 Task: Reply to email with the signature Eleanor Wilson with the subject Request for a transfer from softage.1@softage.net with the message Can you please provide me with an update on the projects resource allocation? with CC to softage.8@softage.net with an attached document Request_for_proposal.docx
Action: Mouse moved to (492, 642)
Screenshot: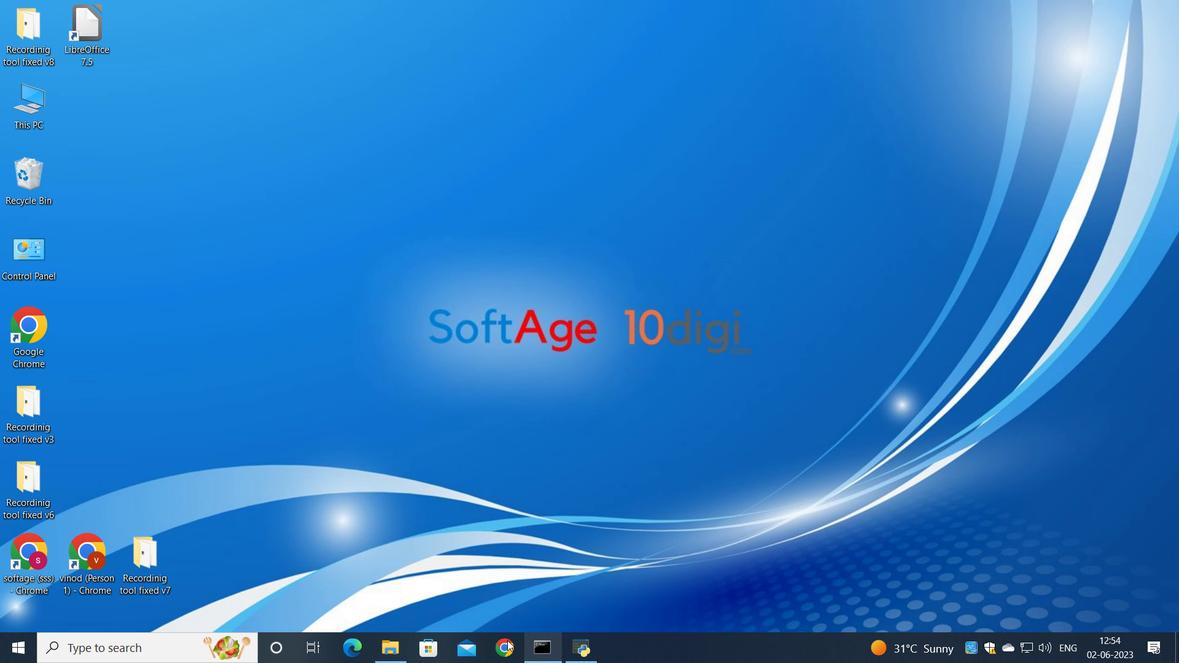 
Action: Mouse pressed left at (492, 642)
Screenshot: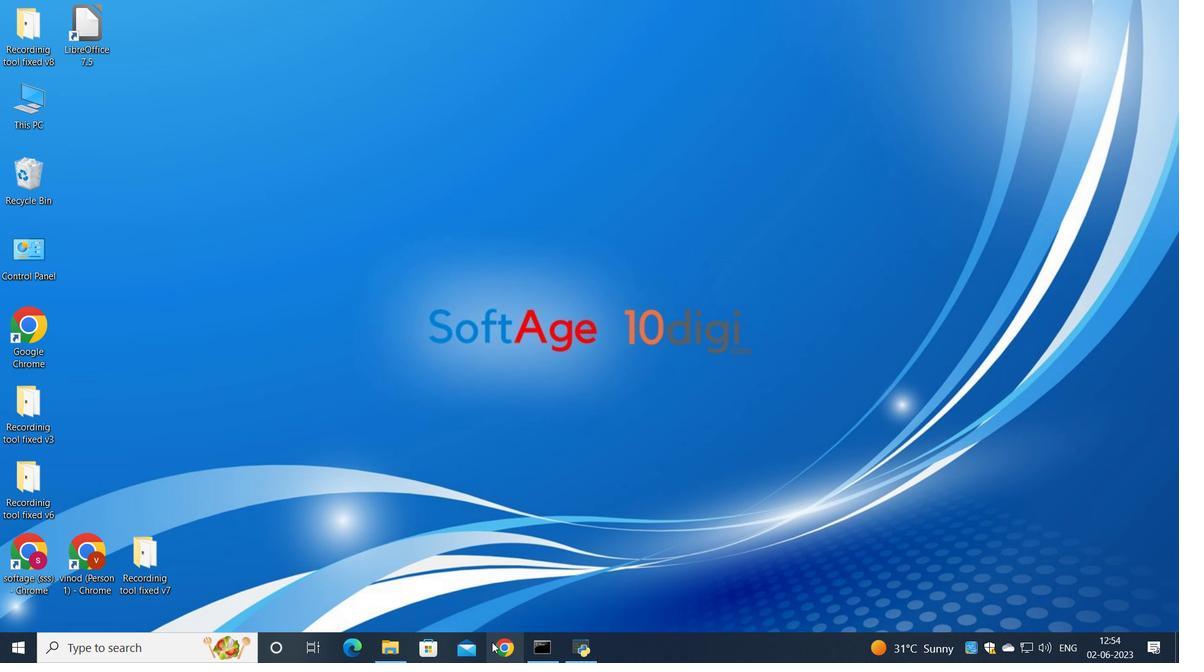 
Action: Mouse moved to (512, 381)
Screenshot: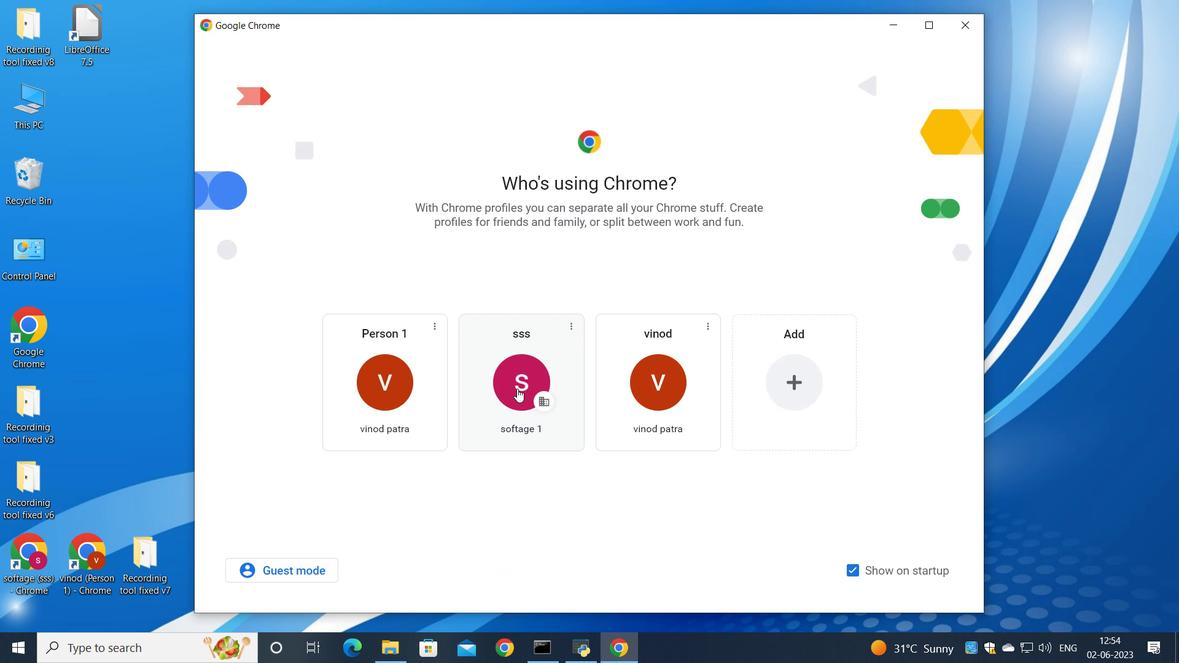 
Action: Mouse pressed left at (512, 381)
Screenshot: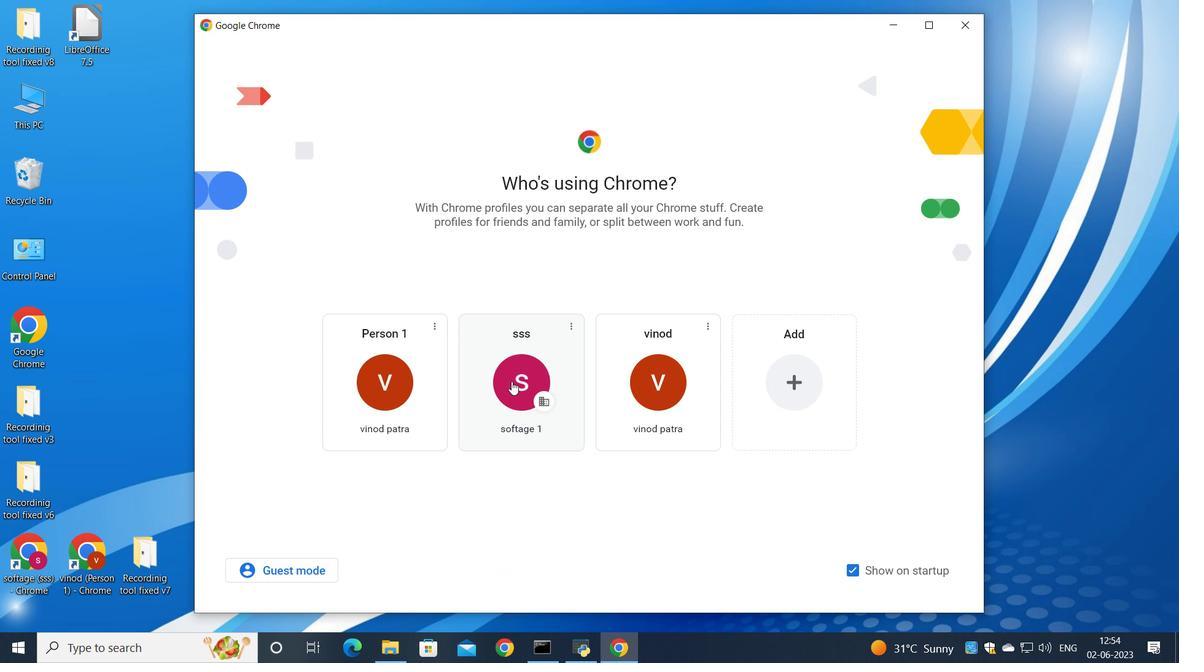 
Action: Mouse moved to (1033, 100)
Screenshot: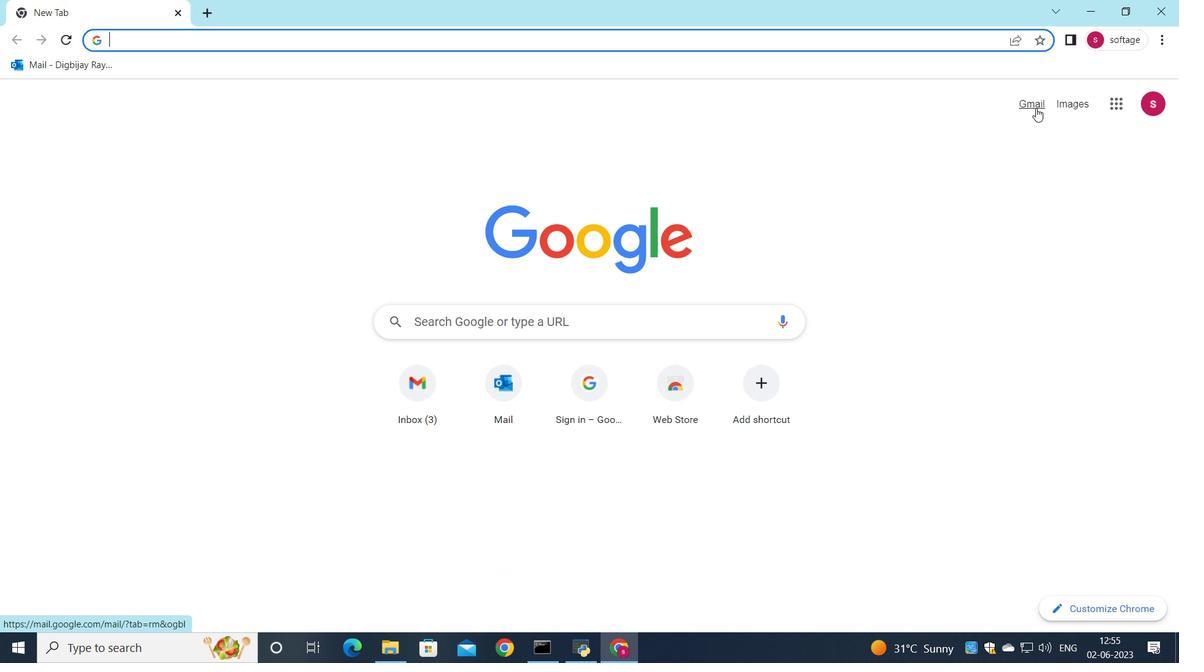 
Action: Mouse pressed left at (1033, 100)
Screenshot: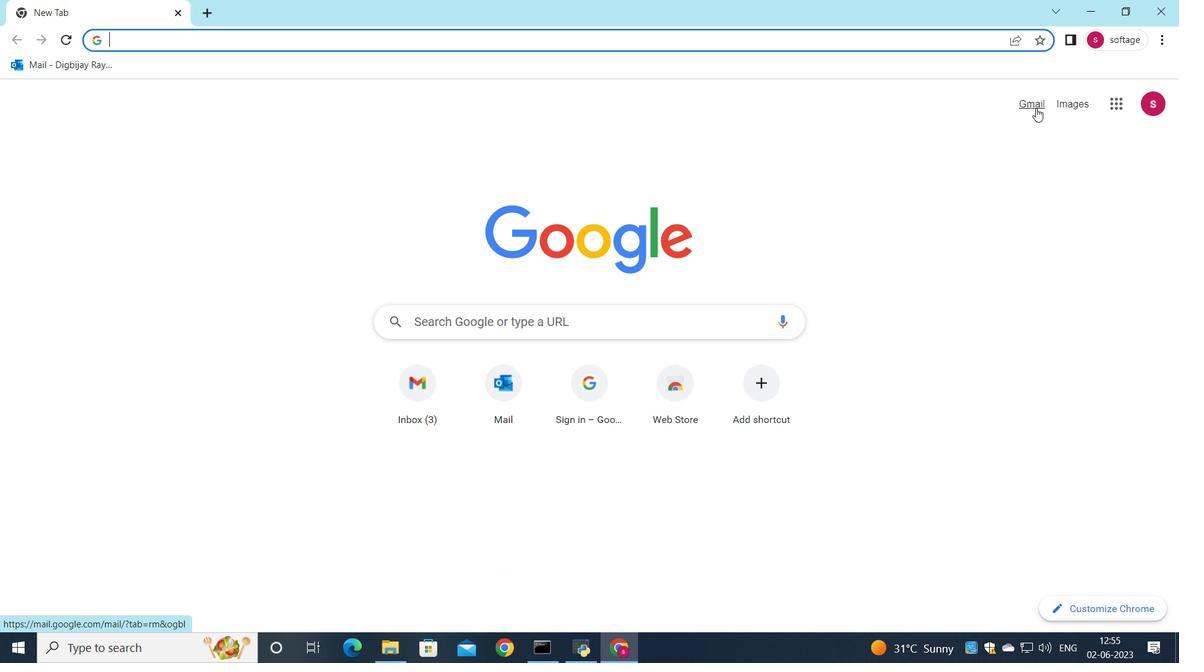 
Action: Mouse moved to (1006, 103)
Screenshot: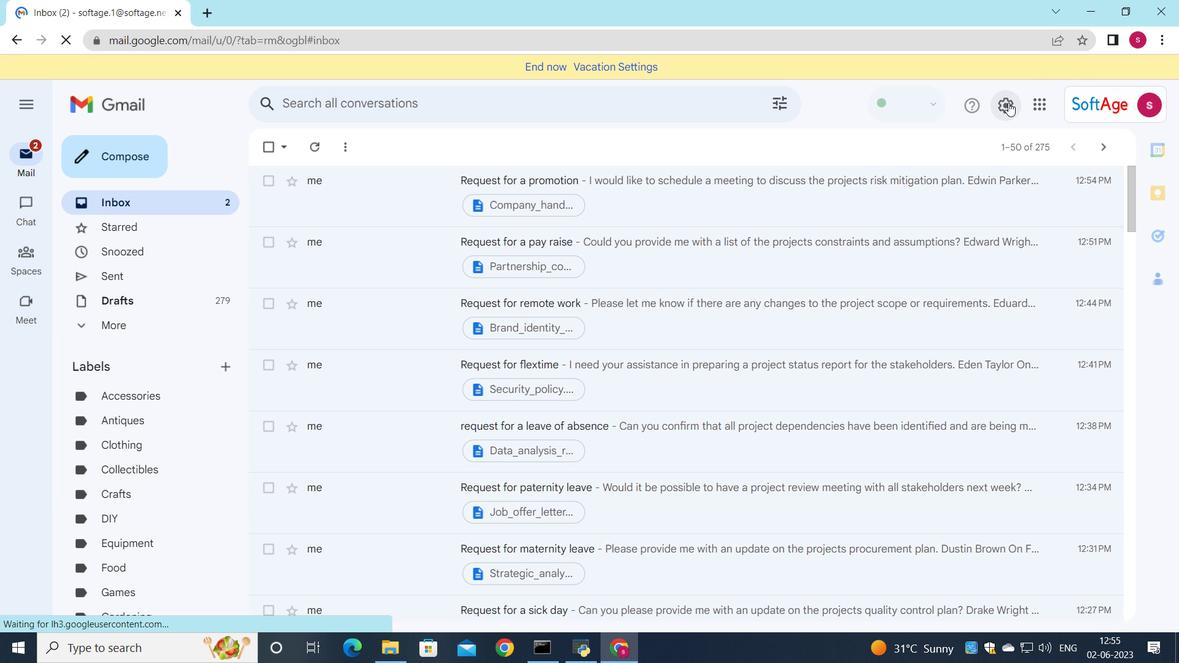 
Action: Mouse pressed left at (1006, 103)
Screenshot: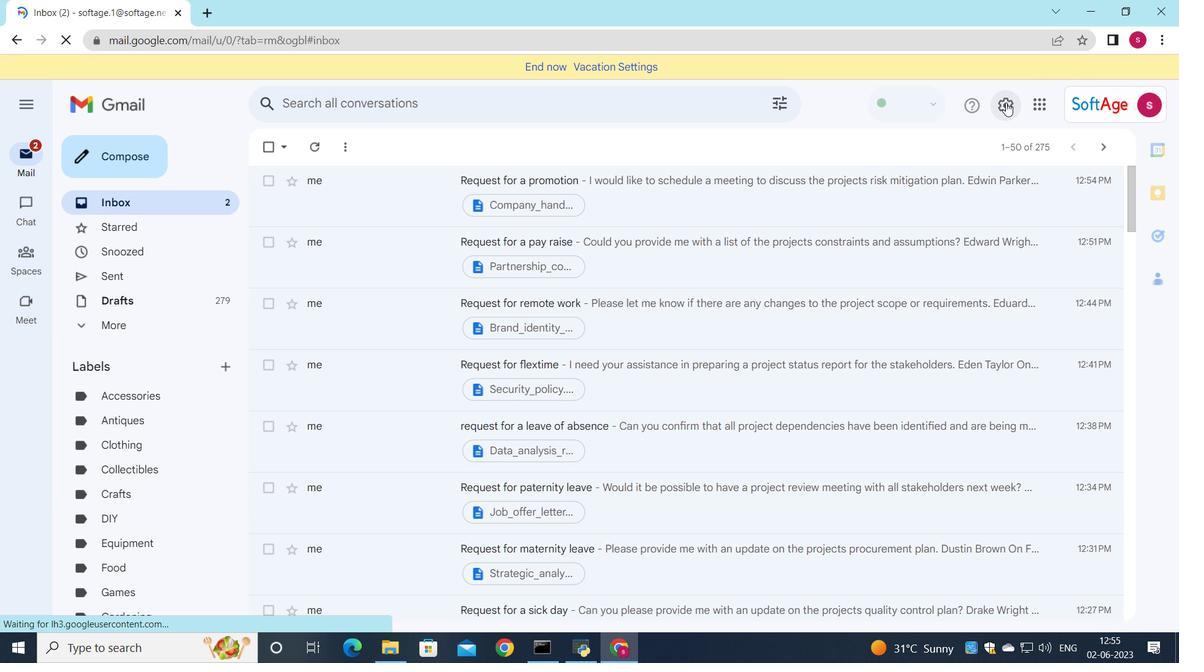 
Action: Mouse moved to (1013, 179)
Screenshot: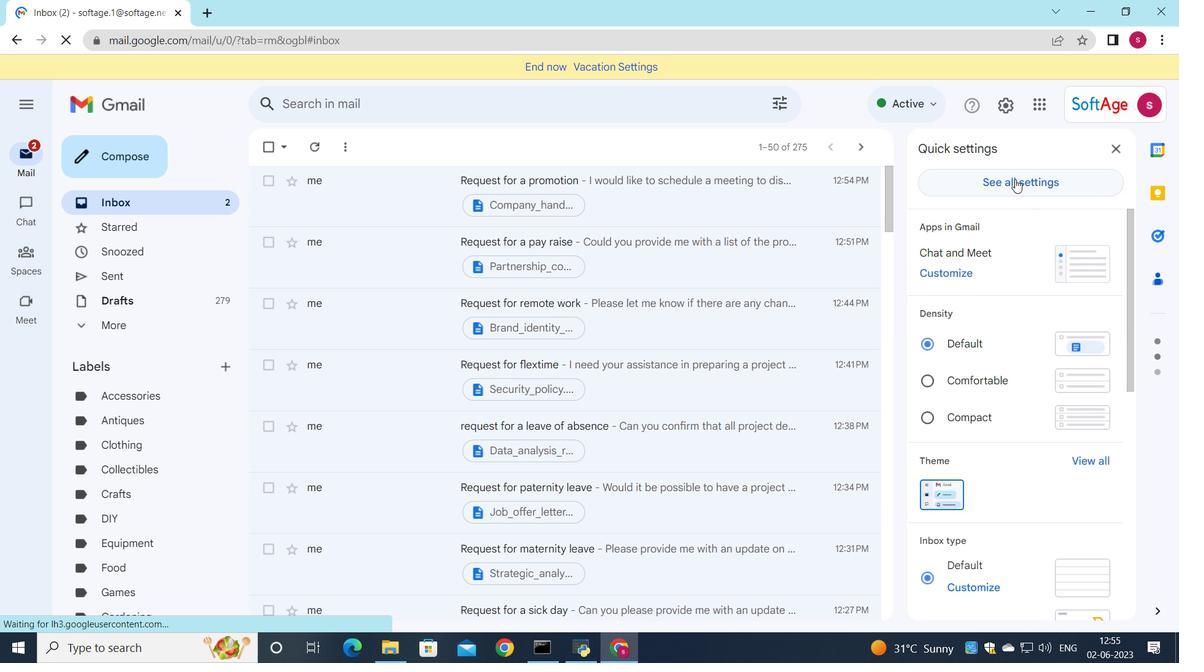 
Action: Mouse pressed left at (1013, 179)
Screenshot: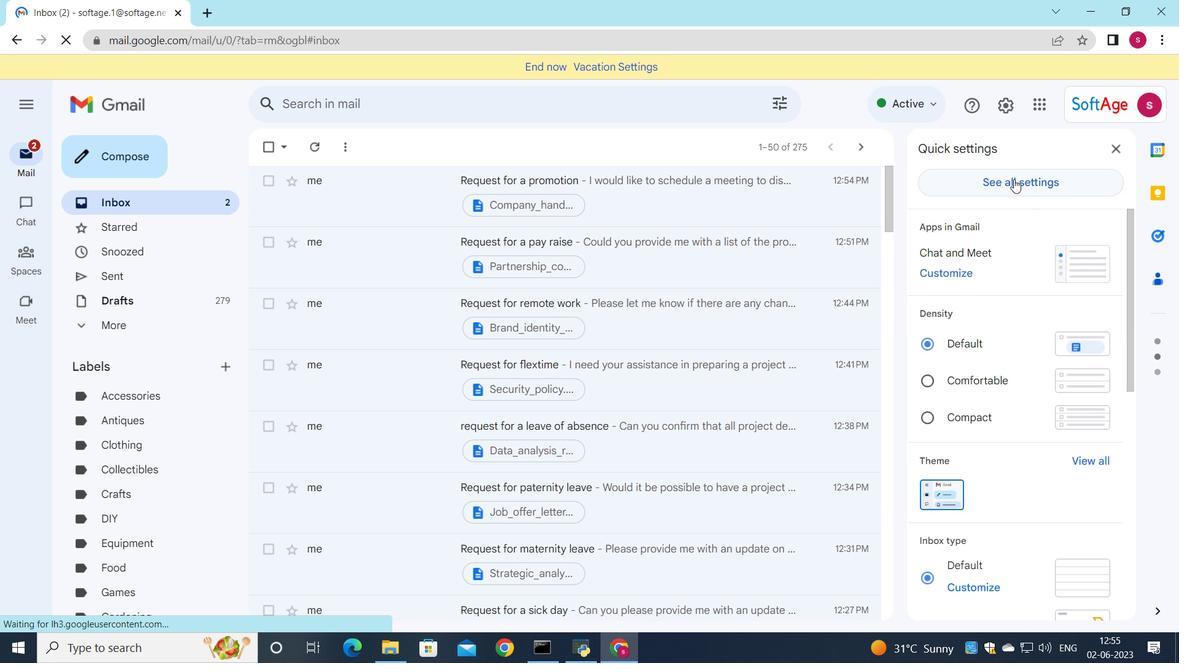 
Action: Mouse moved to (586, 262)
Screenshot: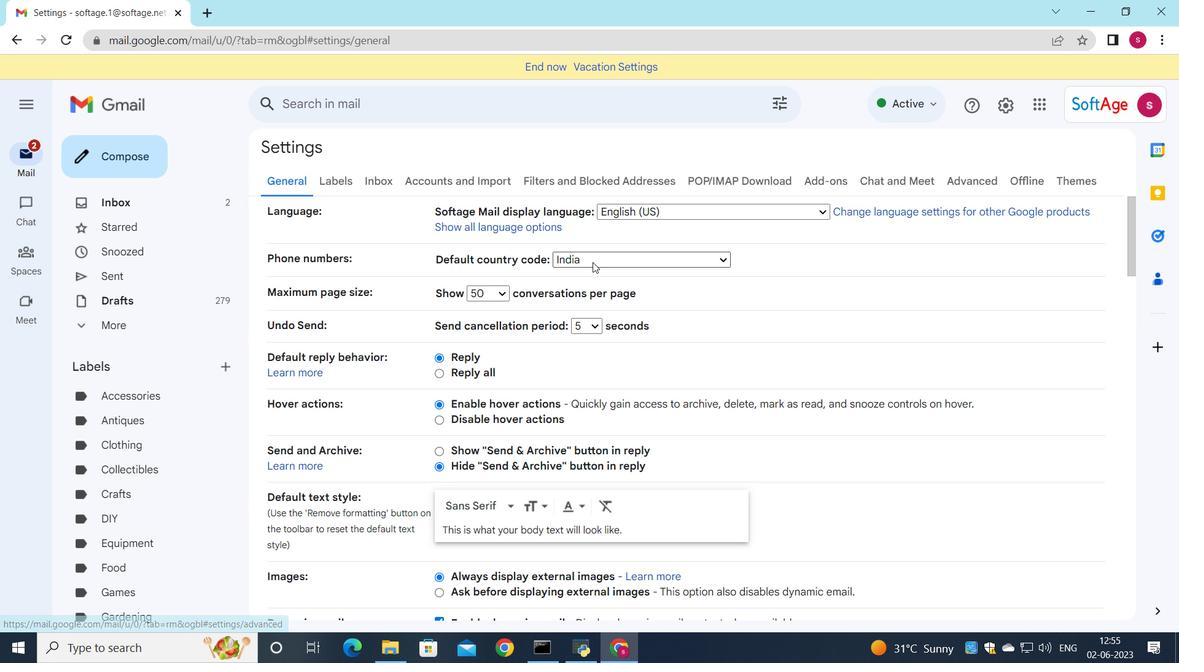 
Action: Mouse scrolled (586, 261) with delta (0, 0)
Screenshot: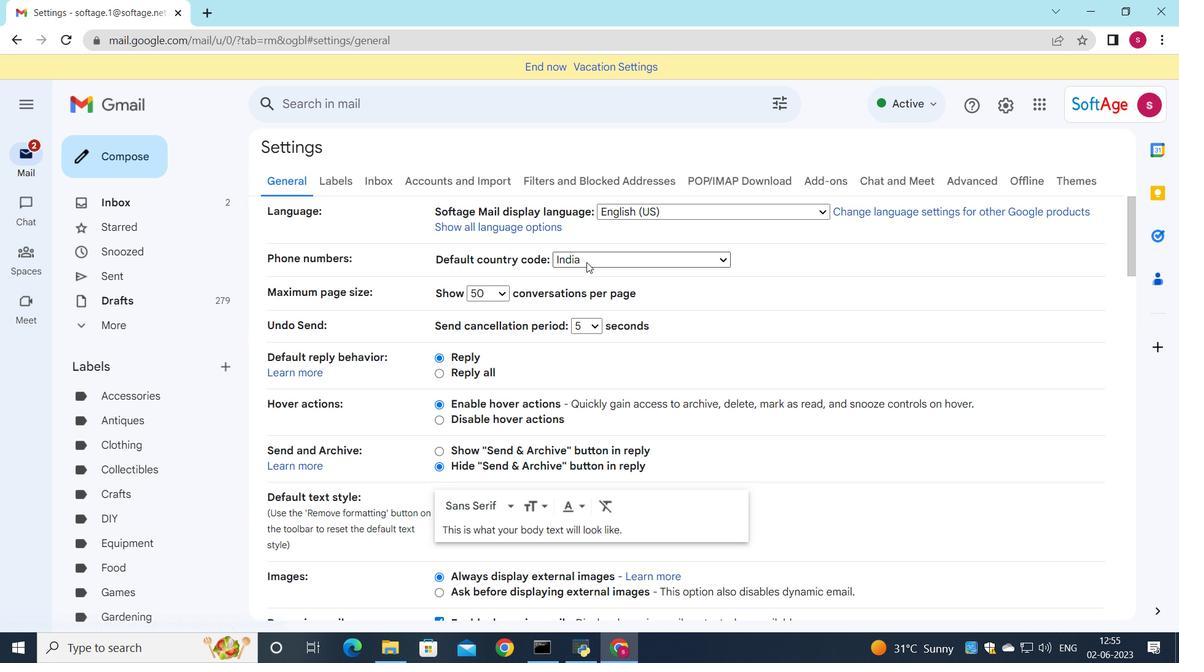 
Action: Mouse scrolled (586, 261) with delta (0, 0)
Screenshot: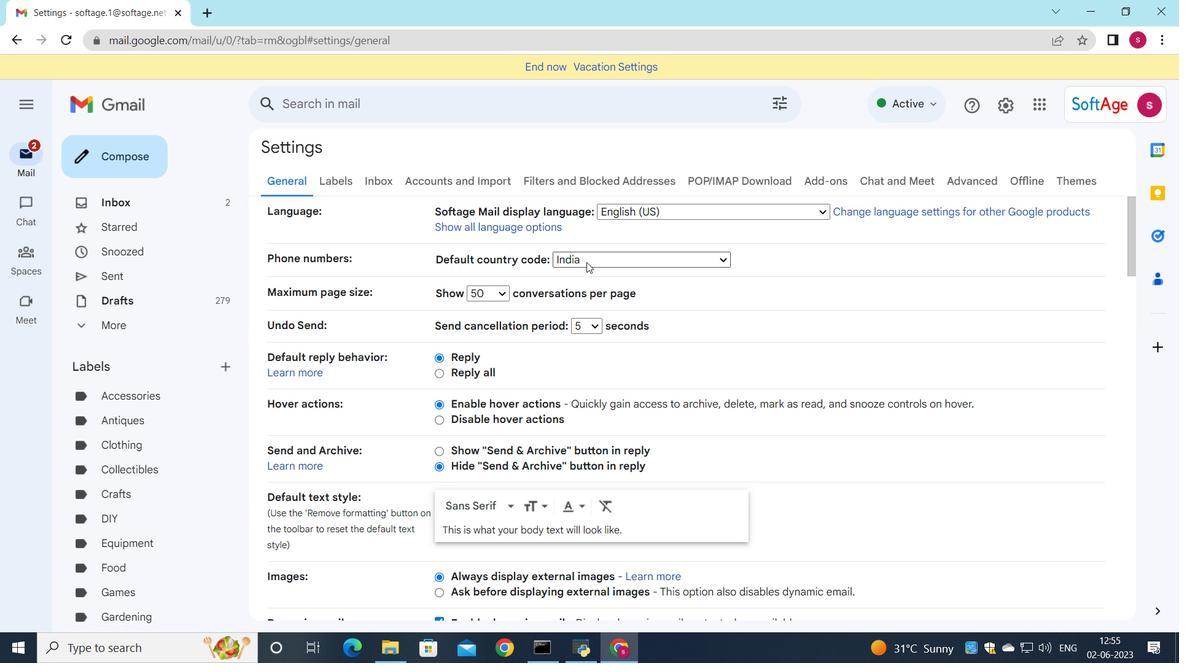 
Action: Mouse scrolled (586, 261) with delta (0, 0)
Screenshot: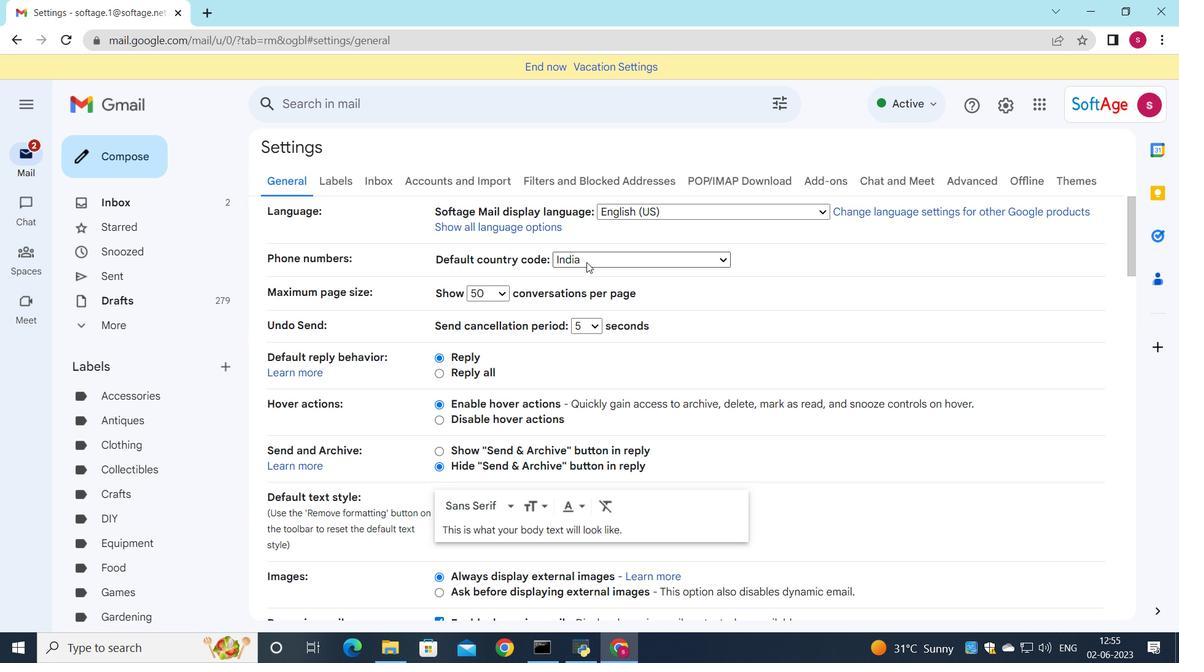 
Action: Mouse moved to (549, 345)
Screenshot: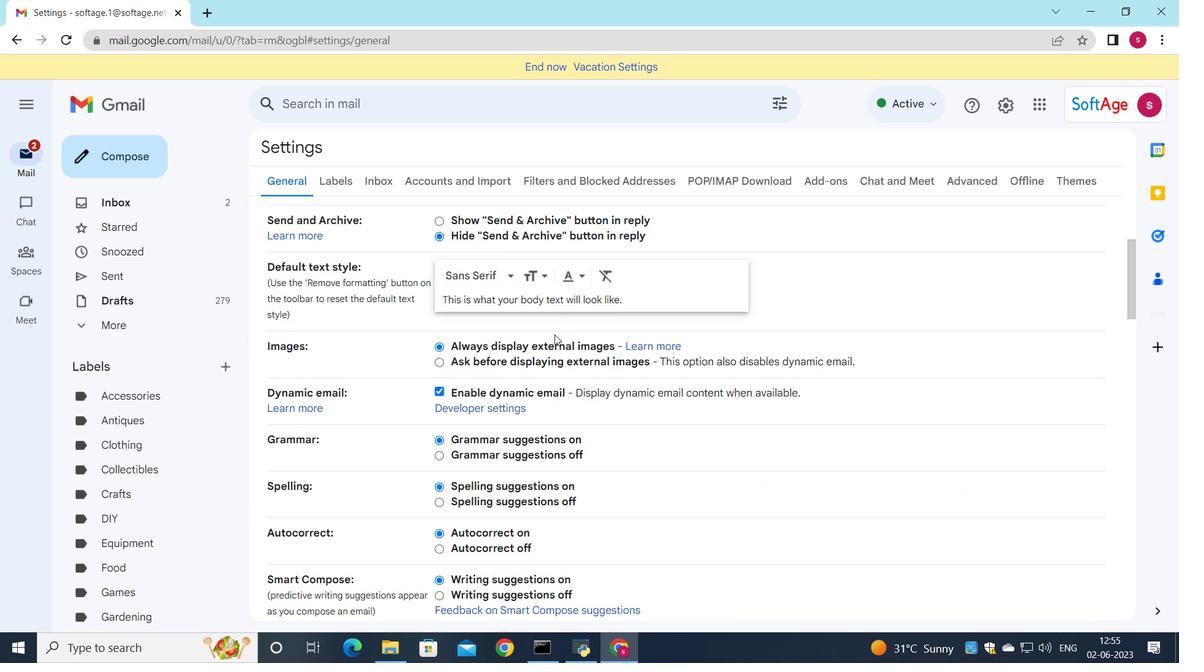 
Action: Mouse scrolled (549, 344) with delta (0, 0)
Screenshot: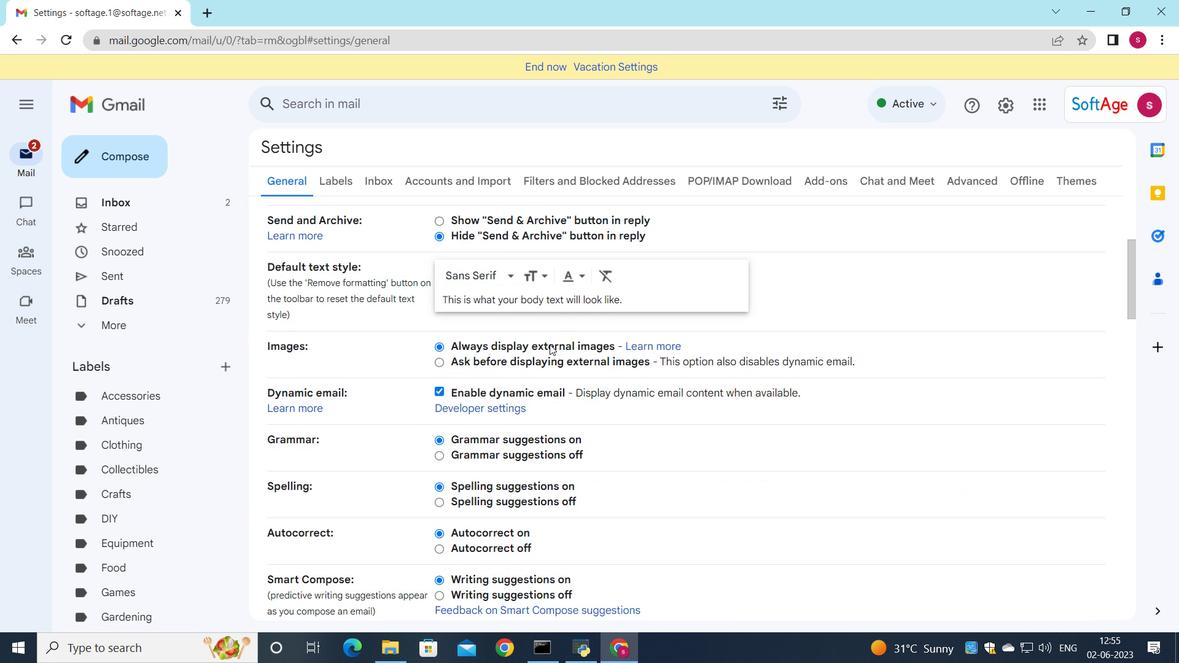 
Action: Mouse moved to (549, 345)
Screenshot: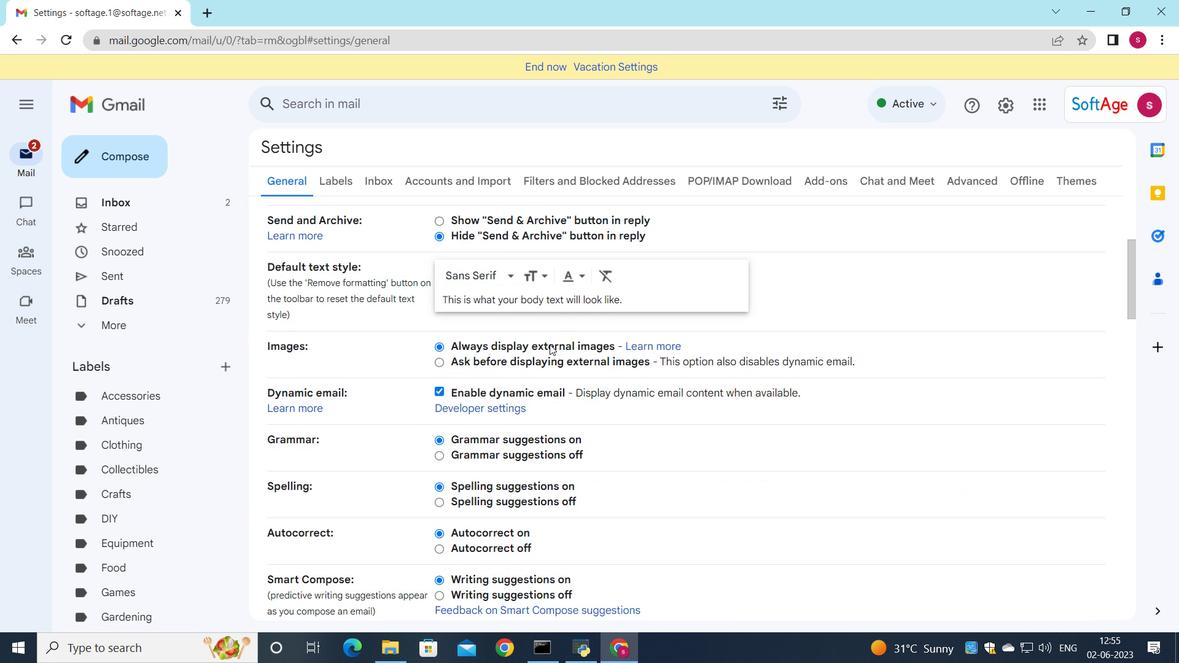 
Action: Mouse scrolled (549, 344) with delta (0, 0)
Screenshot: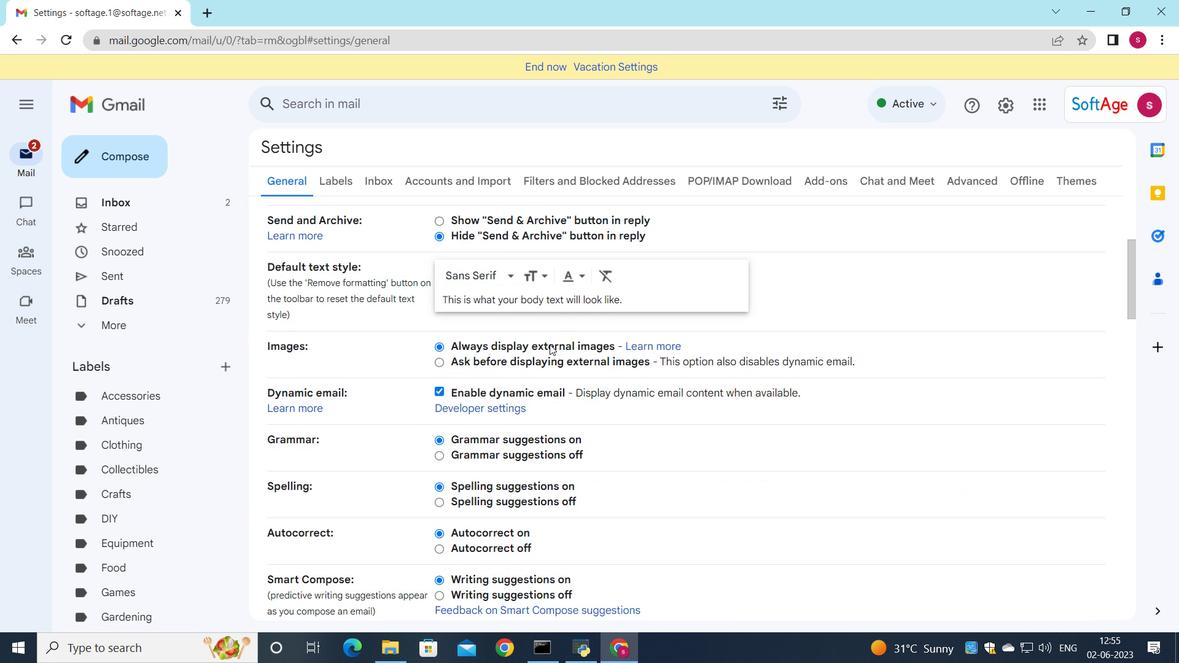
Action: Mouse scrolled (549, 344) with delta (0, 0)
Screenshot: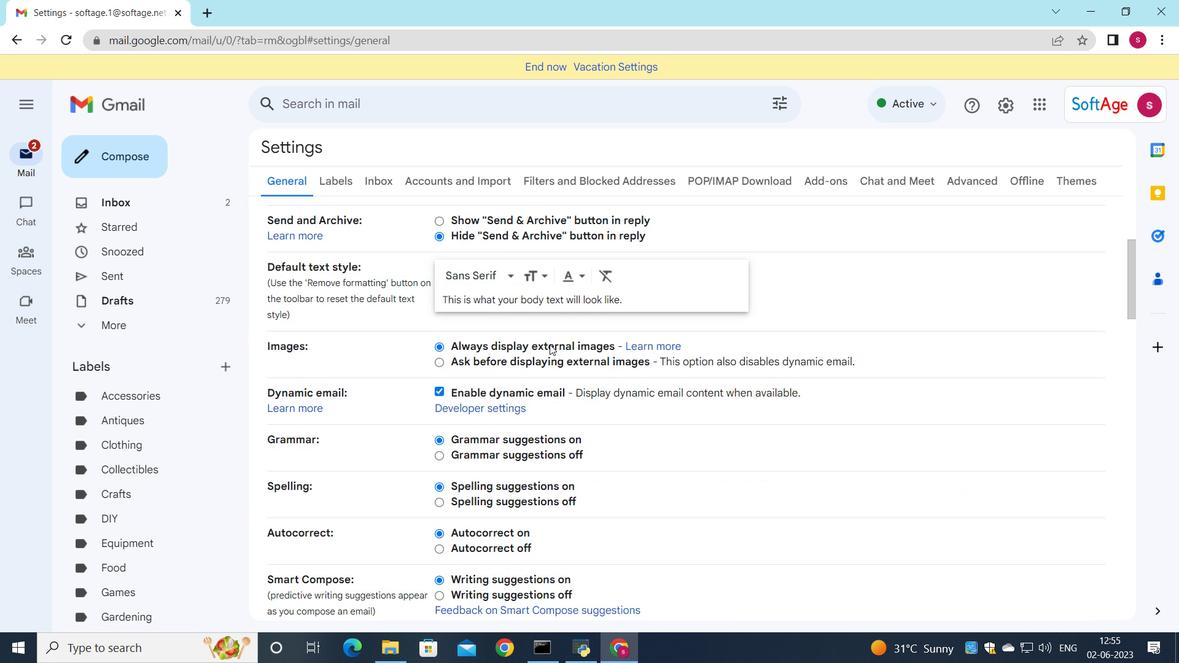 
Action: Mouse moved to (549, 348)
Screenshot: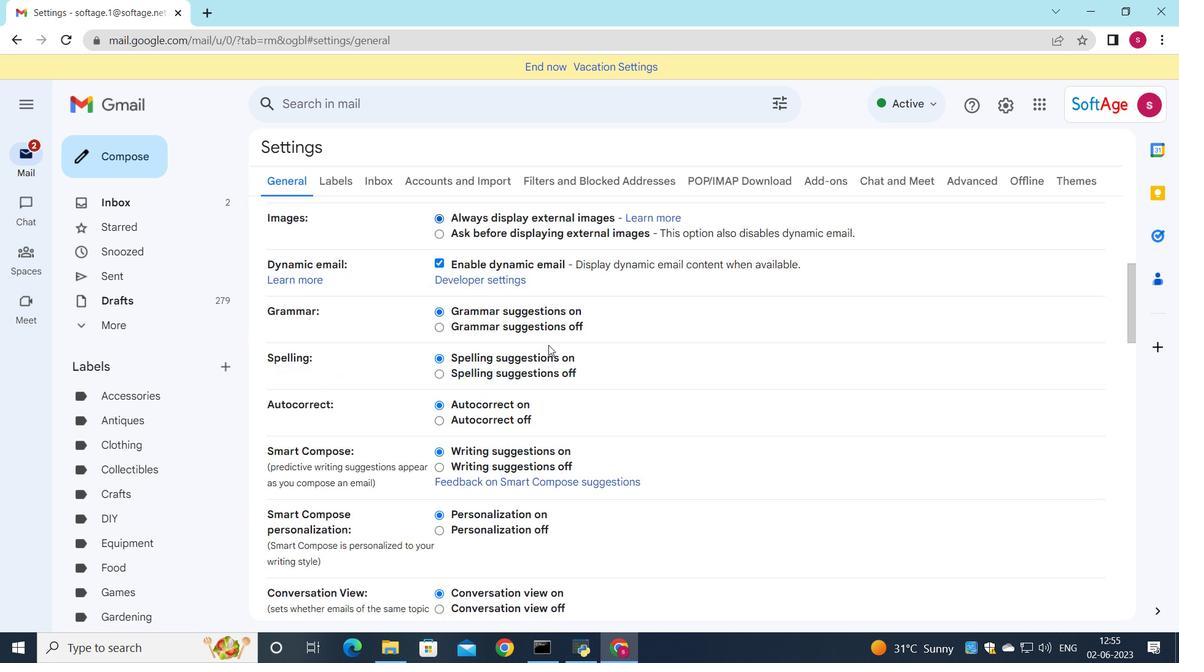 
Action: Mouse scrolled (549, 345) with delta (0, 0)
Screenshot: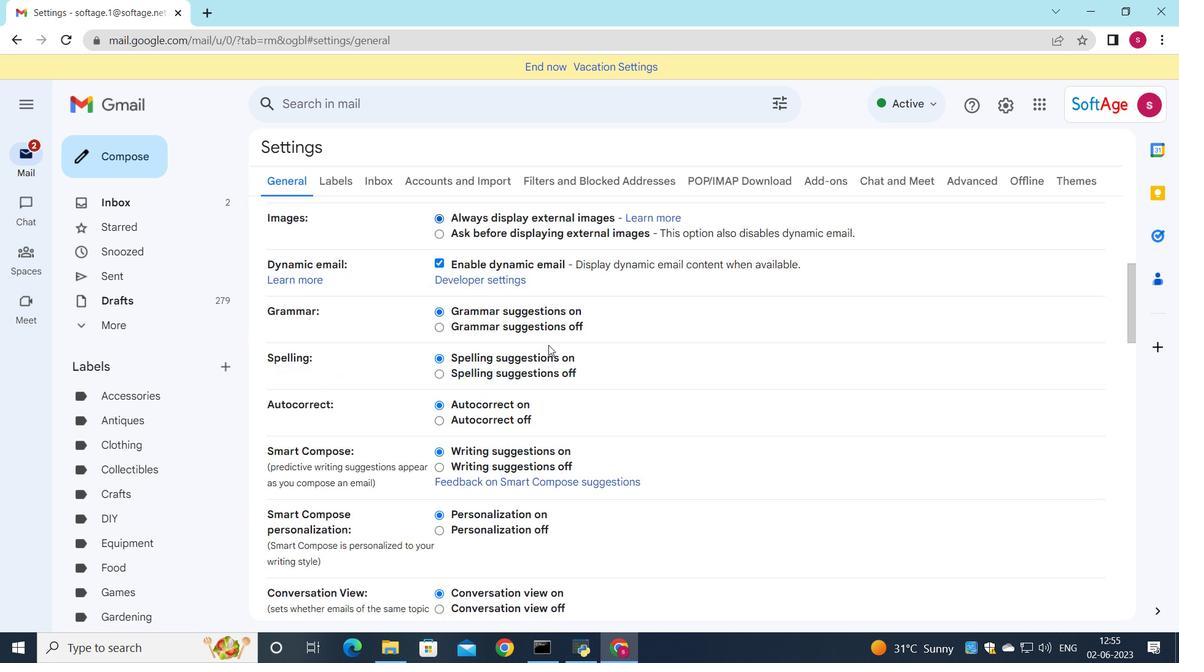 
Action: Mouse moved to (547, 348)
Screenshot: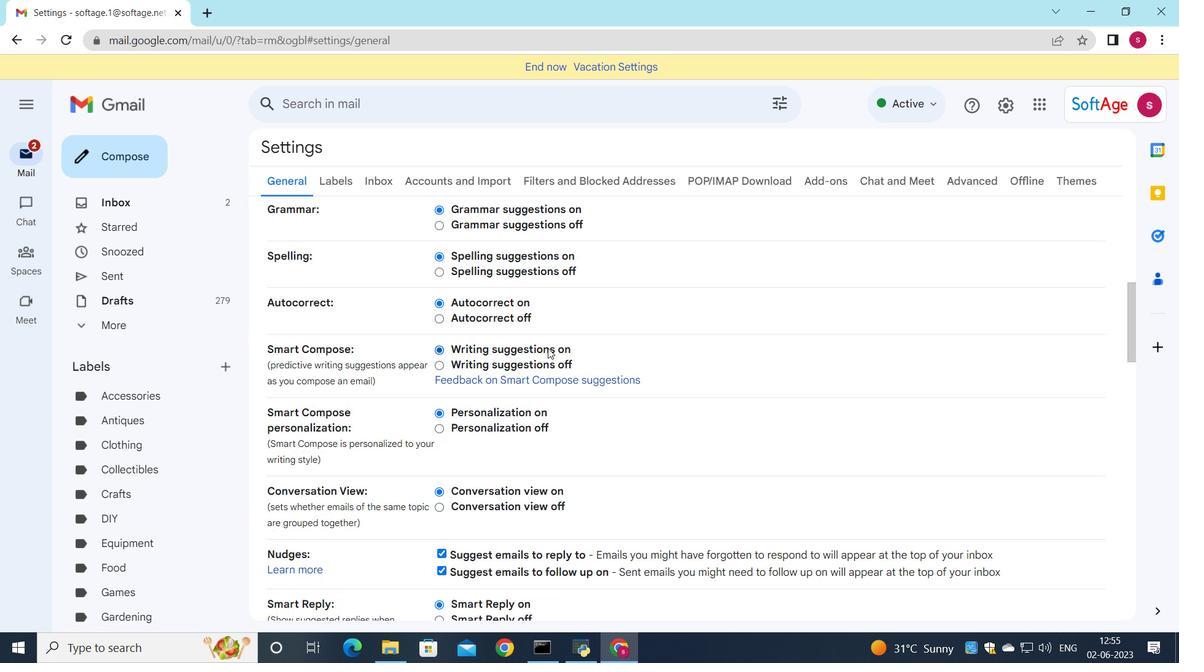 
Action: Mouse scrolled (547, 347) with delta (0, 0)
Screenshot: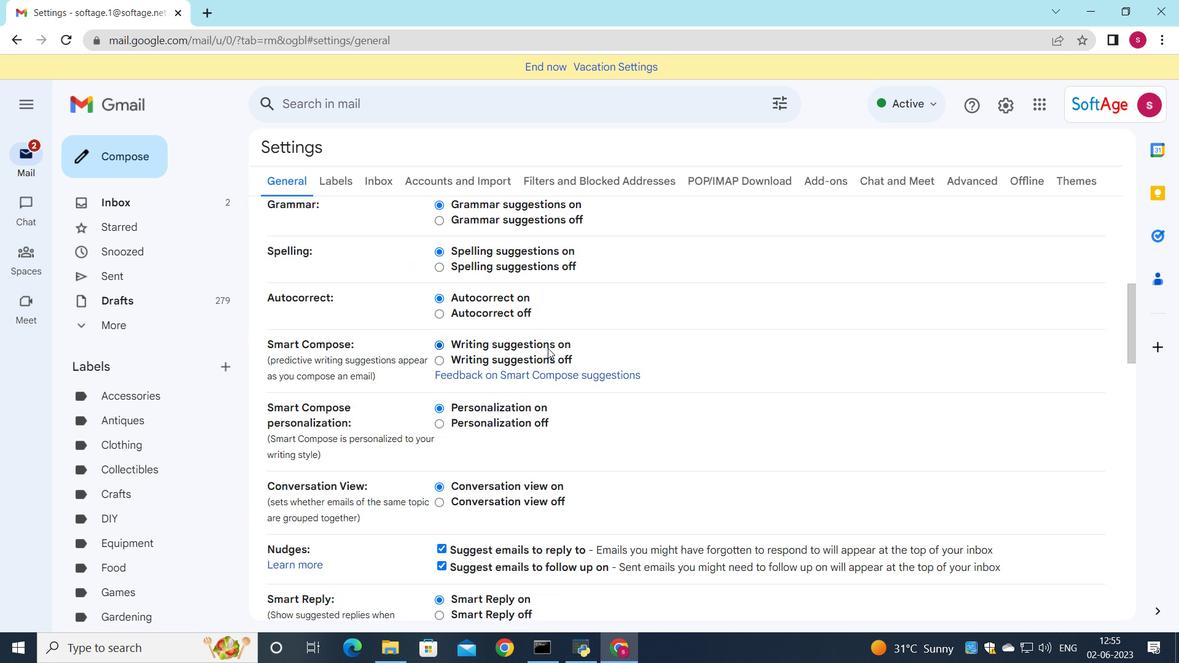 
Action: Mouse scrolled (547, 347) with delta (0, 0)
Screenshot: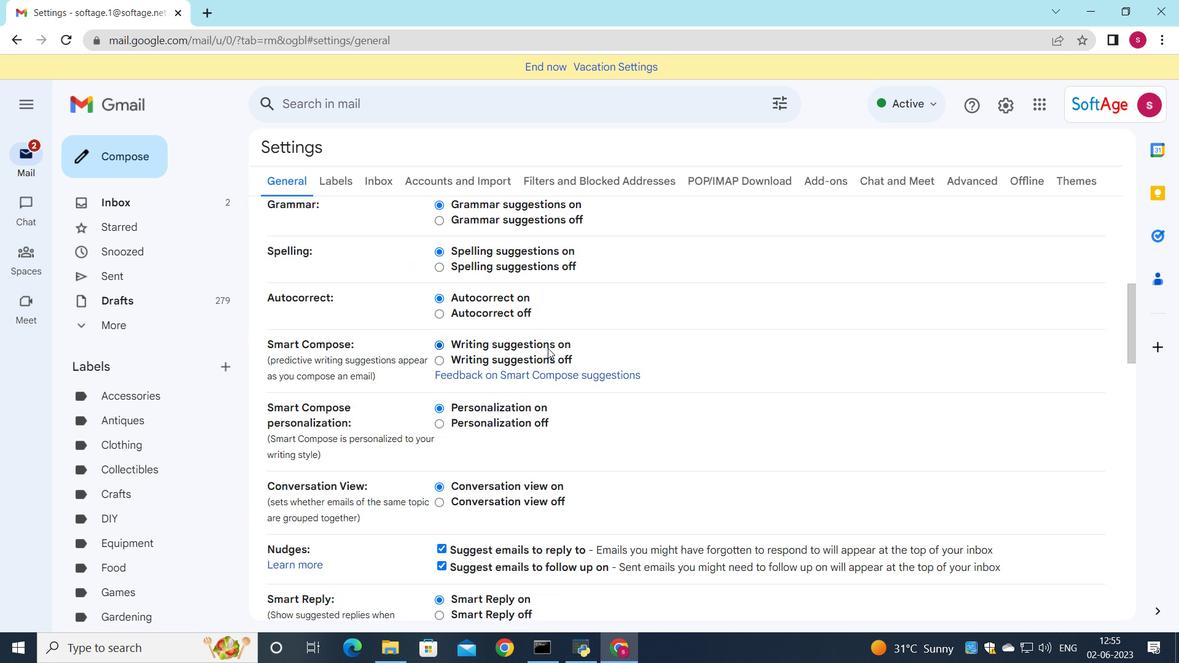
Action: Mouse scrolled (547, 347) with delta (0, 0)
Screenshot: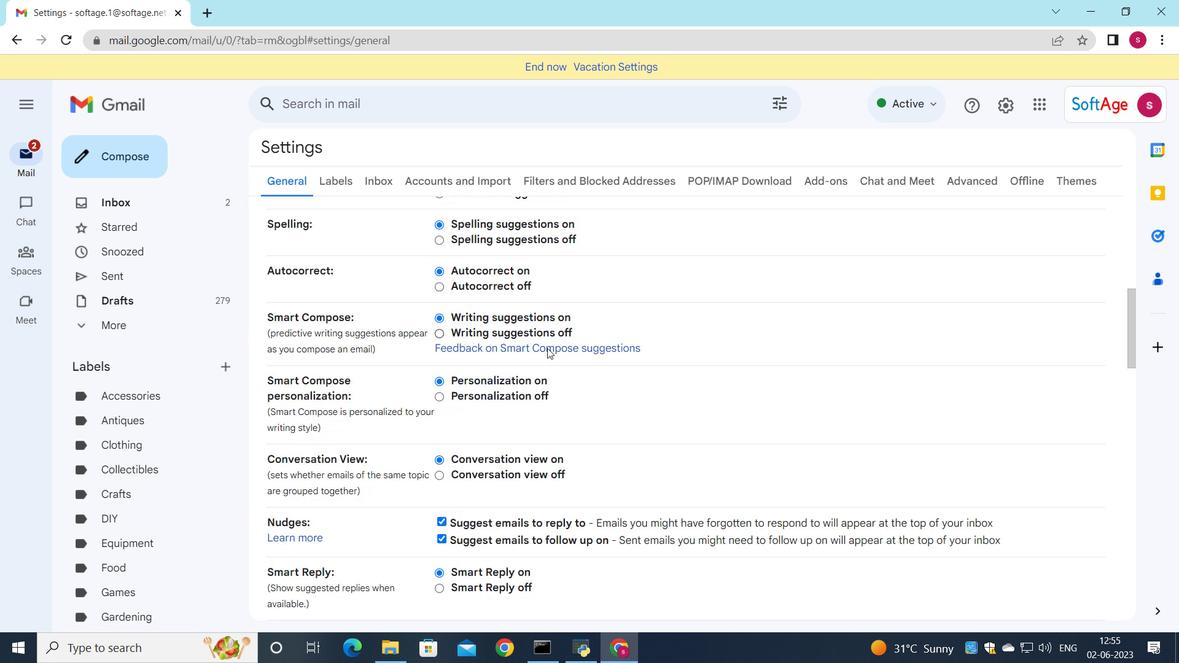 
Action: Mouse moved to (548, 344)
Screenshot: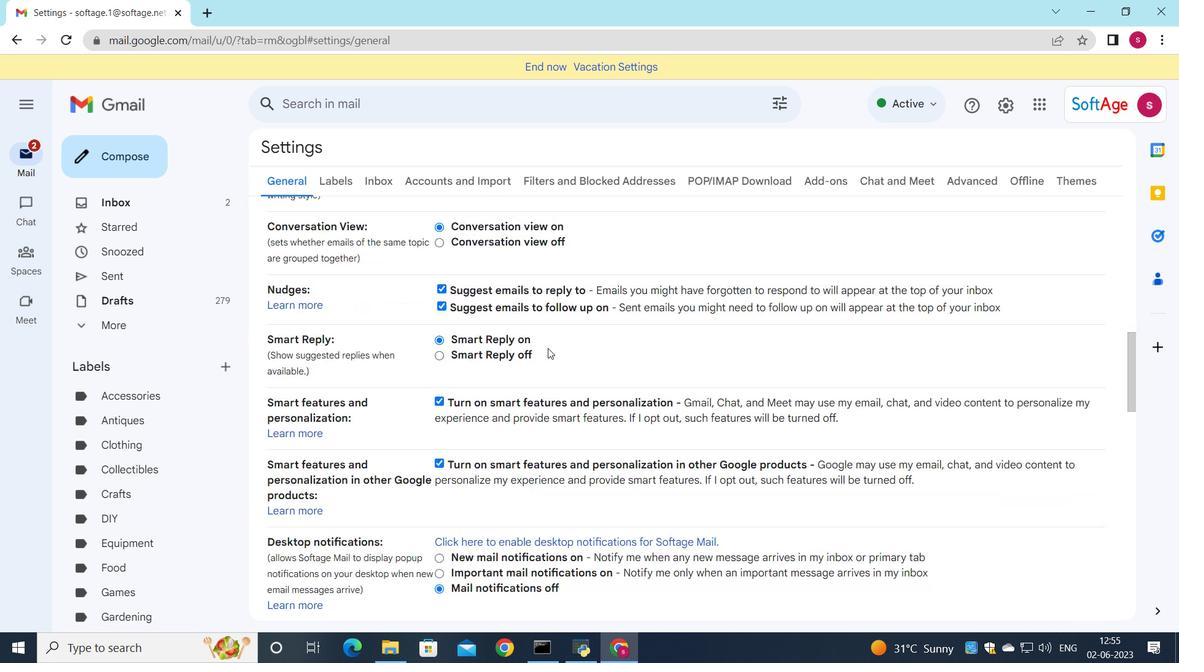 
Action: Mouse scrolled (548, 344) with delta (0, 0)
Screenshot: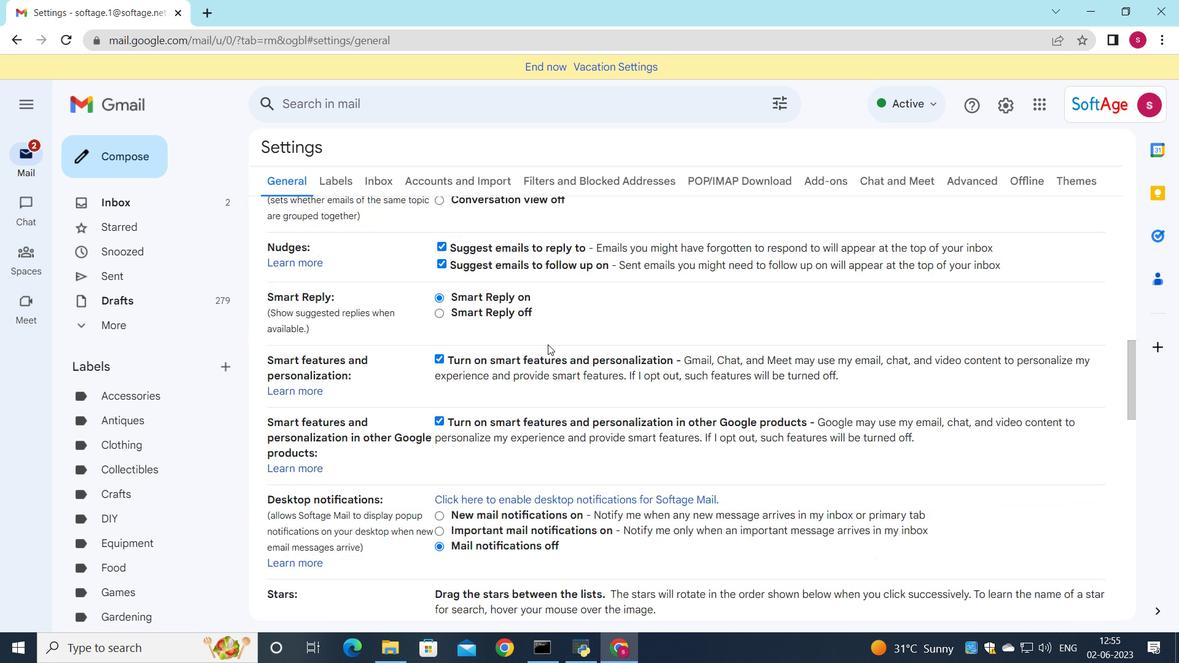 
Action: Mouse scrolled (548, 344) with delta (0, 0)
Screenshot: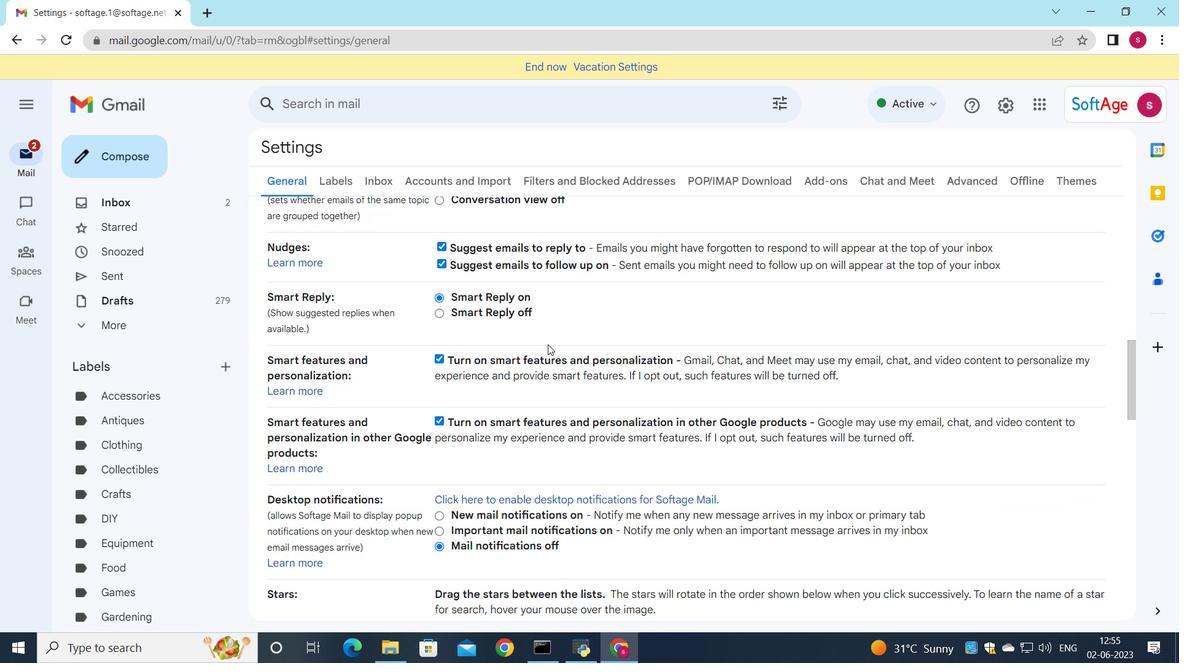 
Action: Mouse scrolled (548, 344) with delta (0, 0)
Screenshot: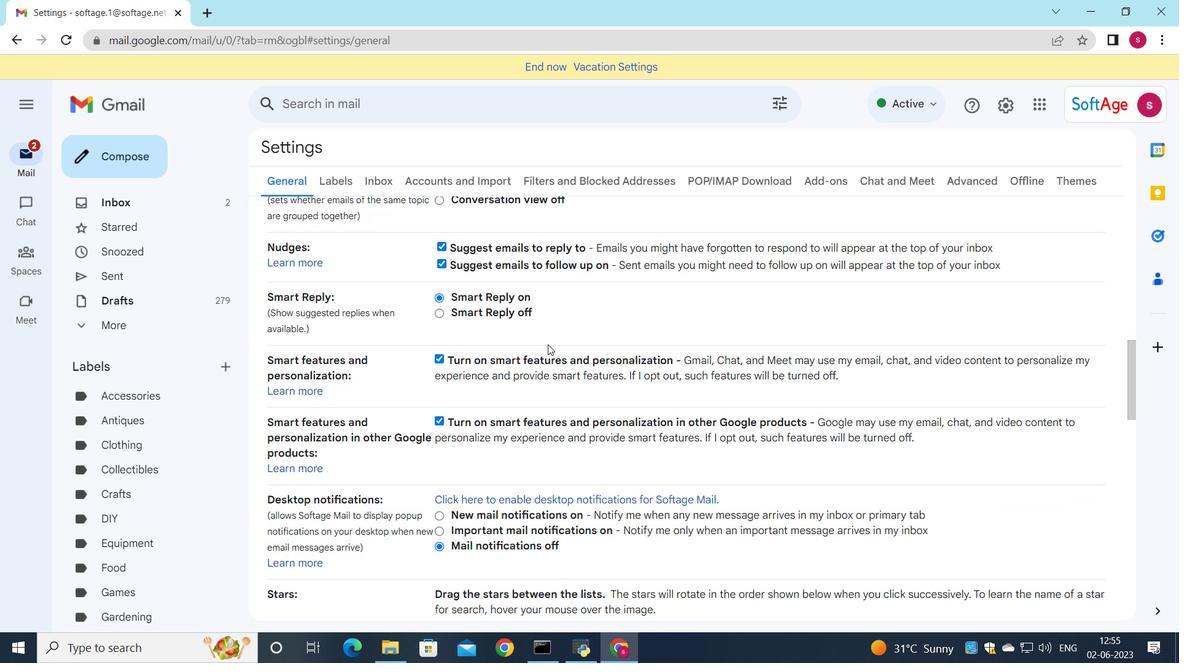 
Action: Mouse scrolled (548, 344) with delta (0, 0)
Screenshot: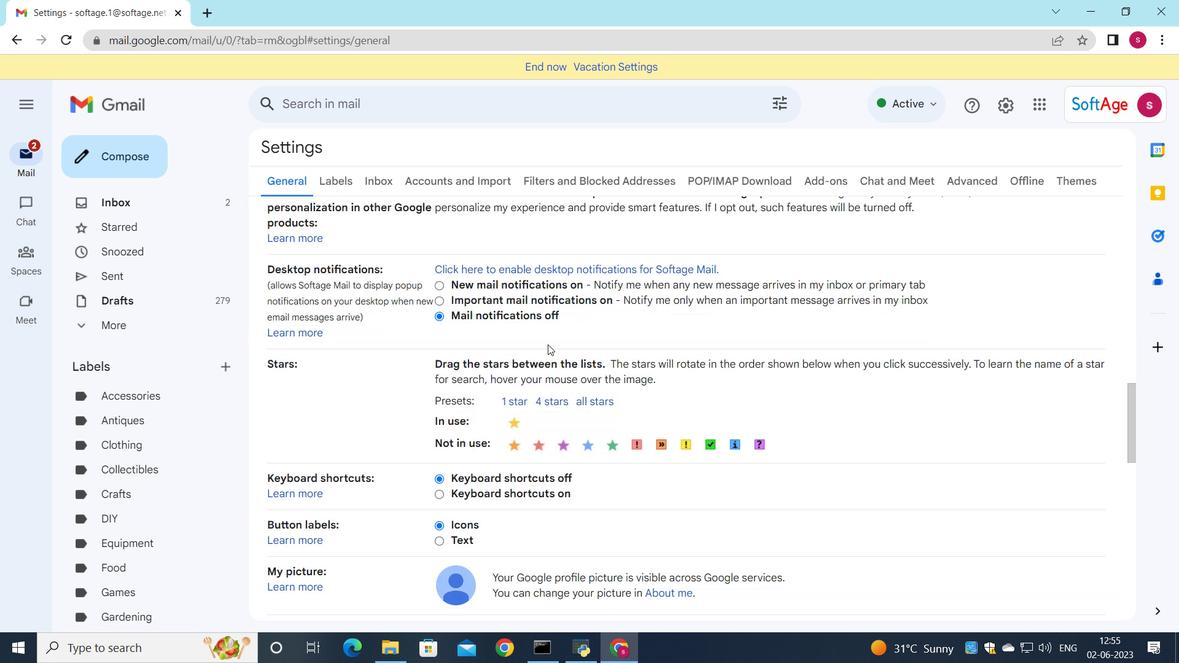 
Action: Mouse scrolled (548, 344) with delta (0, 0)
Screenshot: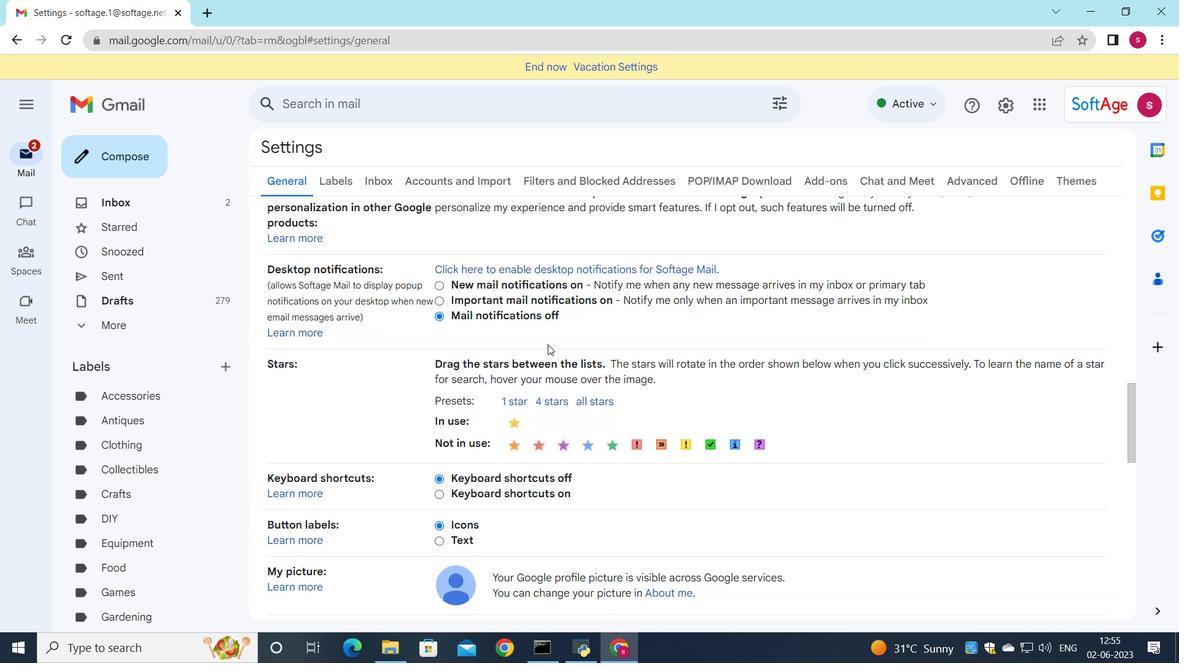 
Action: Mouse scrolled (548, 344) with delta (0, 0)
Screenshot: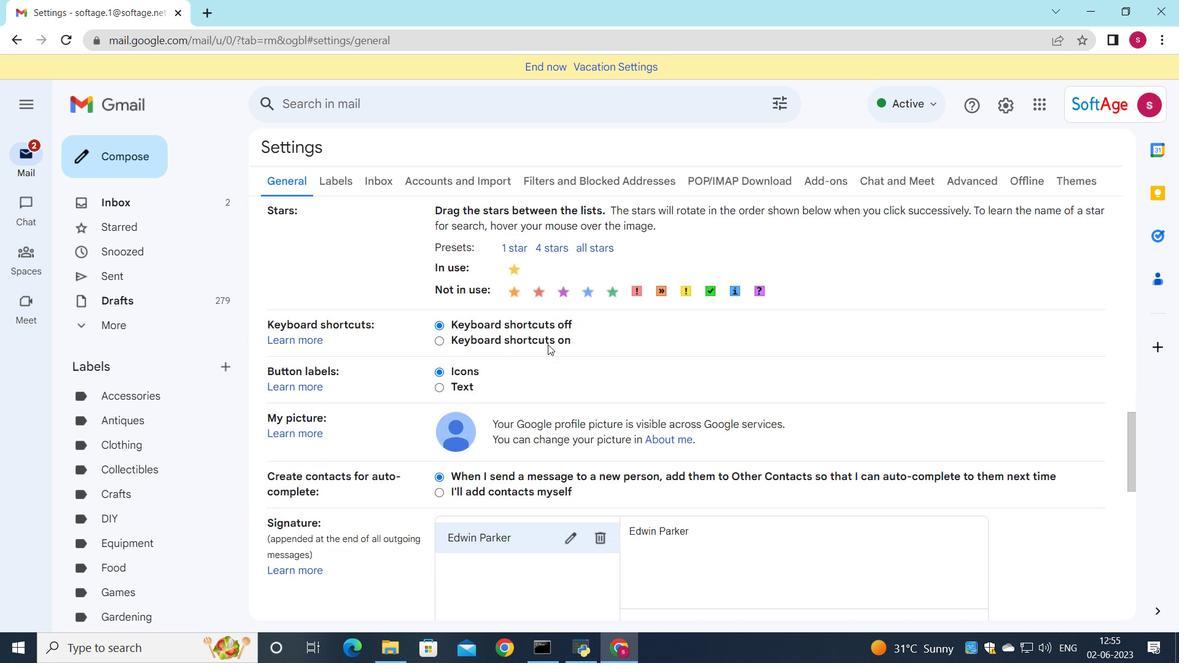 
Action: Mouse scrolled (548, 344) with delta (0, 0)
Screenshot: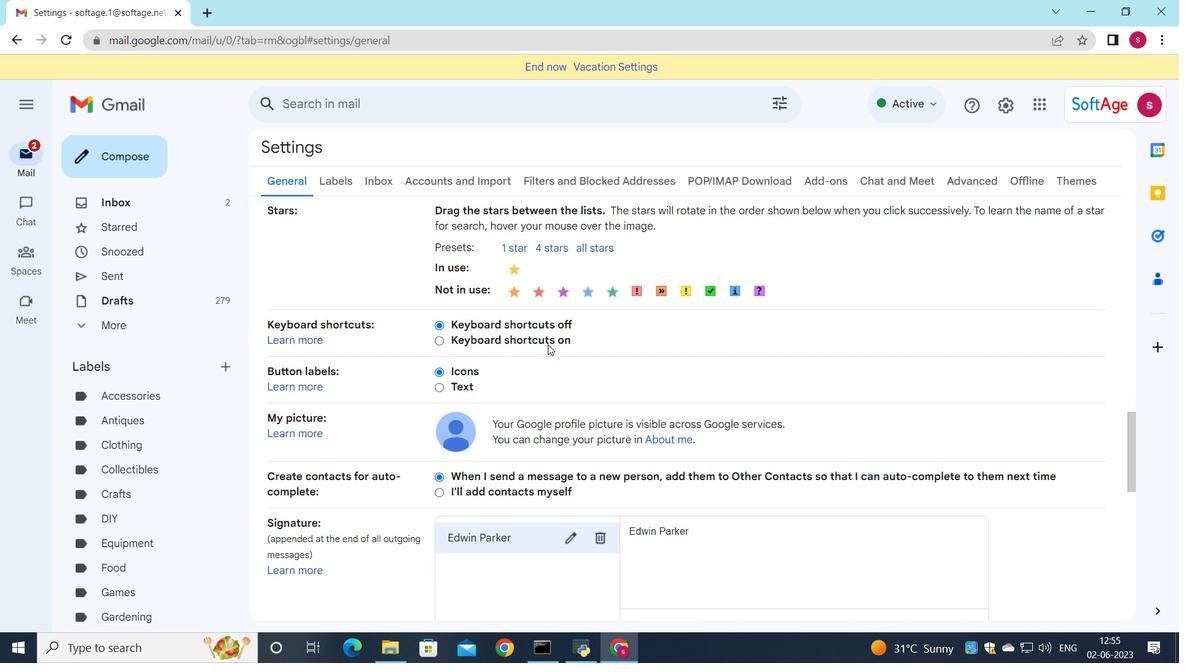
Action: Mouse scrolled (548, 344) with delta (0, 0)
Screenshot: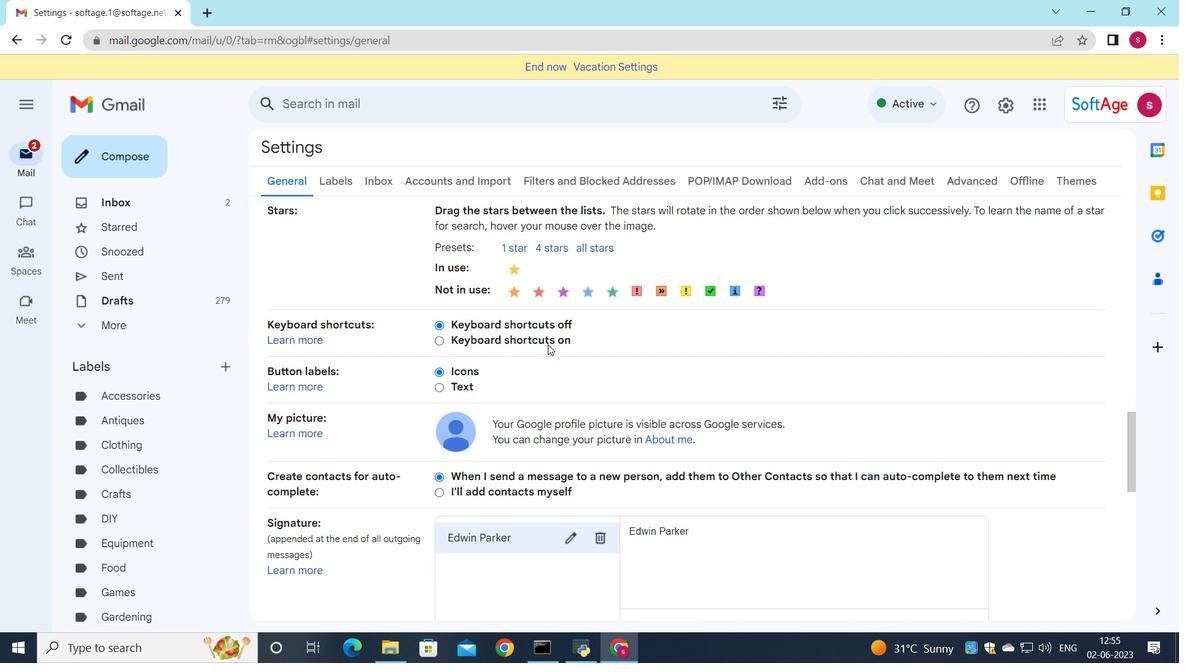 
Action: Mouse scrolled (548, 344) with delta (0, 0)
Screenshot: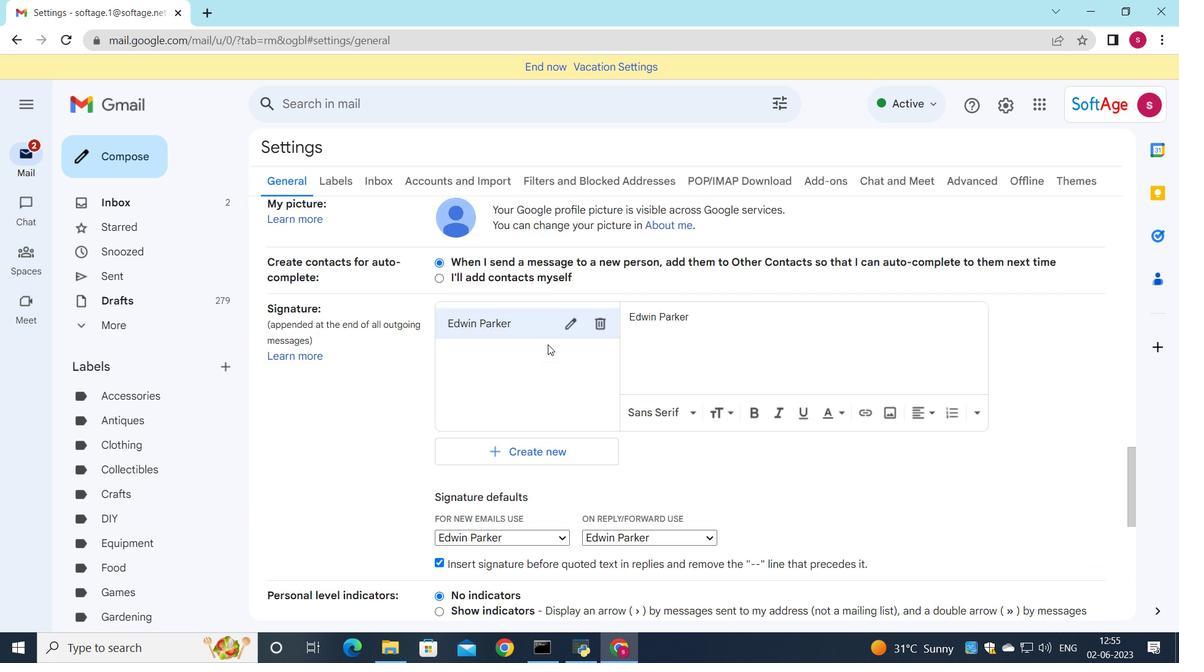 
Action: Mouse moved to (597, 231)
Screenshot: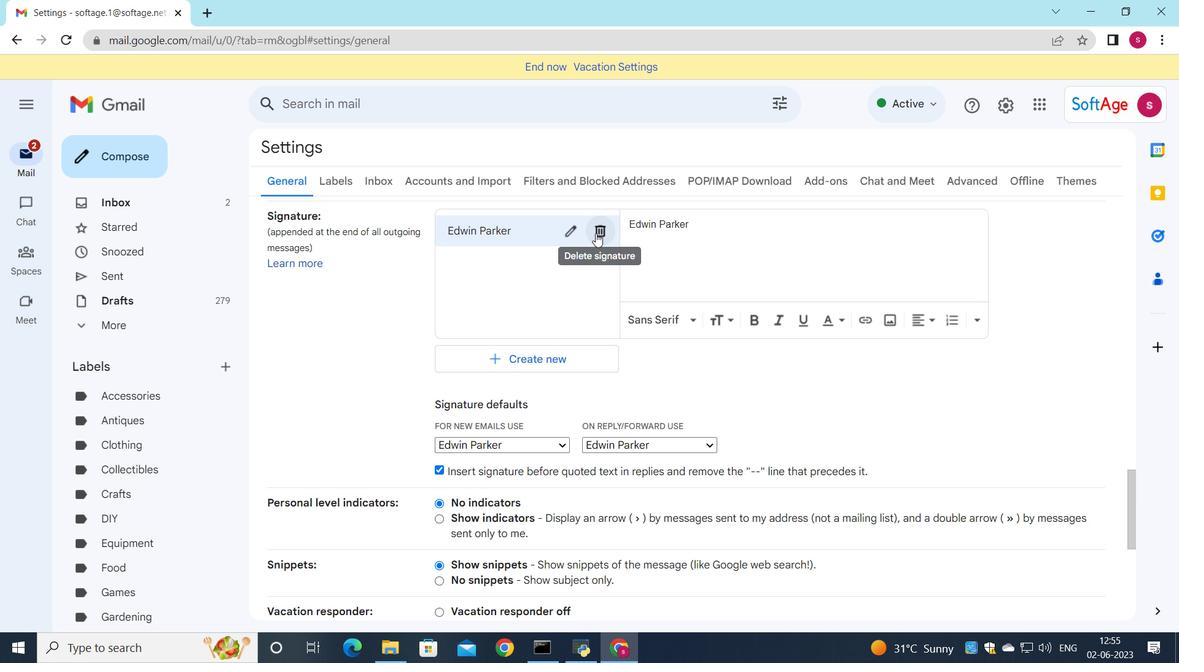 
Action: Mouse pressed left at (597, 231)
Screenshot: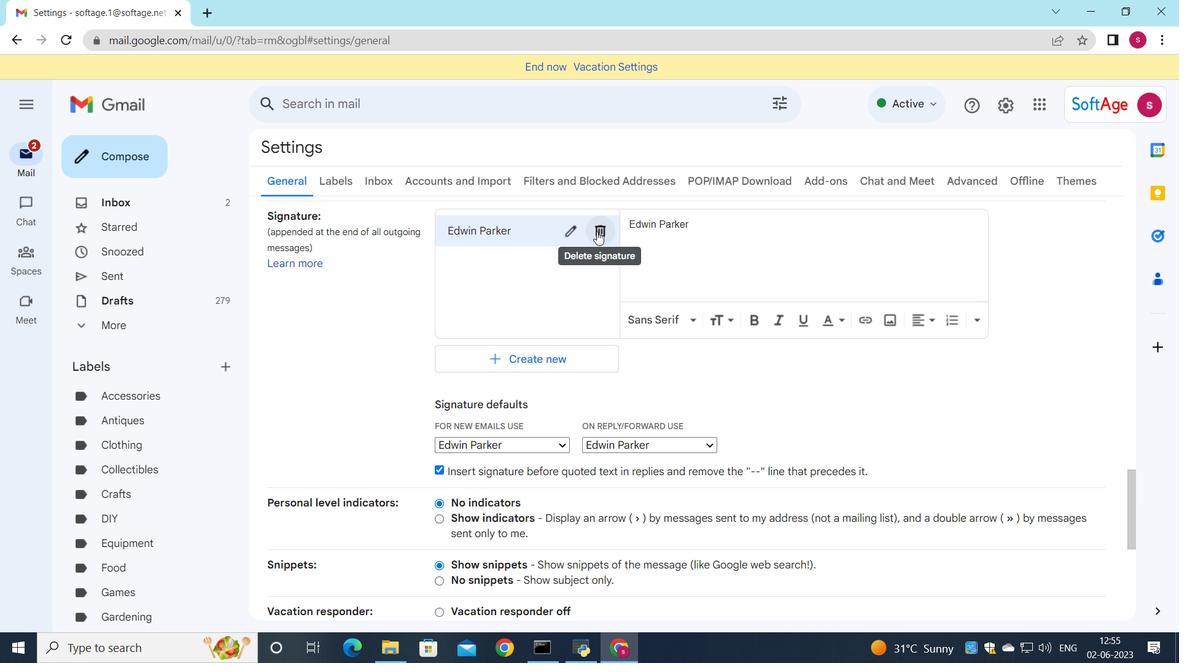 
Action: Mouse moved to (716, 372)
Screenshot: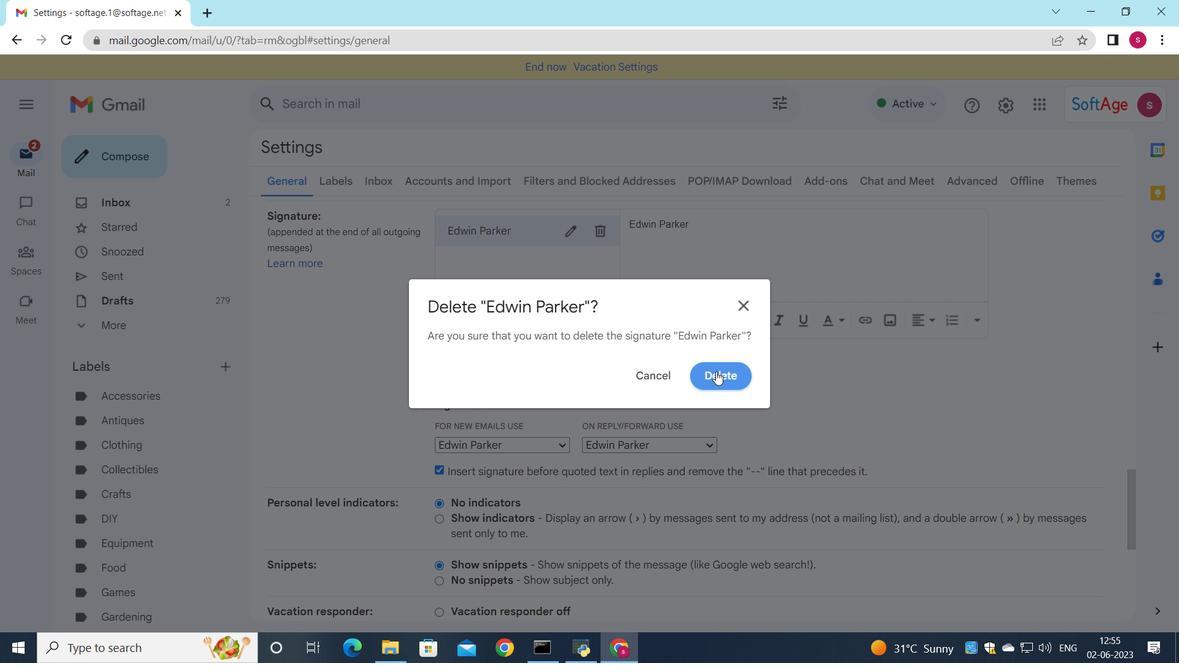 
Action: Mouse pressed left at (716, 372)
Screenshot: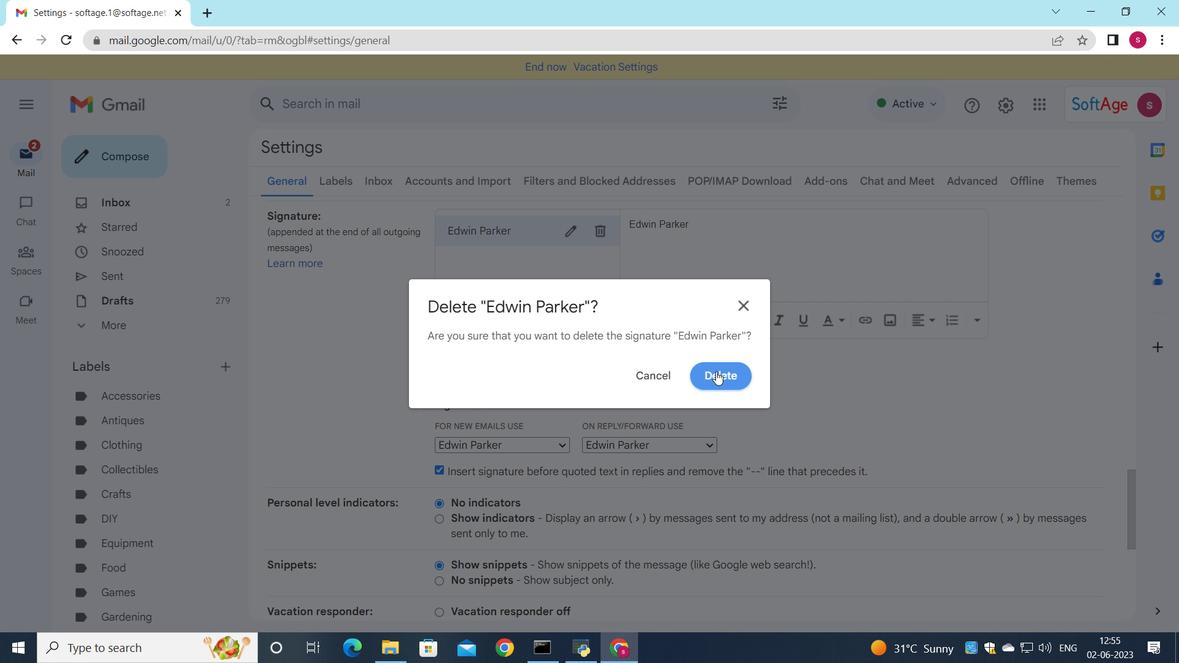 
Action: Mouse moved to (469, 242)
Screenshot: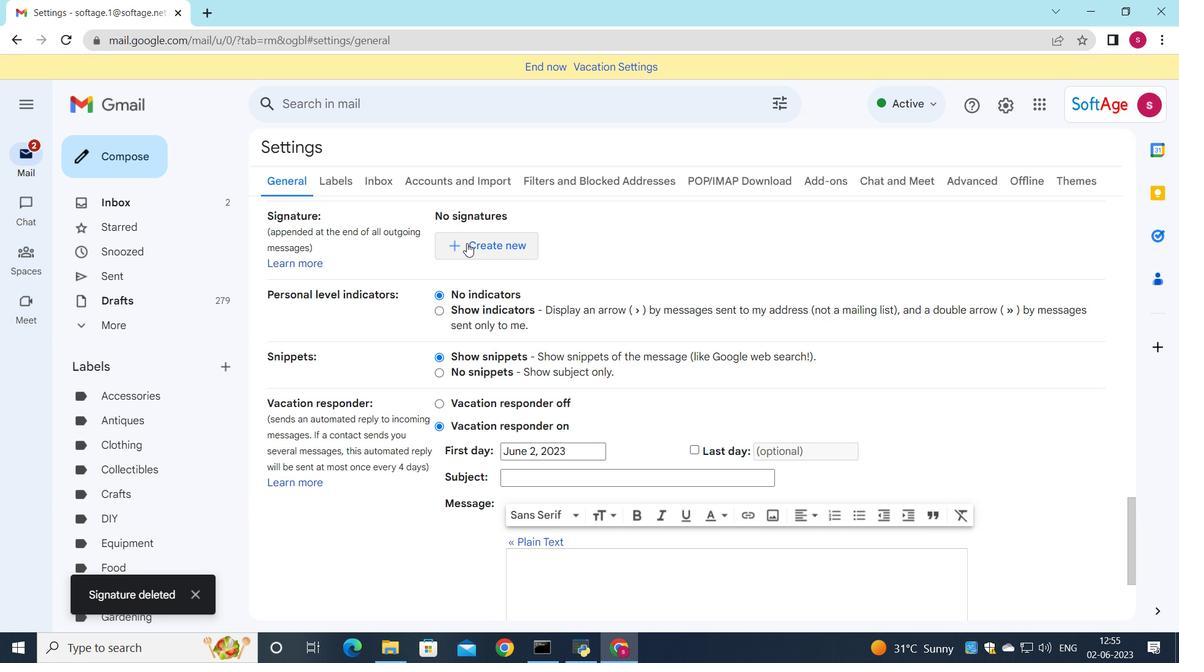 
Action: Mouse pressed left at (469, 242)
Screenshot: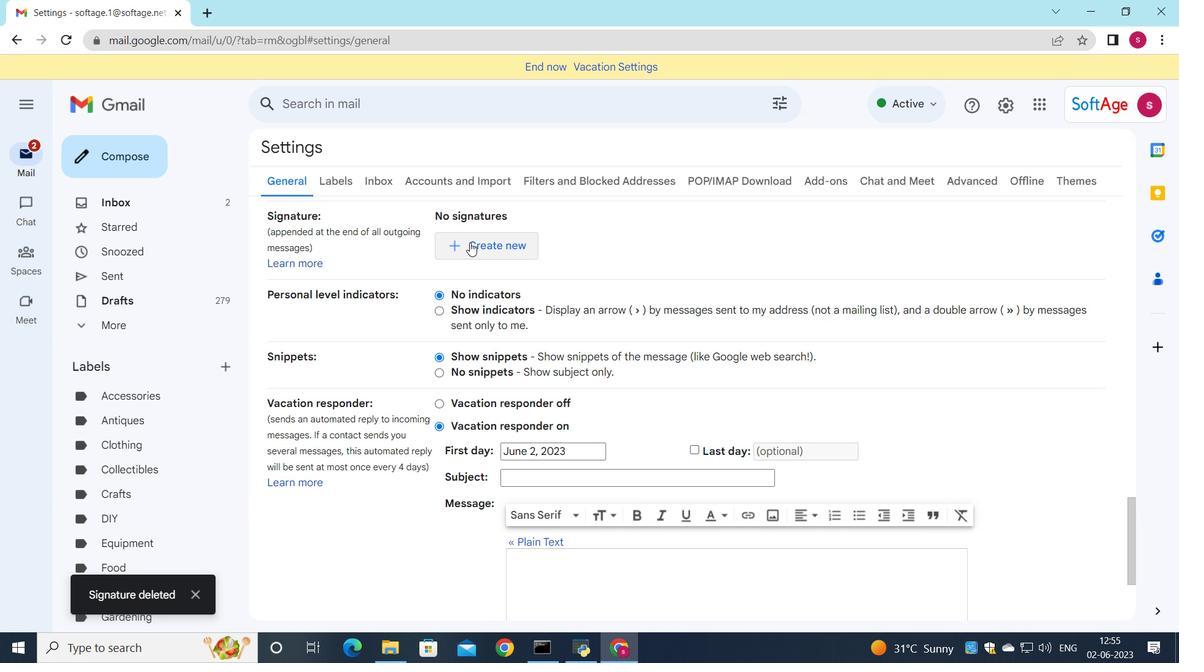 
Action: Mouse moved to (523, 342)
Screenshot: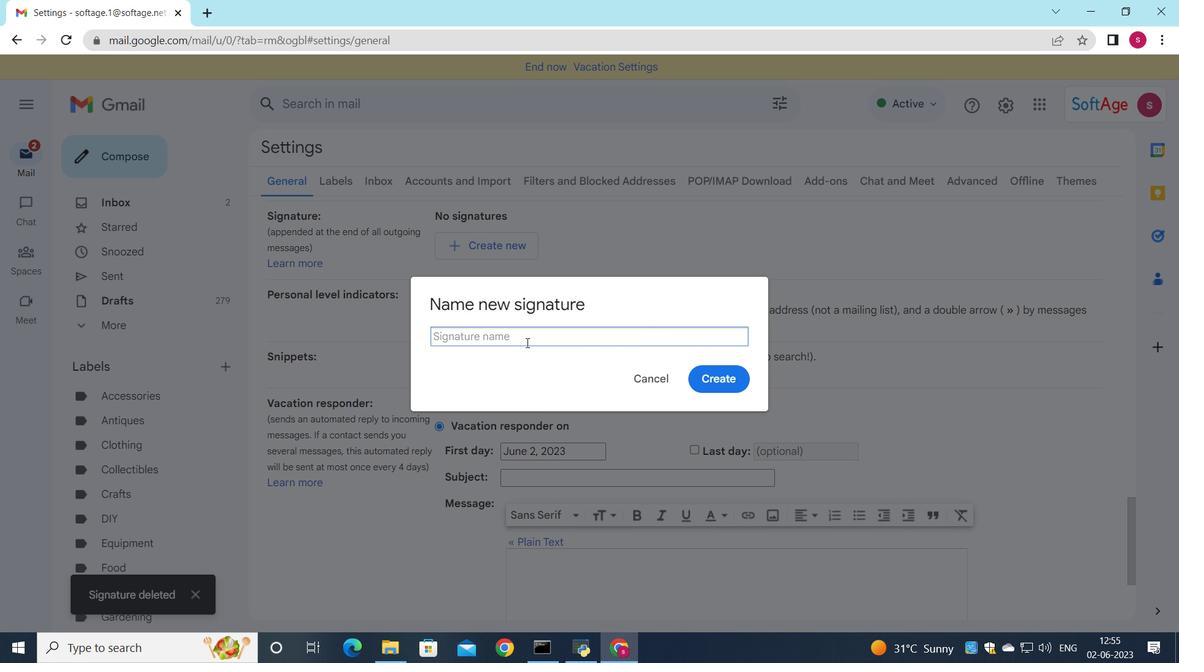 
Action: Key pressed <Key.shift>elea<Key.backspace><Key.backspace><Key.backspace><Key.backspace><Key.backspace><Key.backspace><Key.backspace><Key.backspace><Key.backspace><Key.shift>Eleanor<Key.space><Key.shift><Key.shift>Wilson
Screenshot: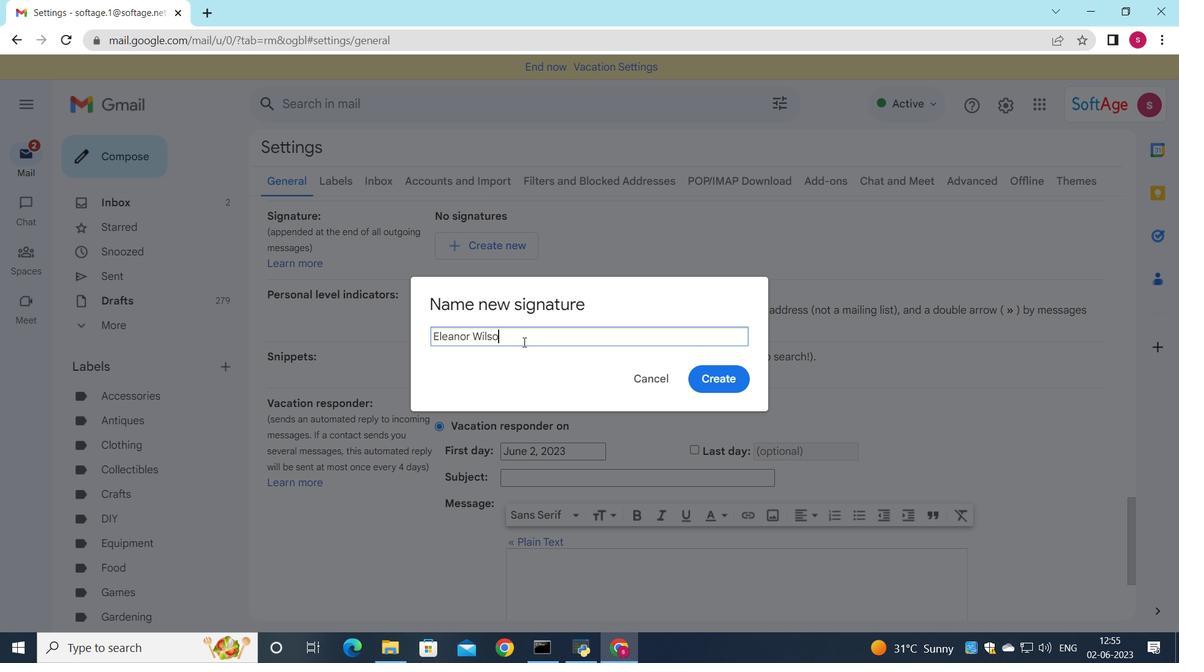 
Action: Mouse moved to (717, 376)
Screenshot: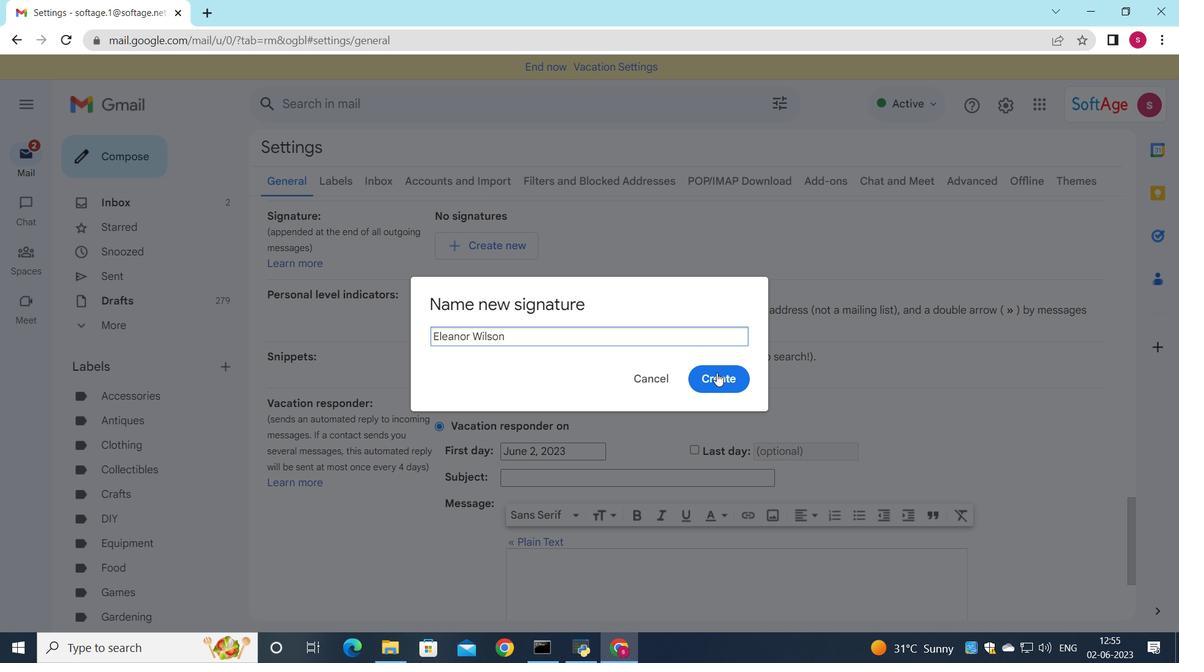 
Action: Mouse pressed left at (717, 376)
Screenshot: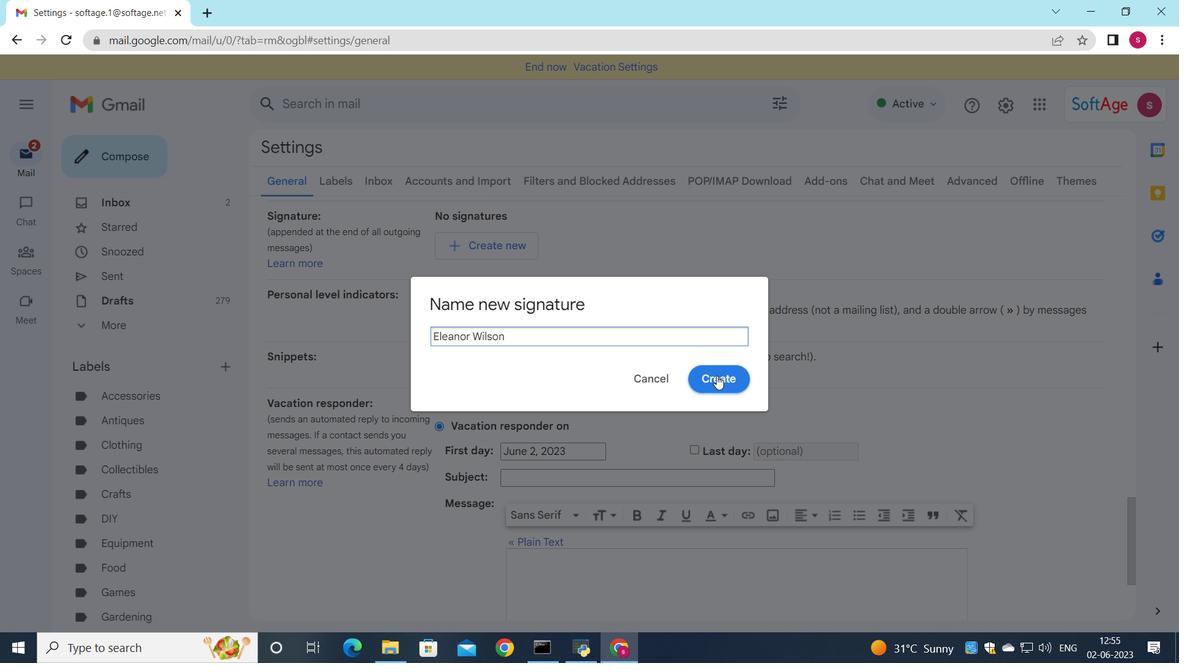 
Action: Mouse moved to (723, 265)
Screenshot: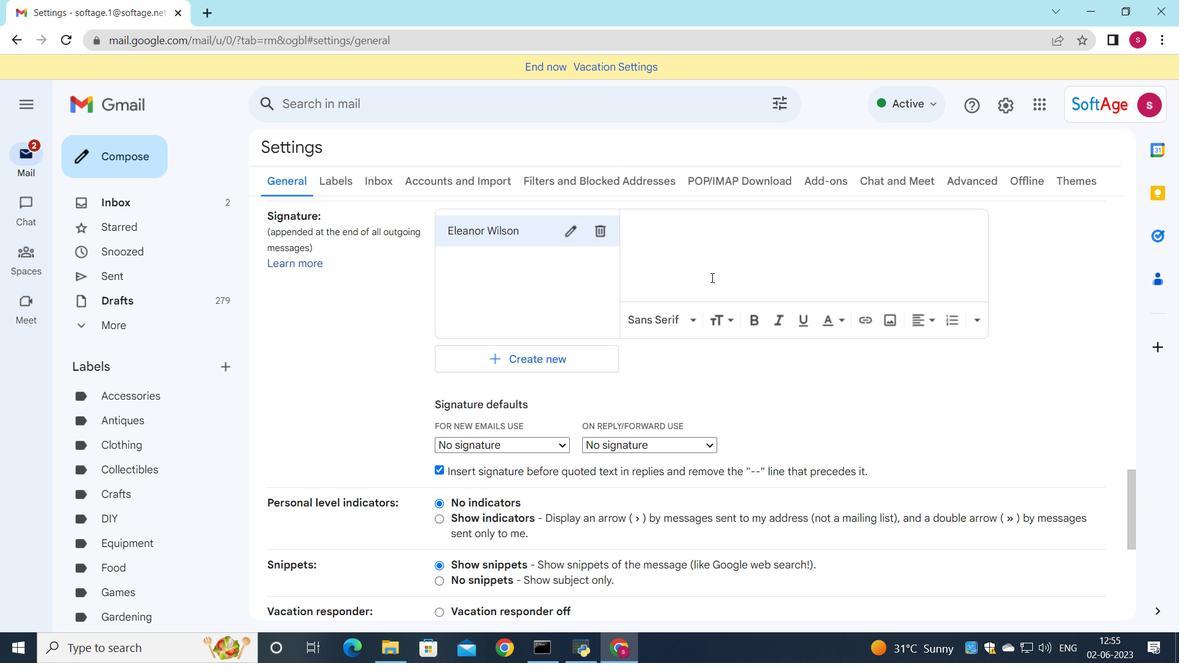 
Action: Mouse pressed left at (723, 265)
Screenshot: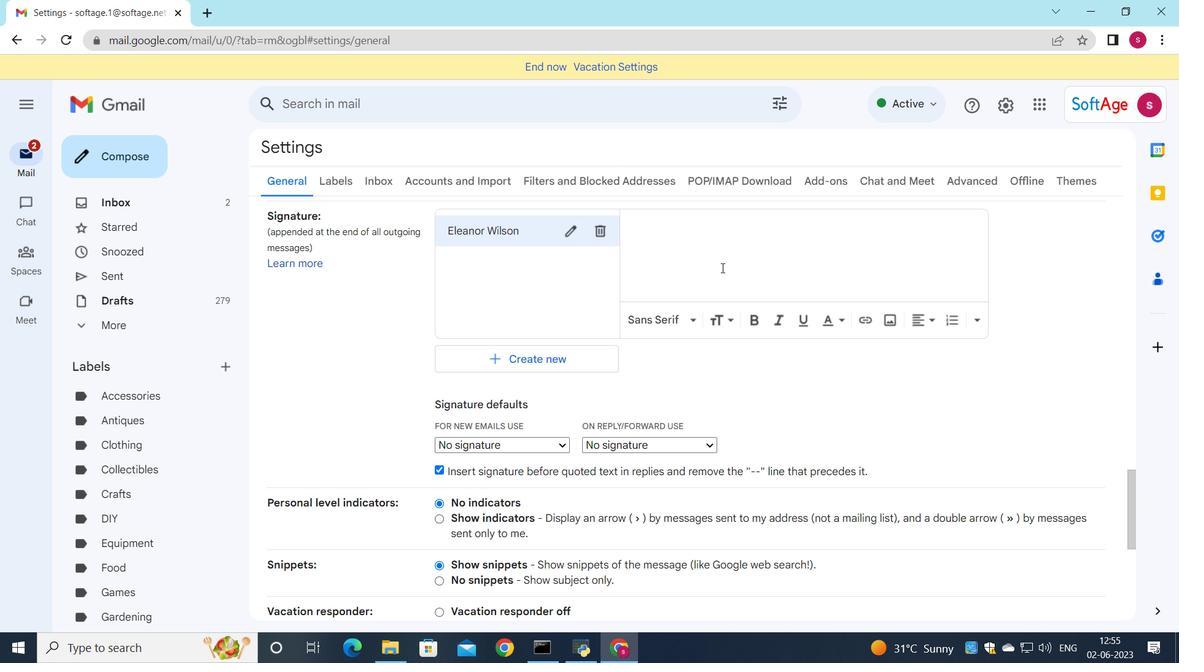 
Action: Key pressed <Key.shift>Elea<Key.space><Key.backspace>nor<Key.space><Key.shift>Wilson
Screenshot: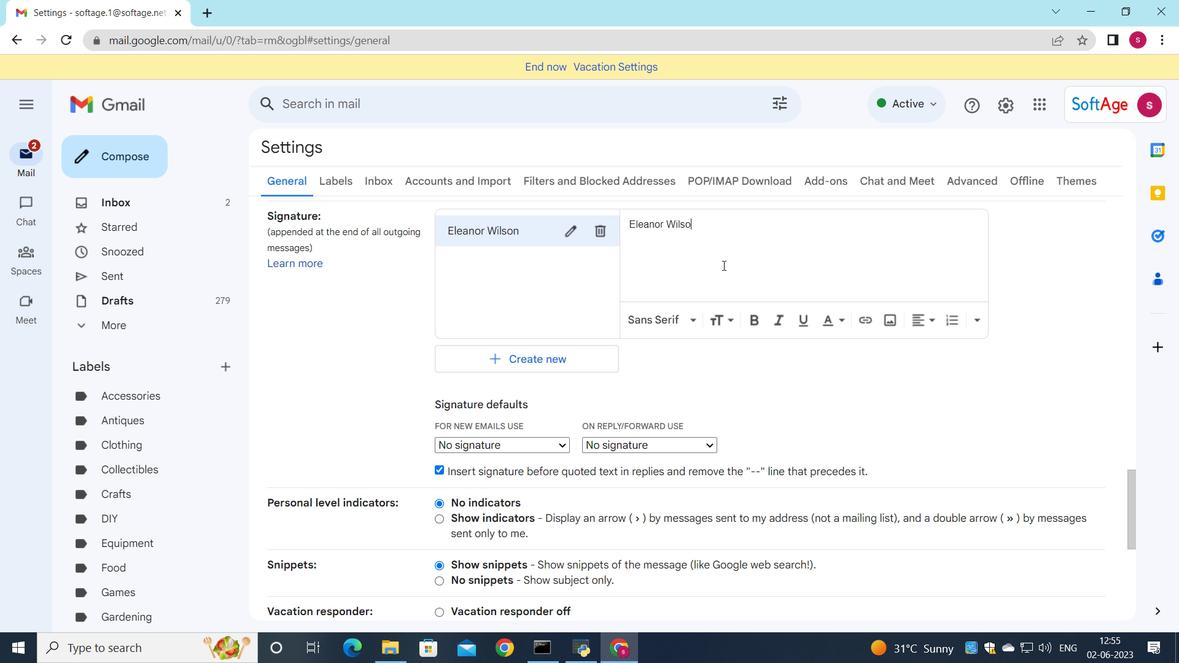 
Action: Mouse moved to (519, 447)
Screenshot: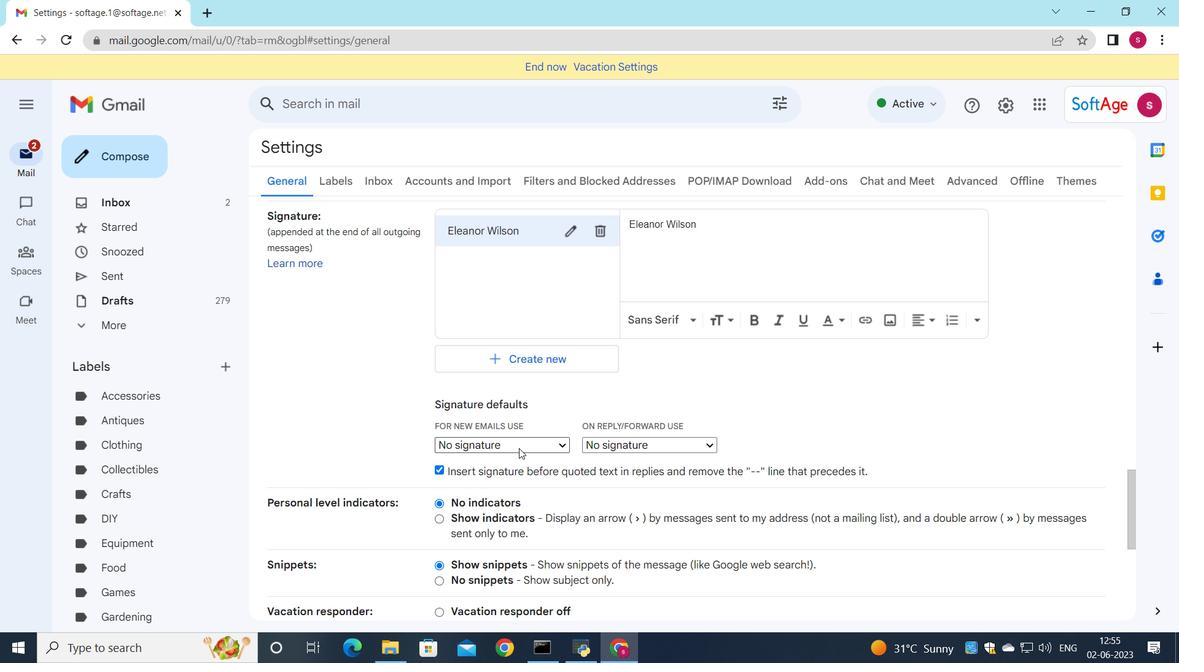 
Action: Mouse pressed left at (519, 447)
Screenshot: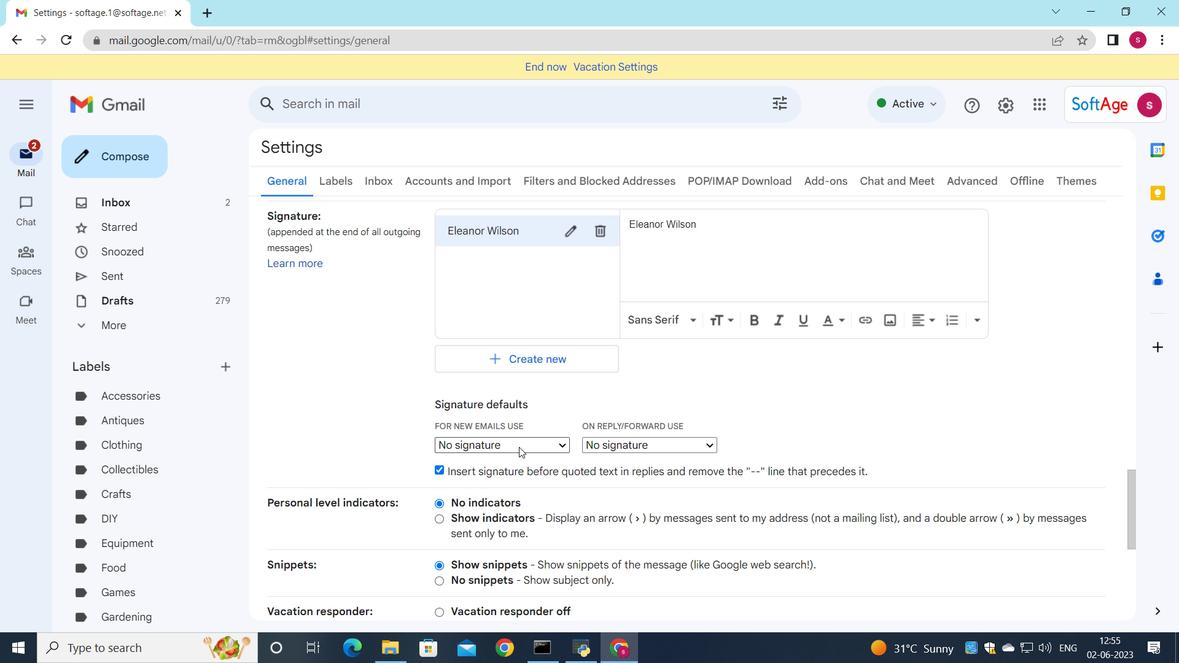 
Action: Mouse moved to (518, 468)
Screenshot: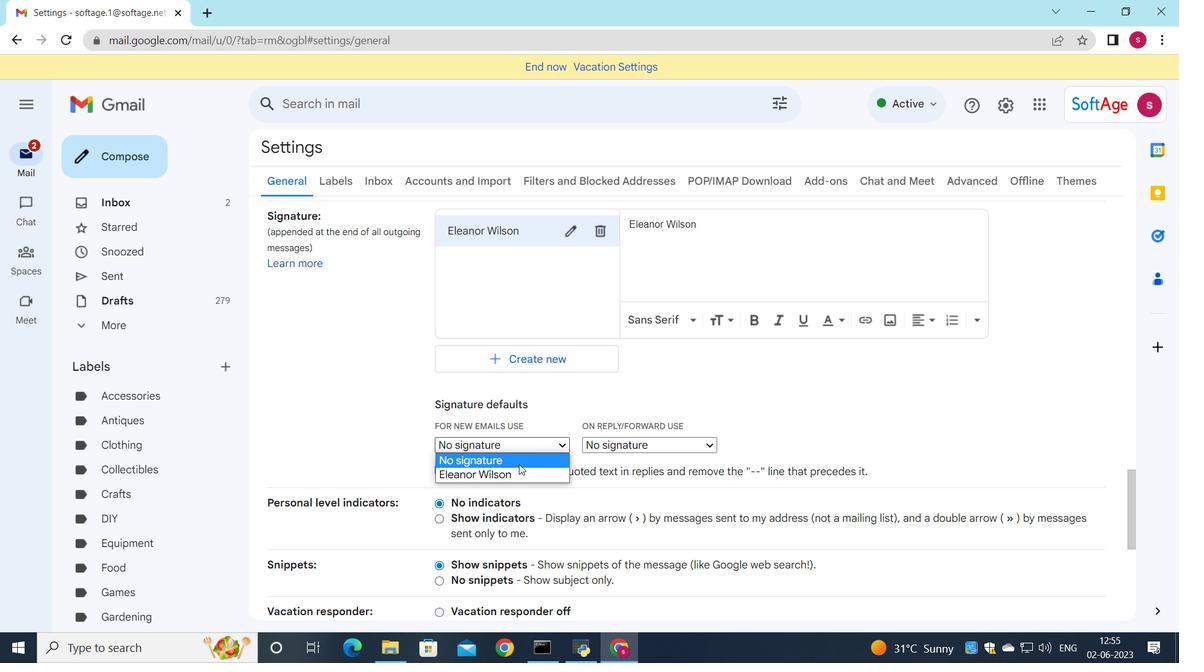 
Action: Mouse pressed left at (518, 468)
Screenshot: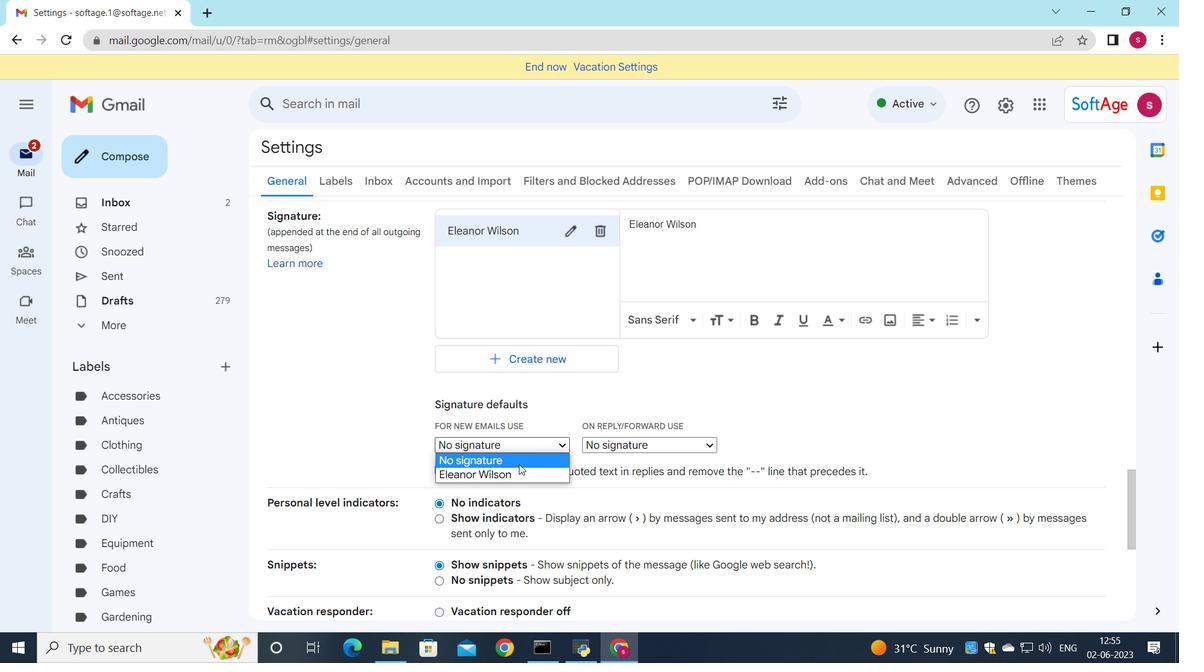 
Action: Mouse moved to (608, 438)
Screenshot: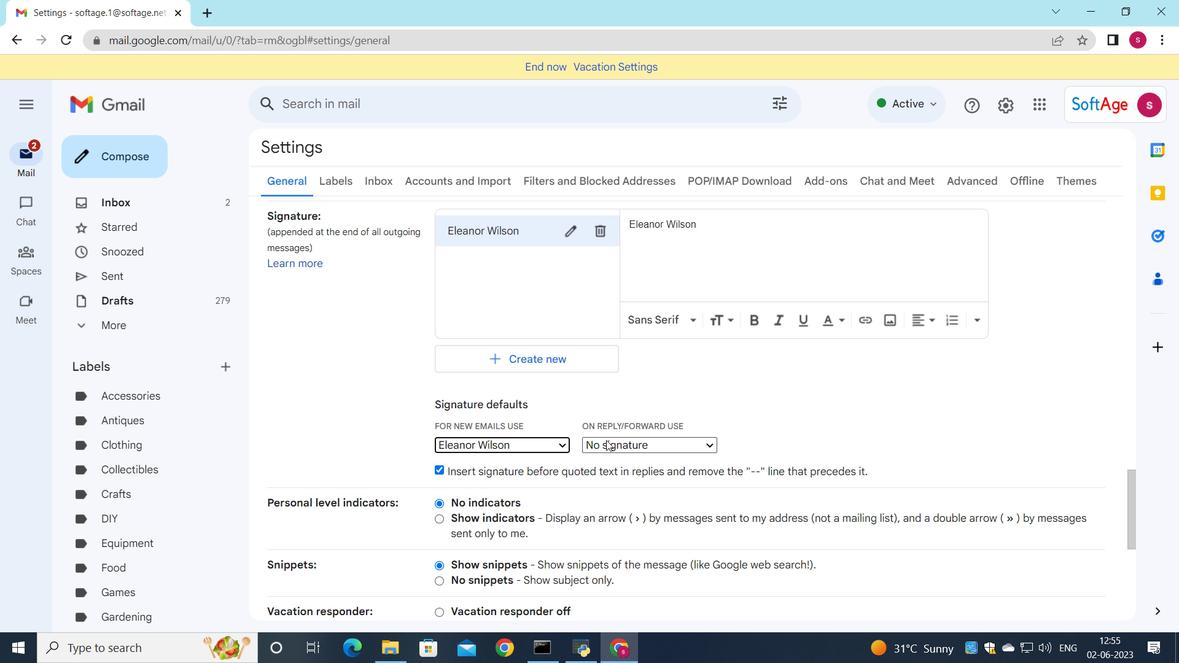 
Action: Mouse pressed left at (608, 438)
Screenshot: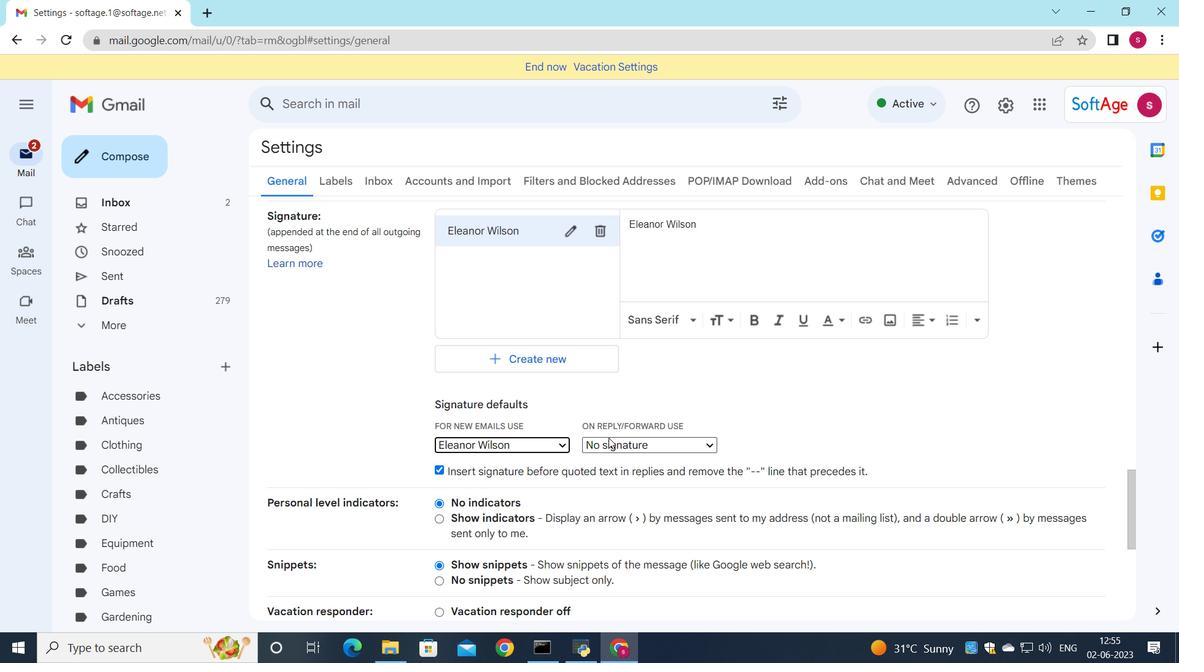 
Action: Mouse moved to (613, 476)
Screenshot: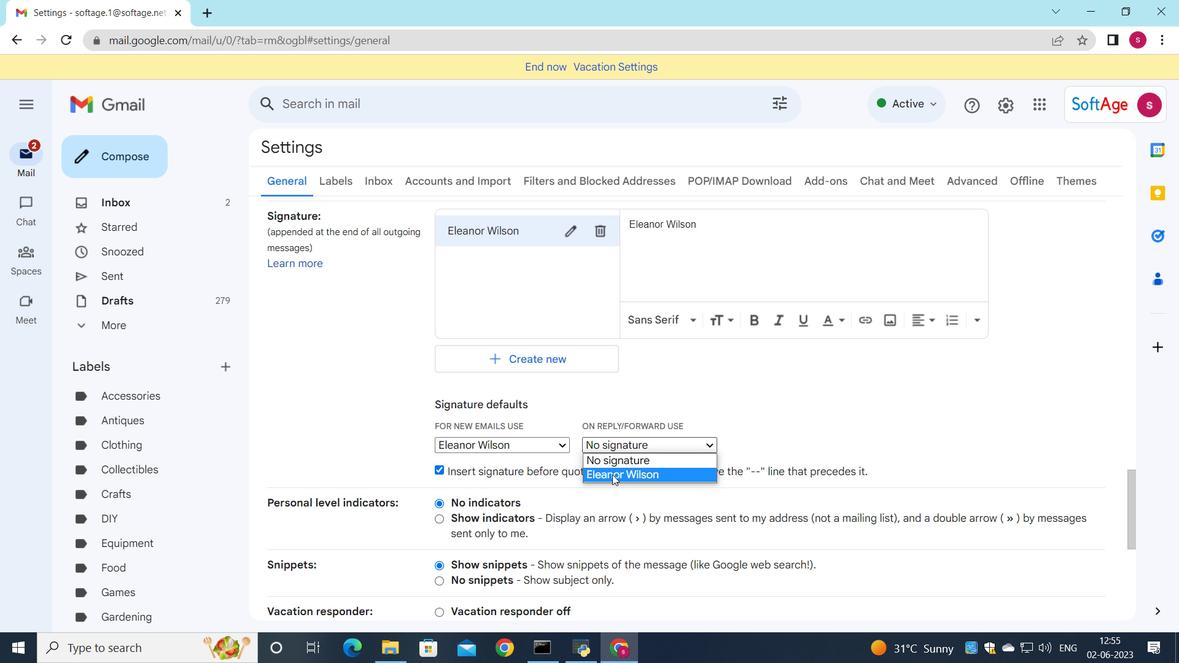 
Action: Mouse pressed left at (613, 476)
Screenshot: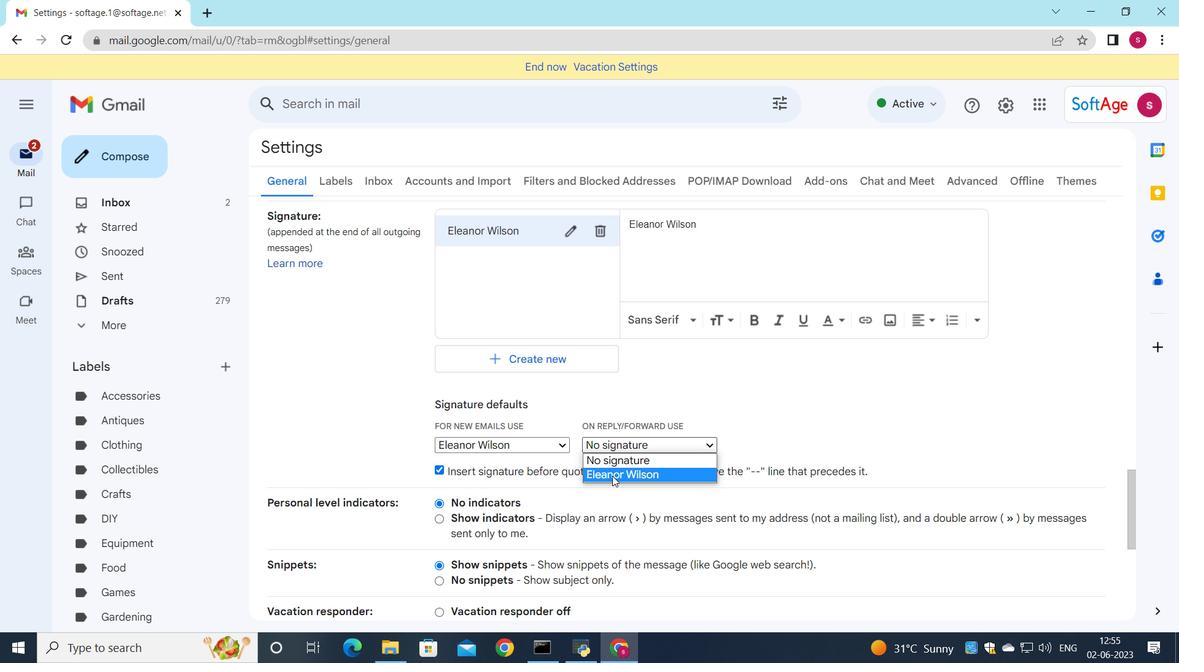 
Action: Mouse moved to (606, 466)
Screenshot: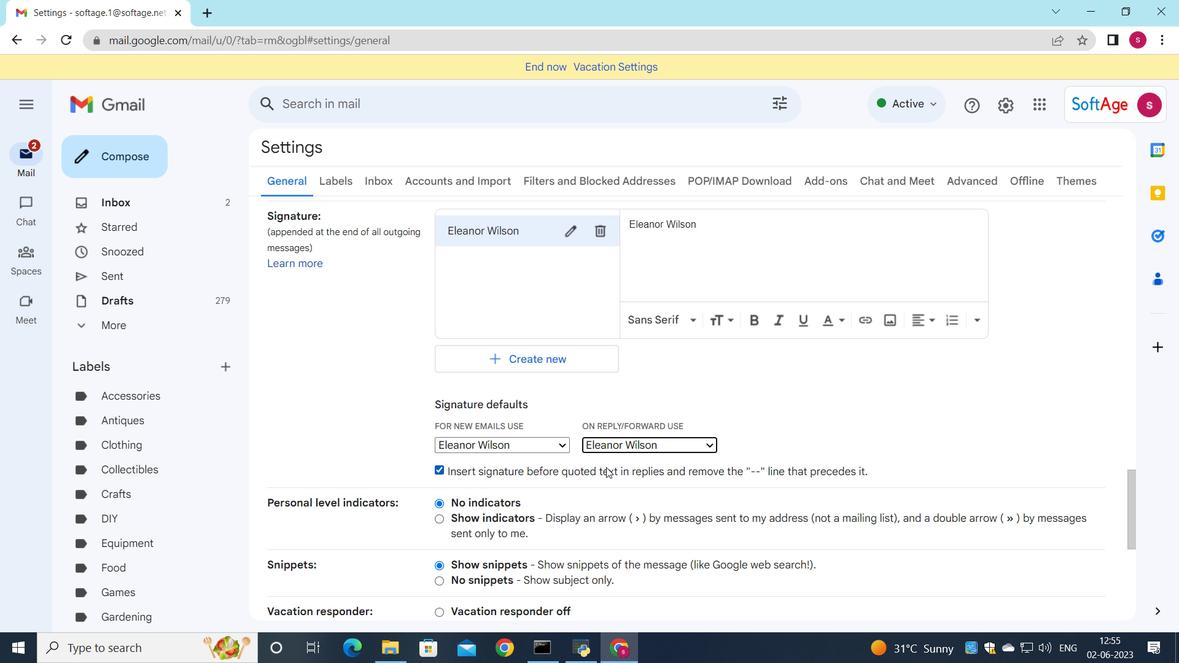 
Action: Mouse scrolled (606, 466) with delta (0, 0)
Screenshot: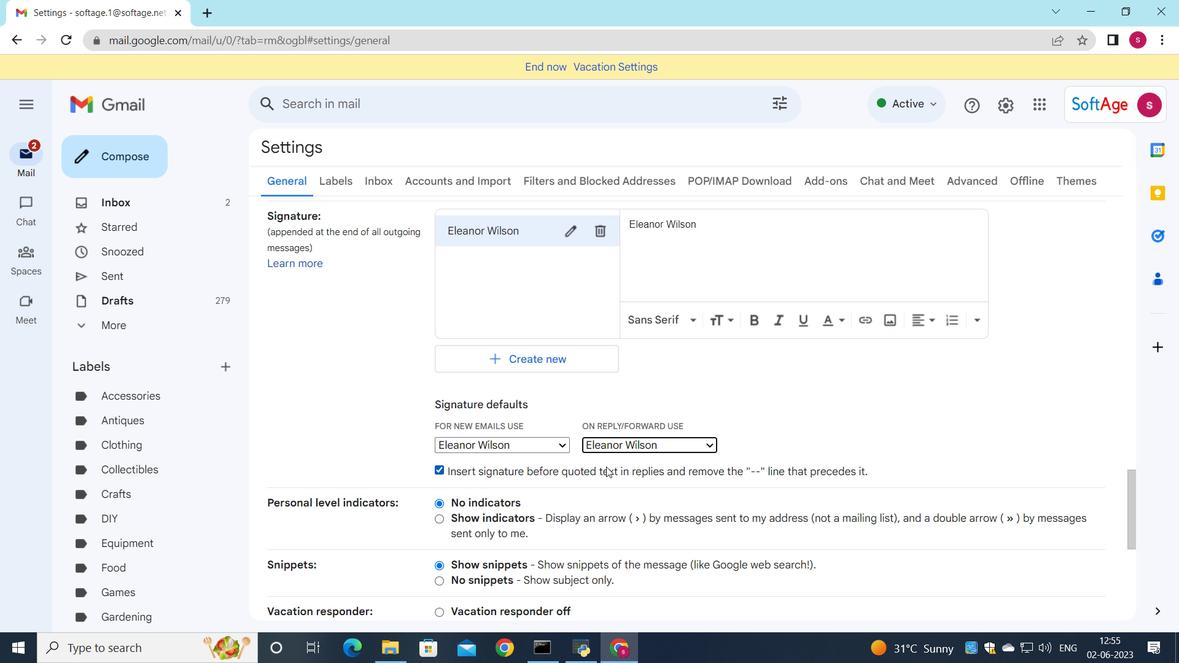 
Action: Mouse scrolled (606, 466) with delta (0, 0)
Screenshot: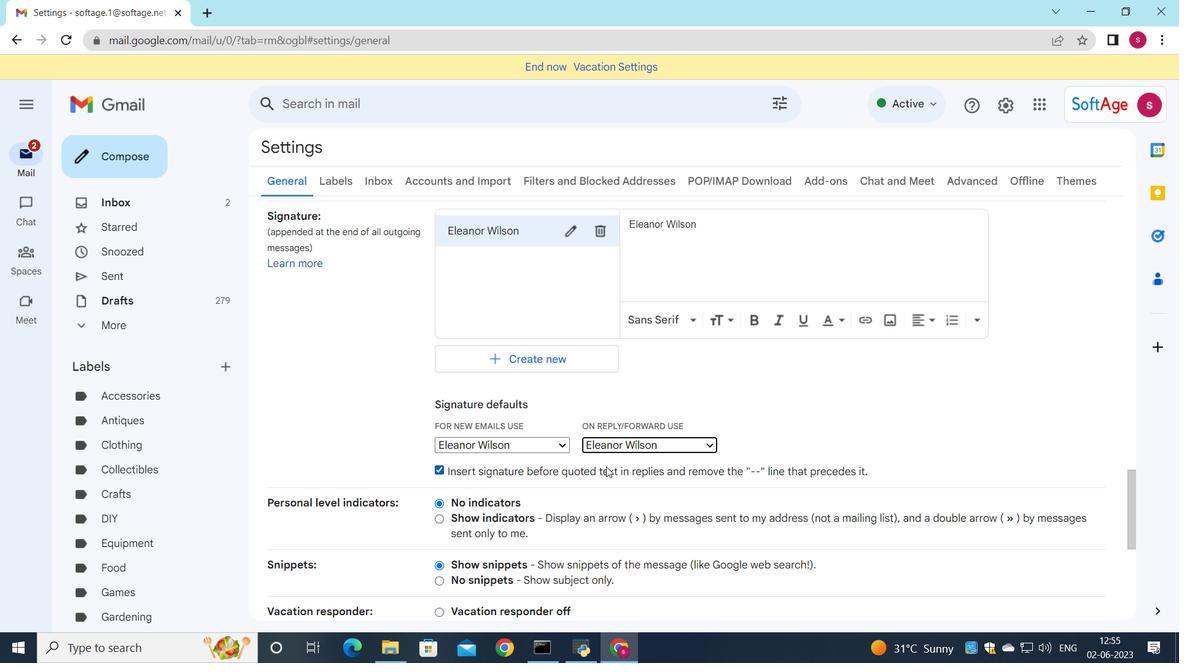 
Action: Mouse scrolled (606, 466) with delta (0, 0)
Screenshot: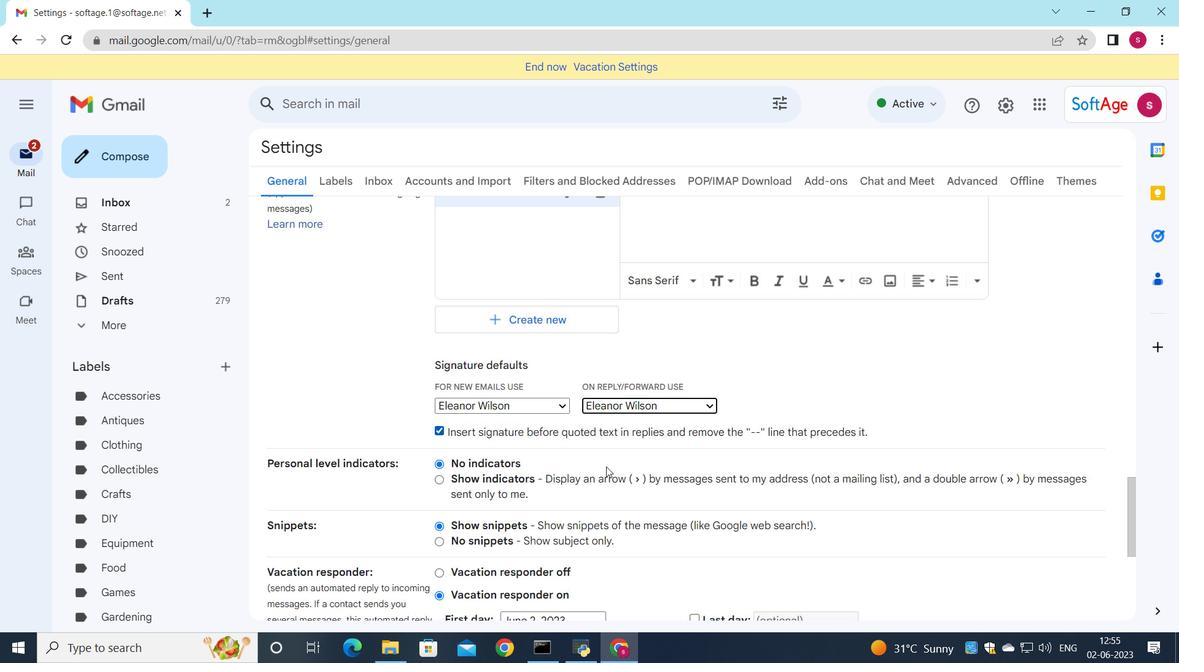 
Action: Mouse moved to (604, 501)
Screenshot: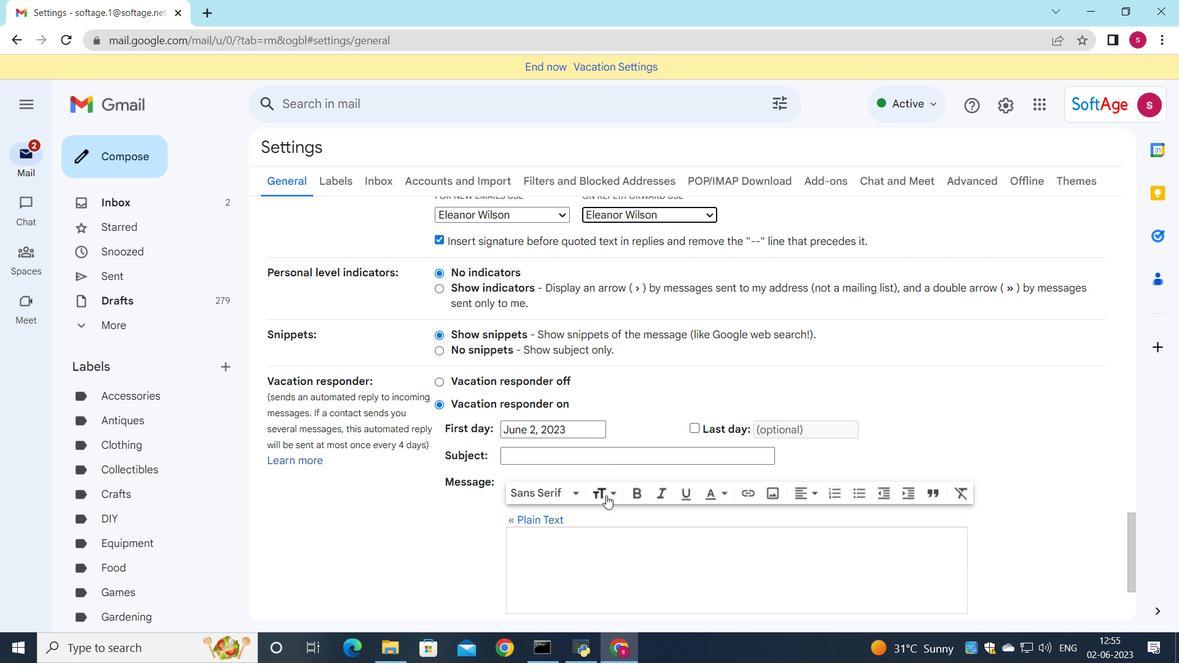 
Action: Mouse scrolled (604, 501) with delta (0, 0)
Screenshot: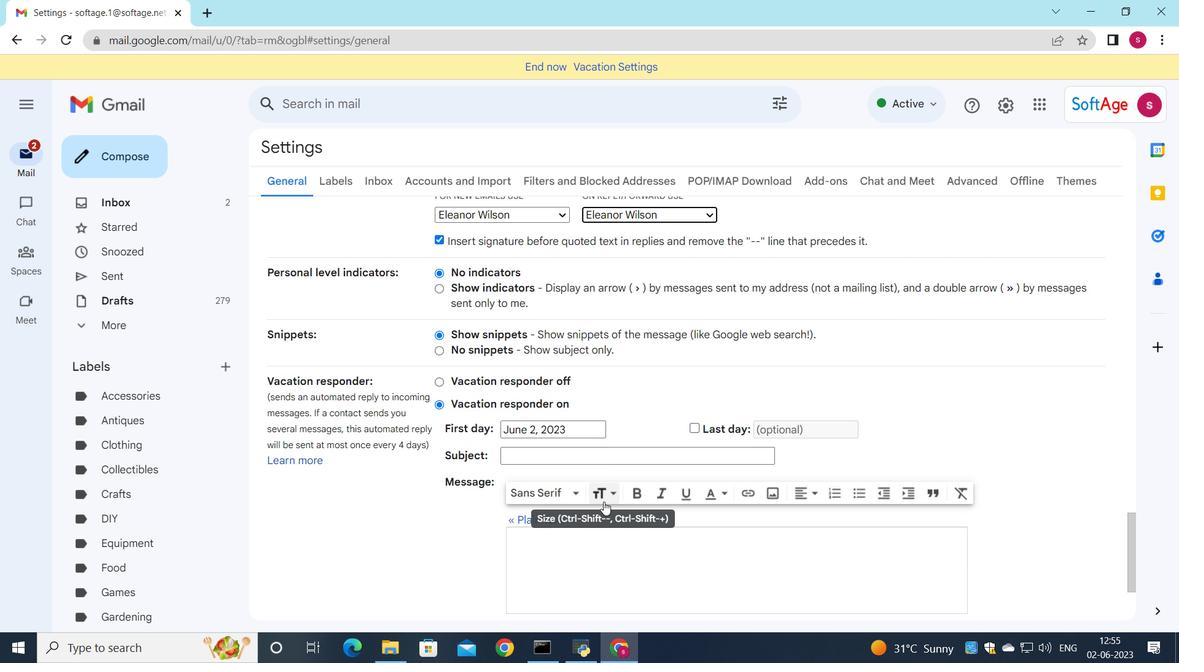
Action: Mouse scrolled (604, 501) with delta (0, 0)
Screenshot: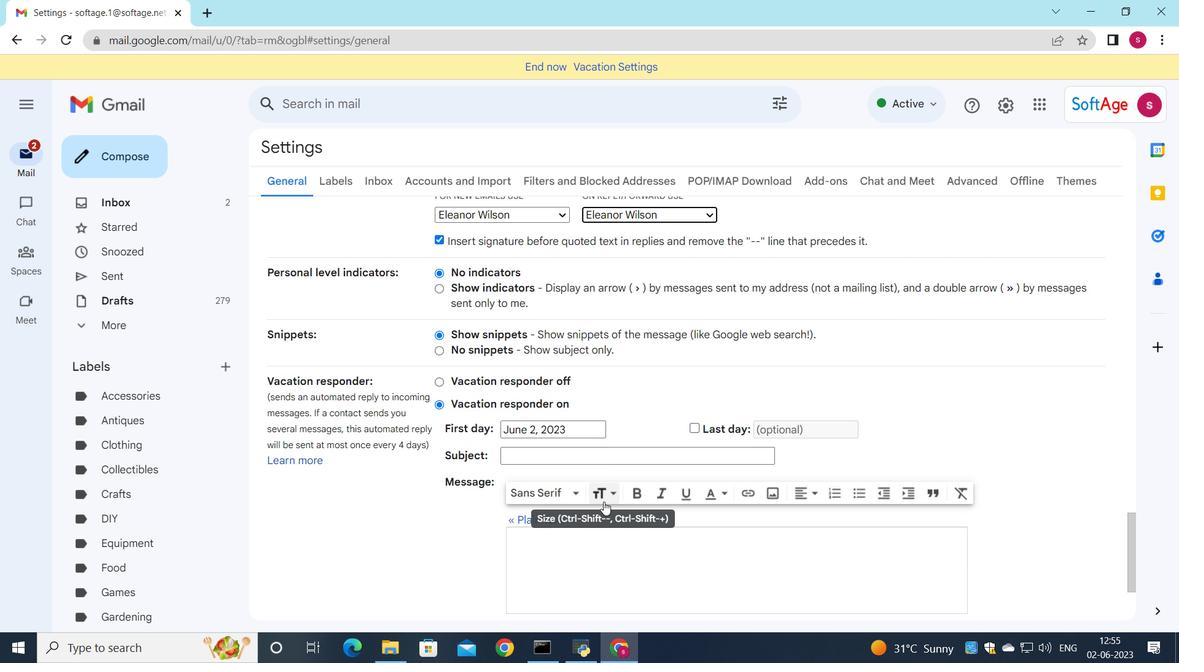 
Action: Mouse moved to (646, 538)
Screenshot: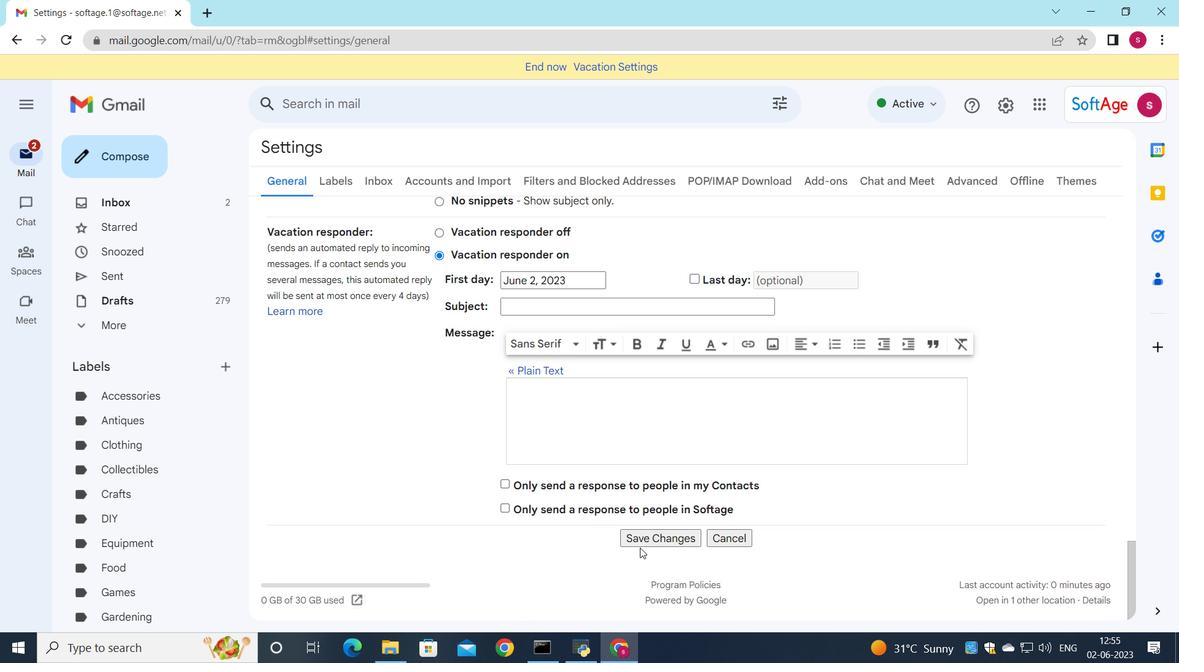 
Action: Mouse pressed left at (646, 538)
Screenshot: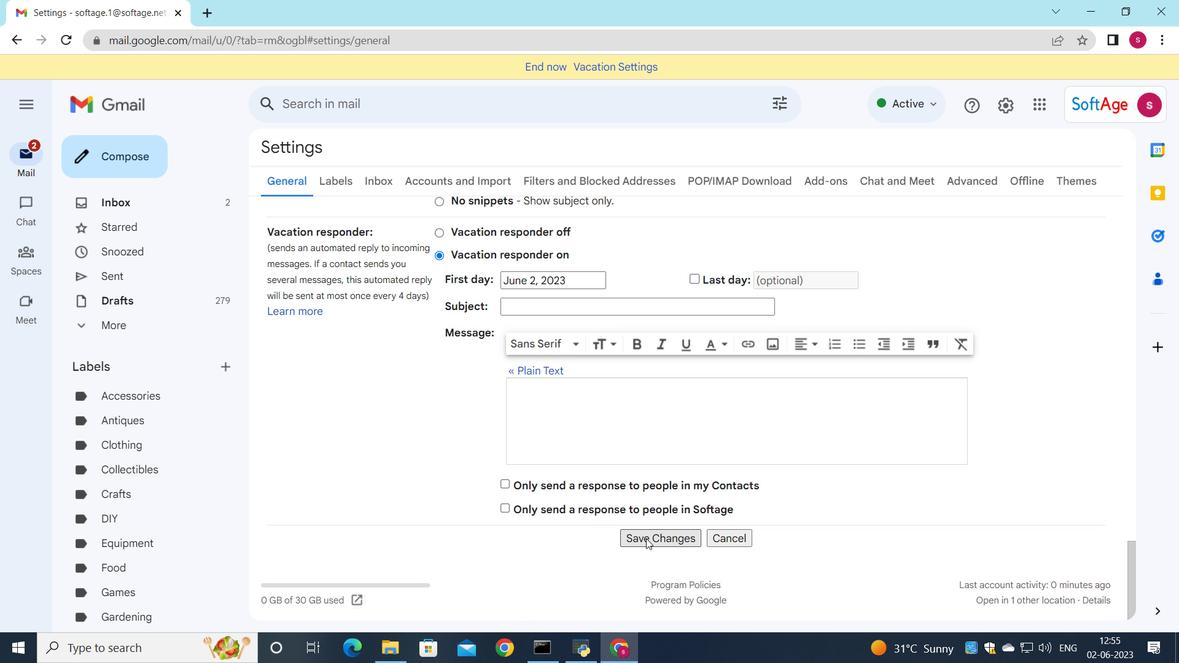 
Action: Mouse moved to (654, 402)
Screenshot: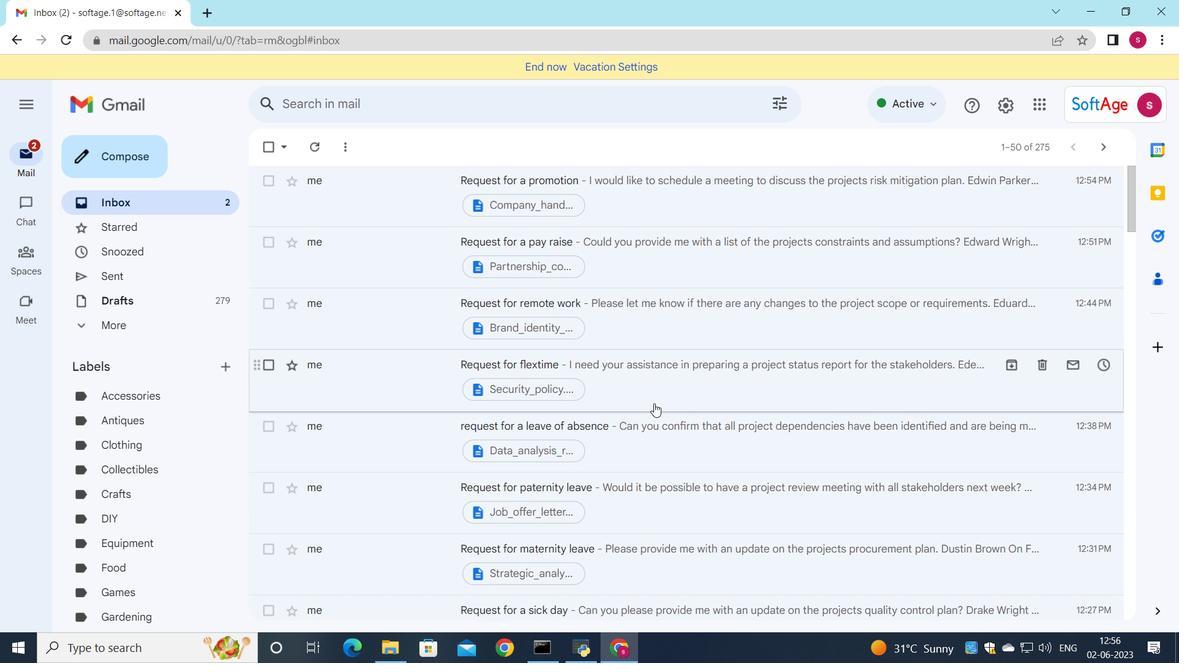 
Action: Mouse pressed left at (654, 402)
Screenshot: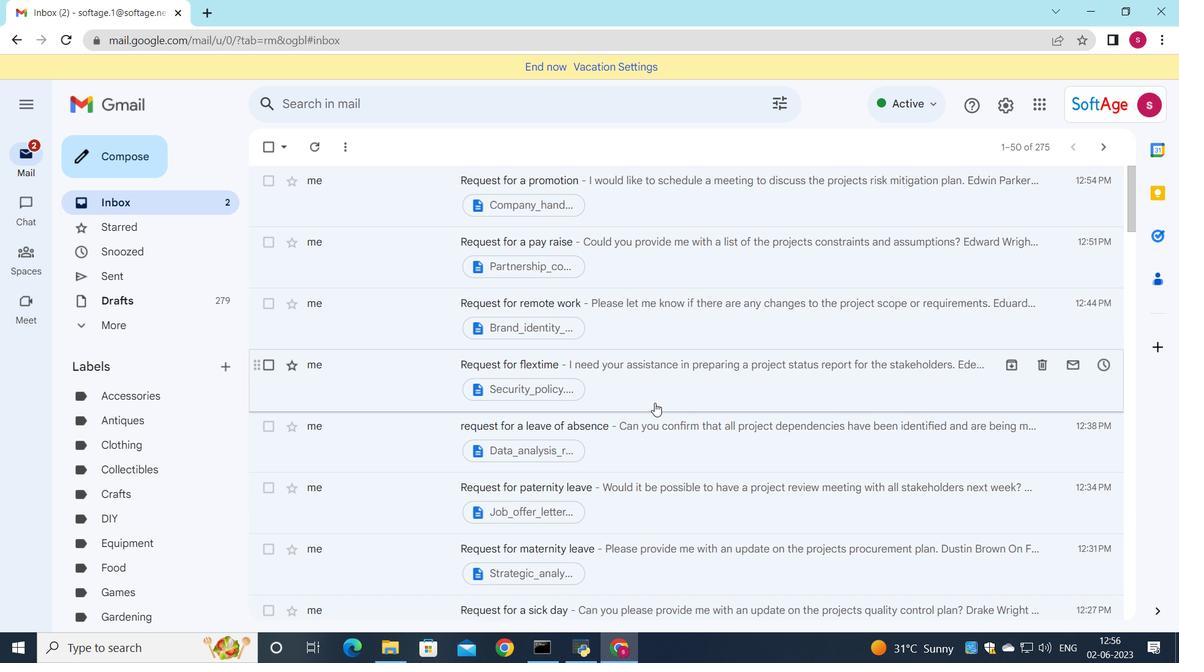 
Action: Mouse moved to (320, 447)
Screenshot: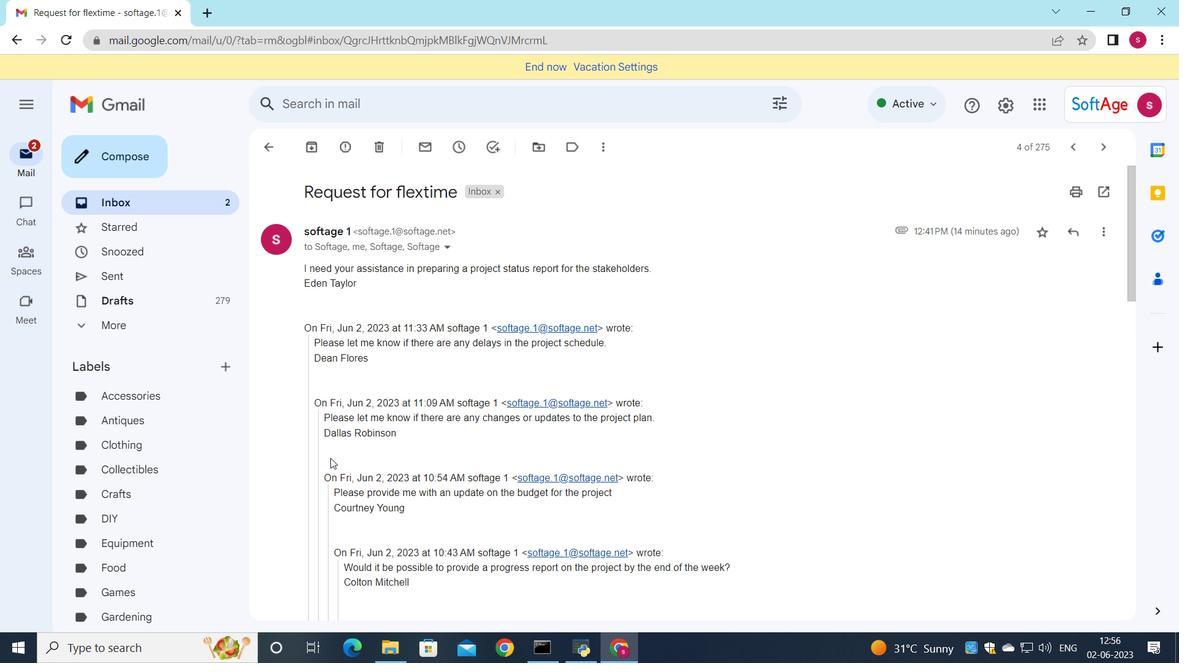 
Action: Mouse scrolled (320, 446) with delta (0, 0)
Screenshot: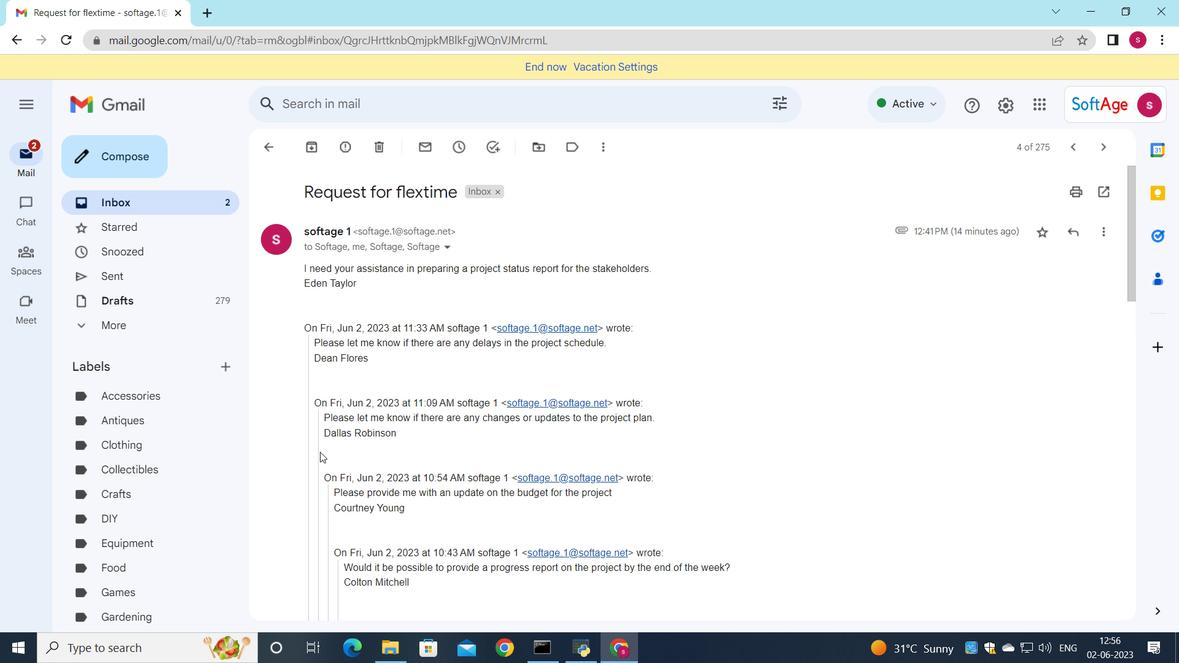 
Action: Mouse scrolled (320, 446) with delta (0, 0)
Screenshot: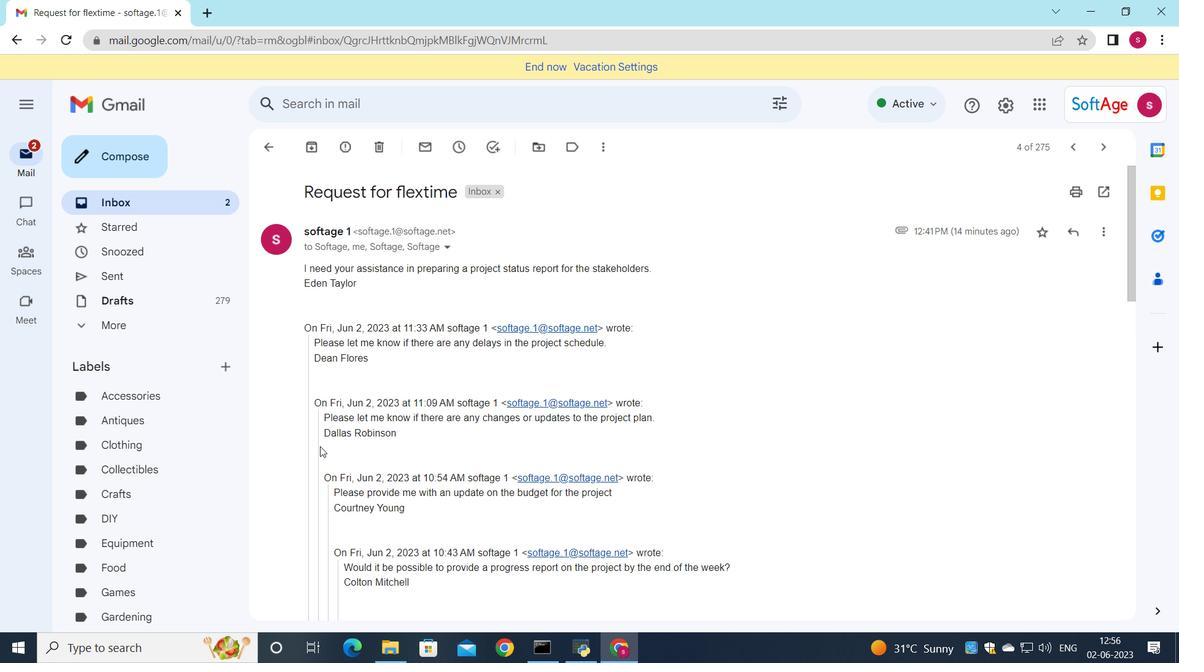 
Action: Mouse scrolled (320, 446) with delta (0, 0)
Screenshot: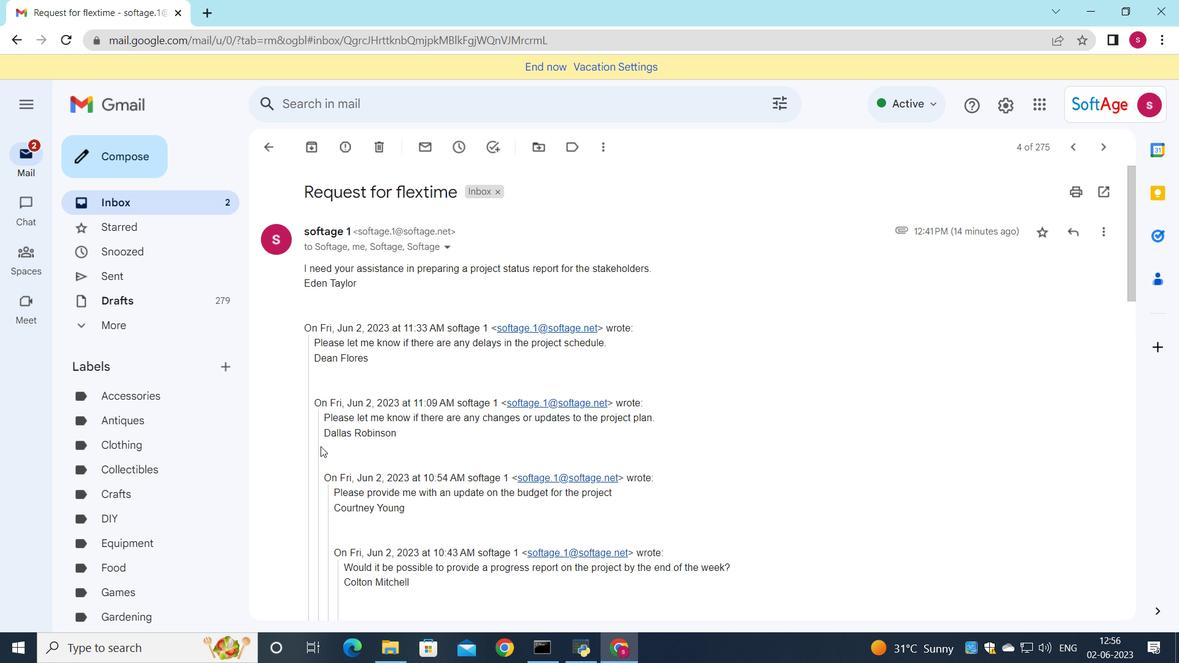 
Action: Mouse scrolled (320, 446) with delta (0, 0)
Screenshot: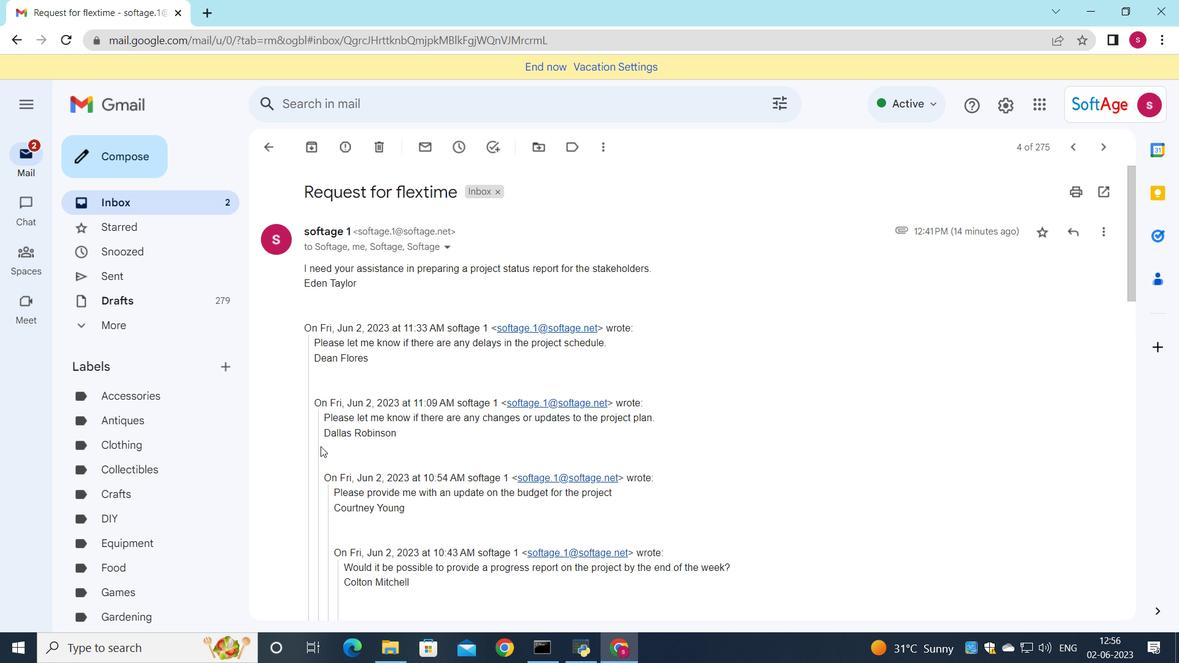 
Action: Mouse moved to (322, 447)
Screenshot: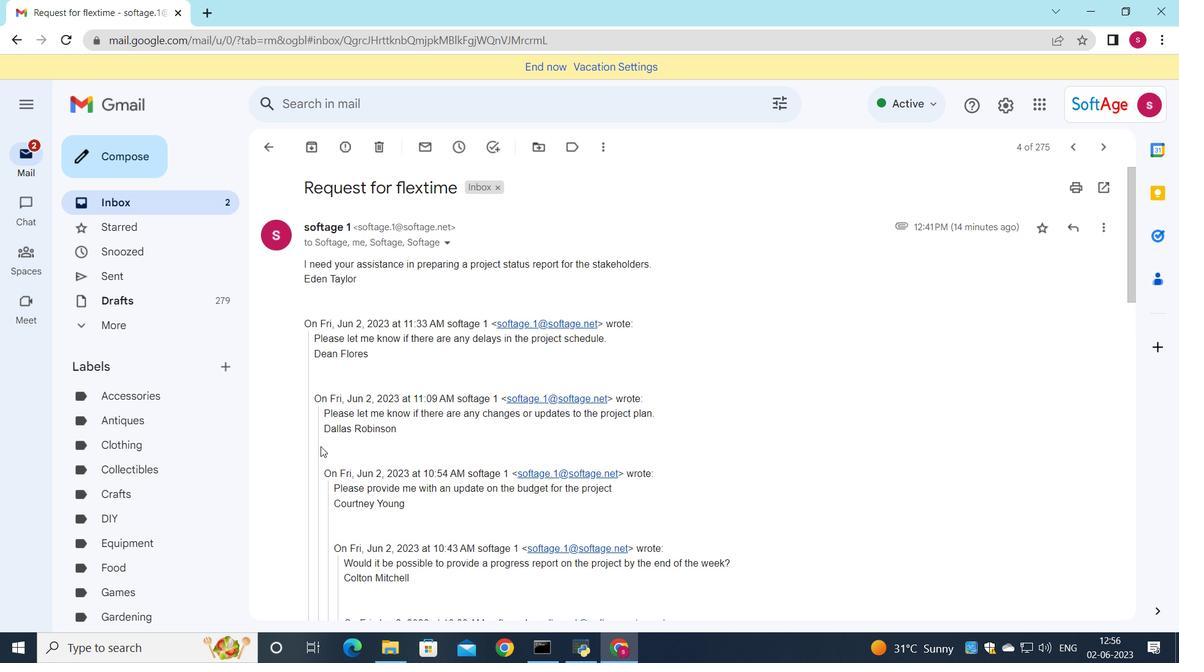 
Action: Mouse scrolled (322, 447) with delta (0, 0)
Screenshot: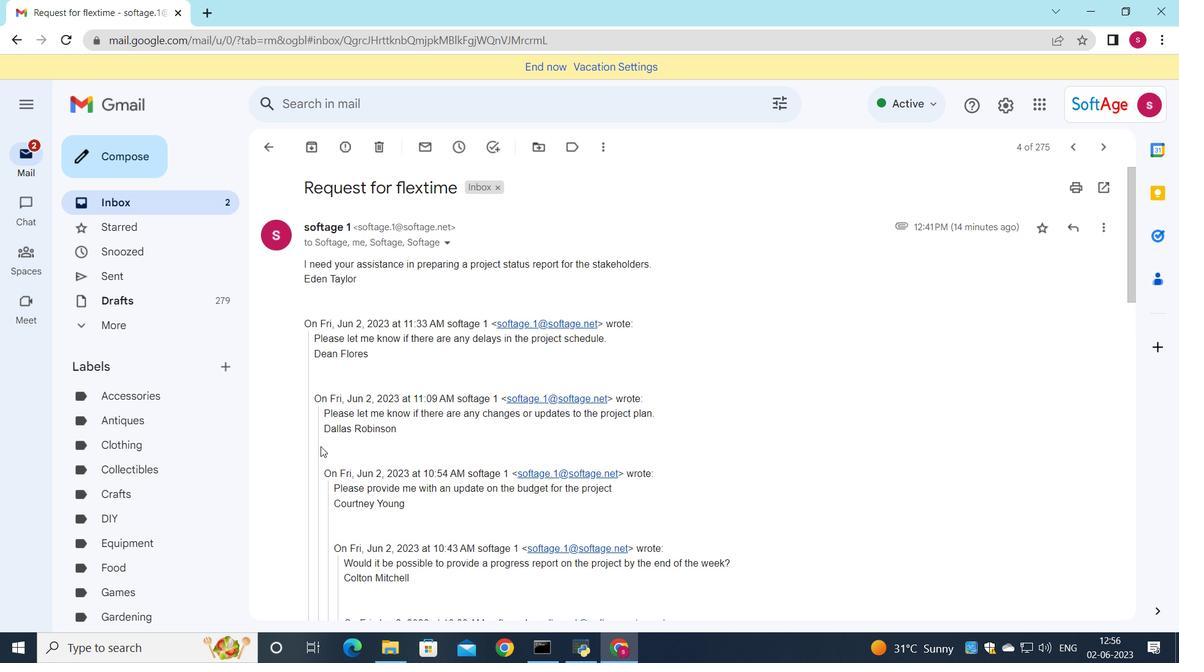 
Action: Mouse moved to (329, 447)
Screenshot: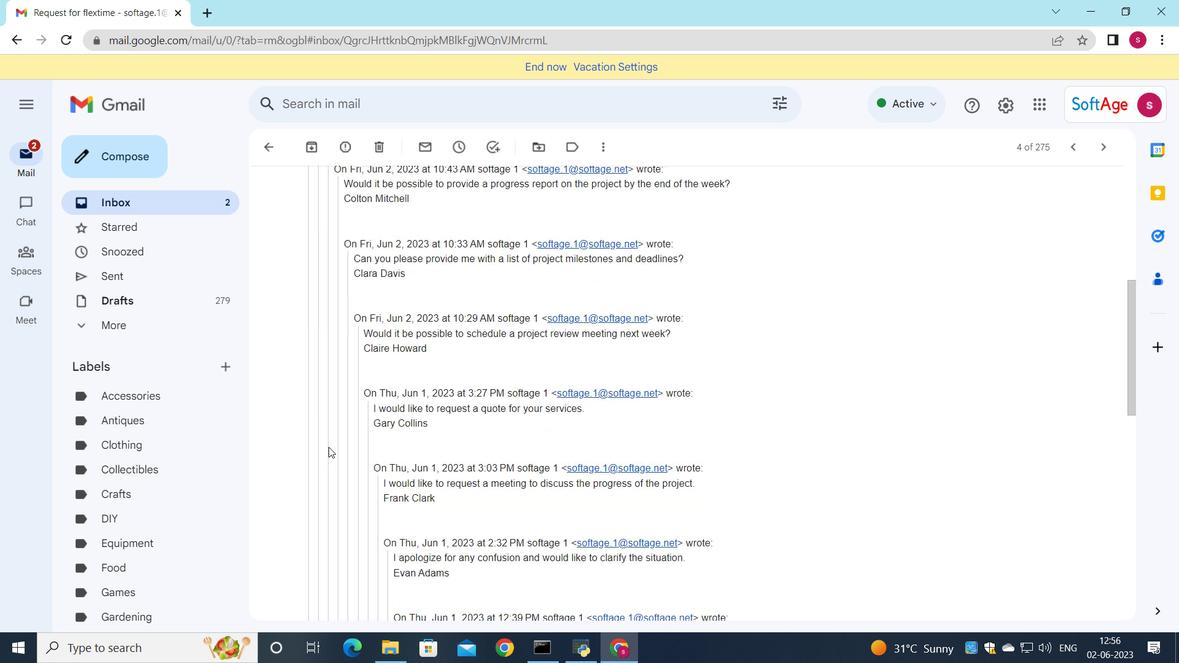 
Action: Mouse scrolled (329, 447) with delta (0, 0)
Screenshot: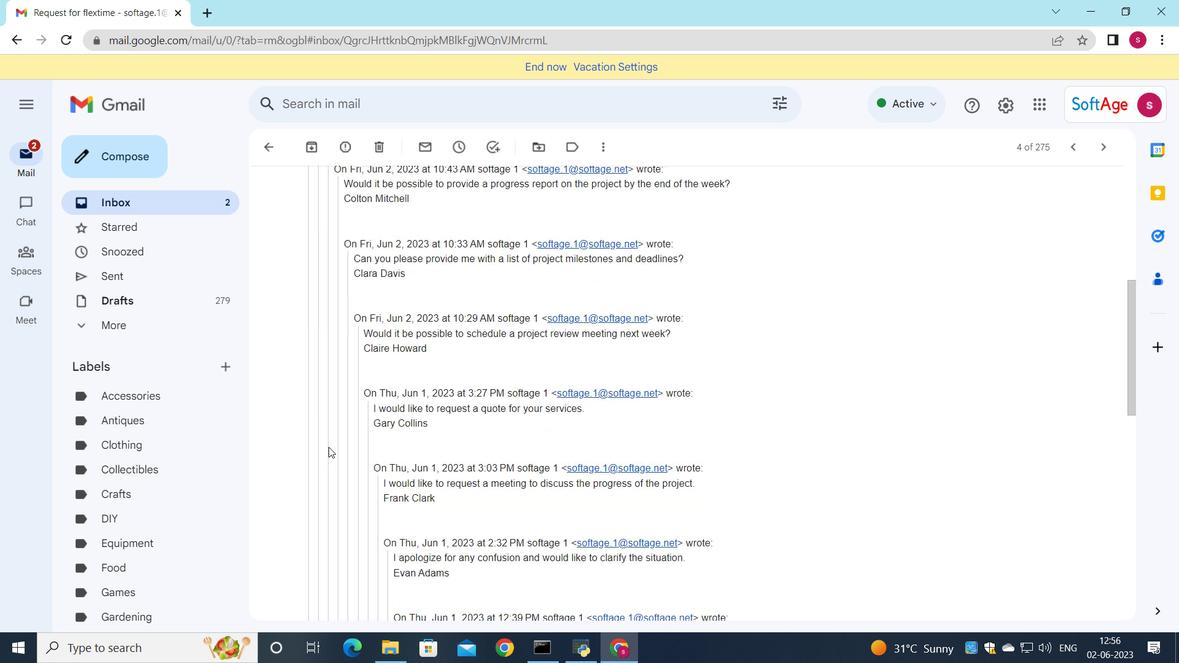 
Action: Mouse moved to (334, 448)
Screenshot: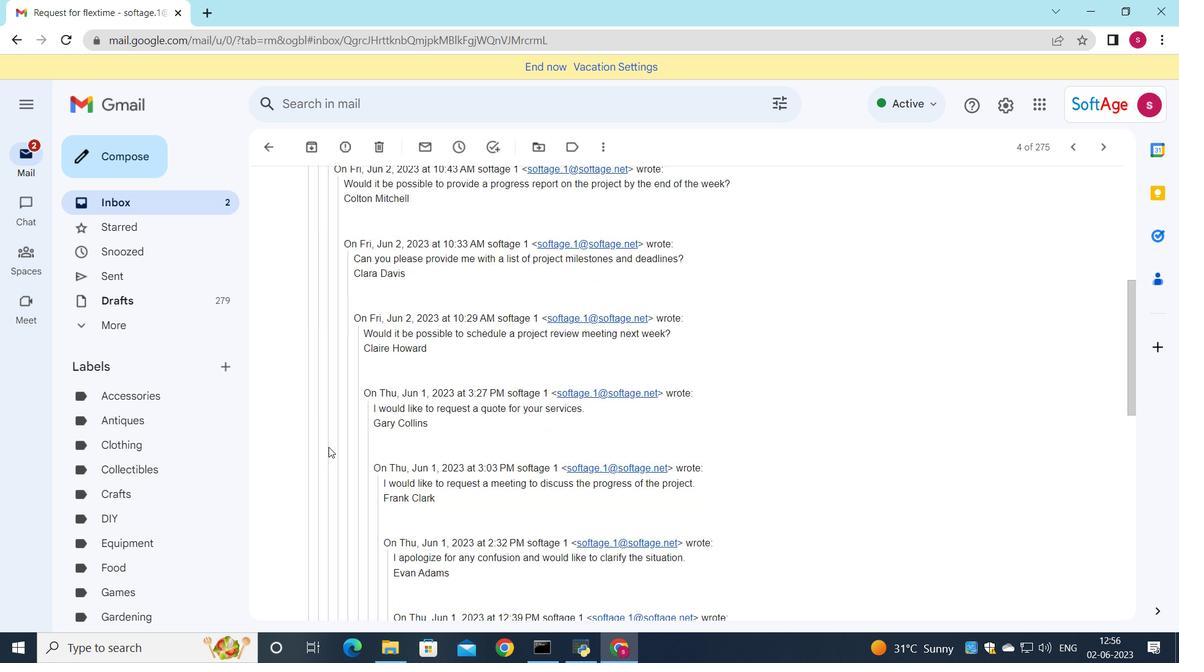 
Action: Mouse scrolled (334, 447) with delta (0, 0)
Screenshot: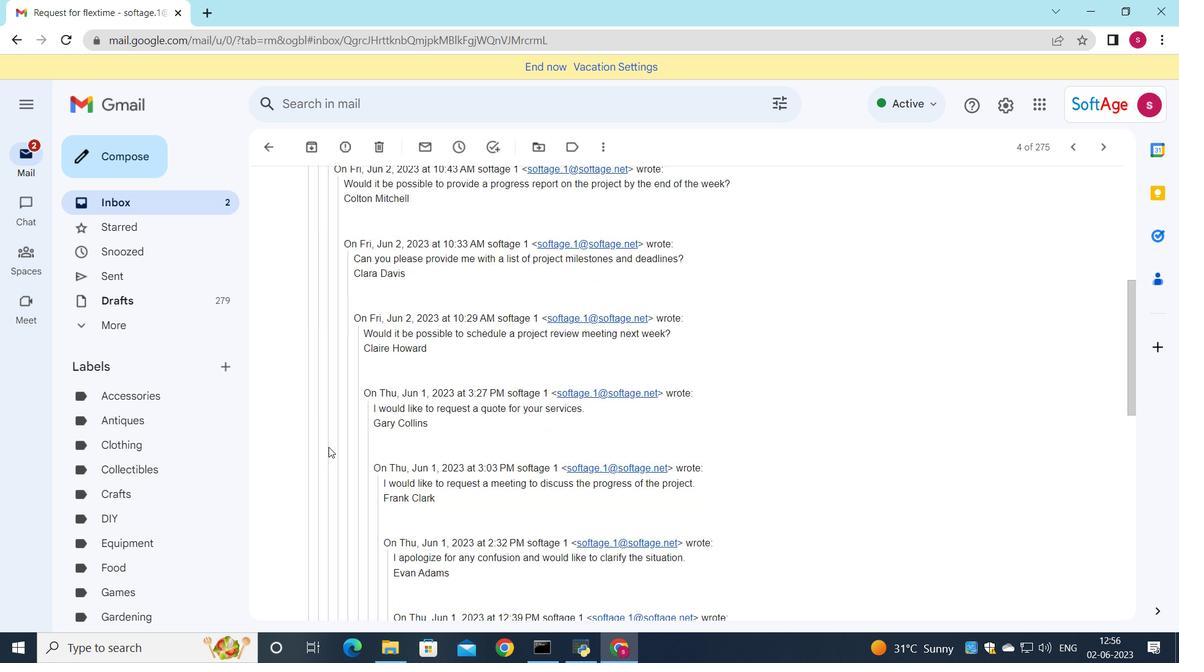 
Action: Mouse moved to (341, 450)
Screenshot: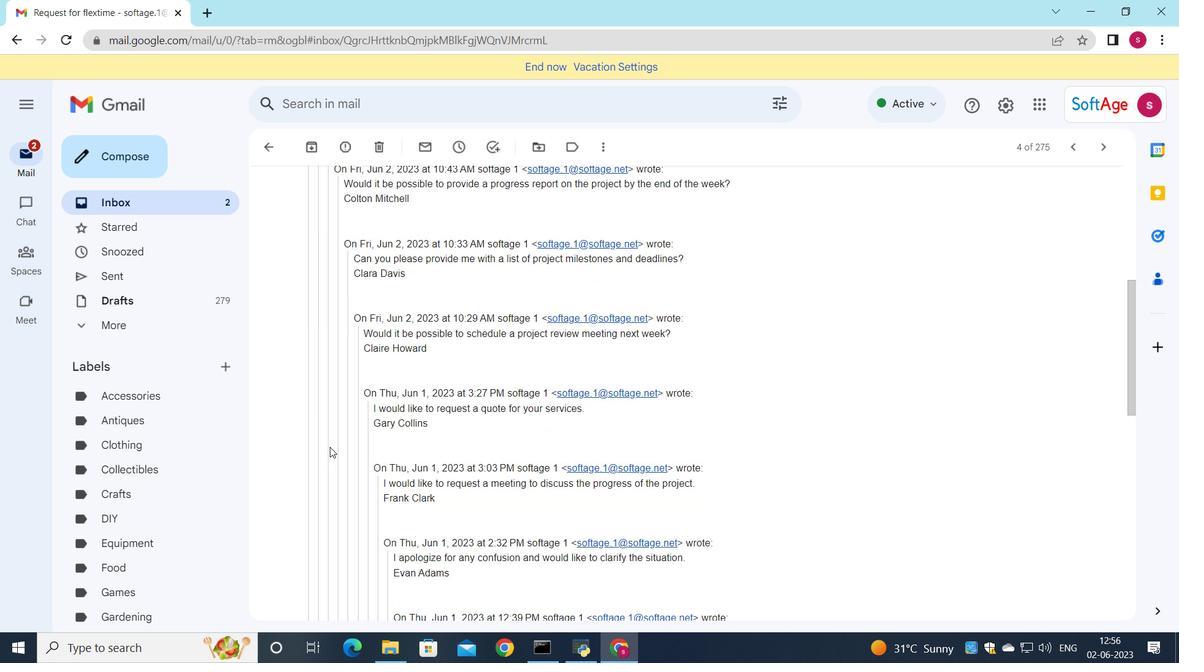 
Action: Mouse scrolled (341, 450) with delta (0, 0)
Screenshot: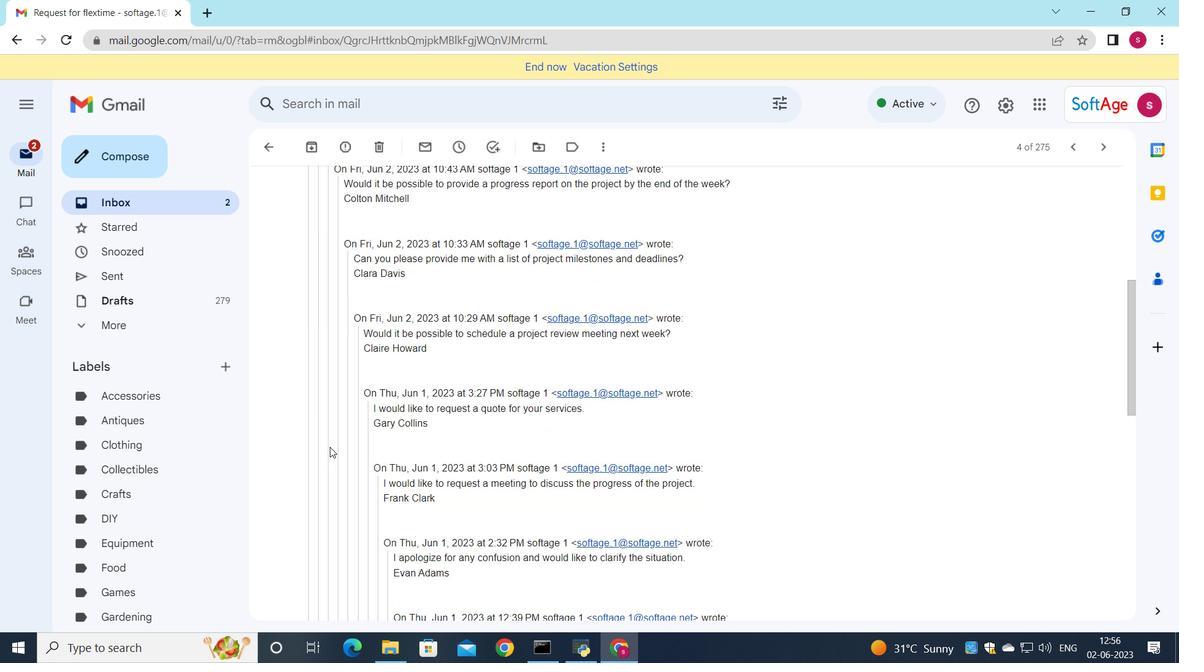 
Action: Mouse moved to (361, 455)
Screenshot: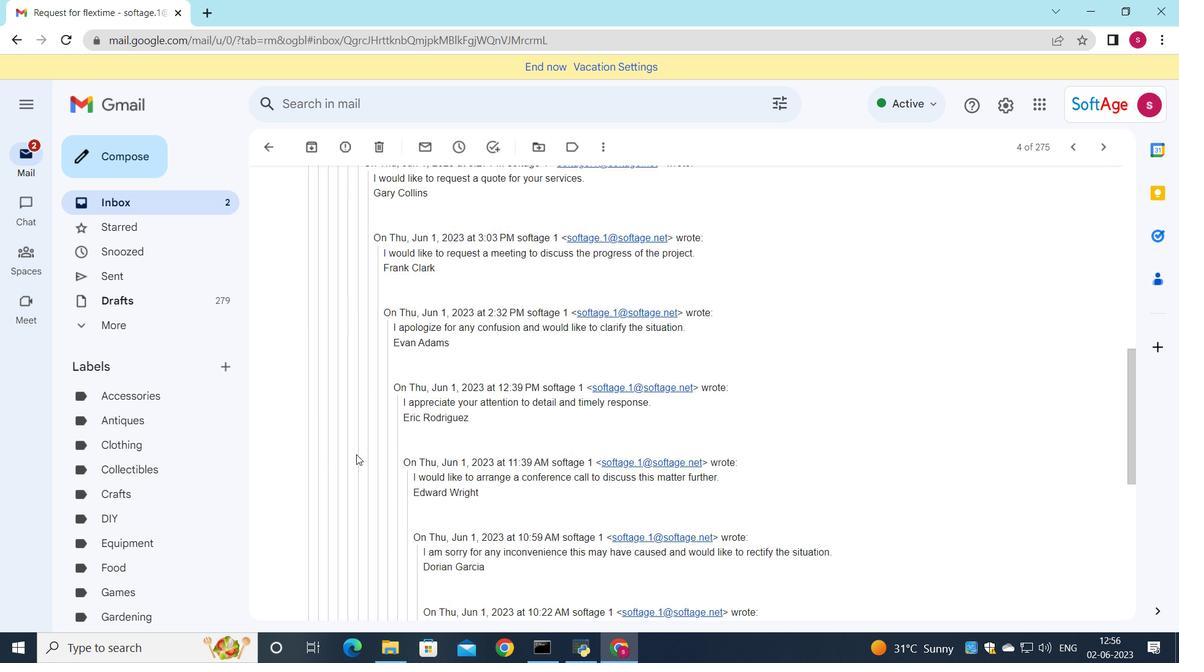 
Action: Mouse scrolled (361, 454) with delta (0, 0)
Screenshot: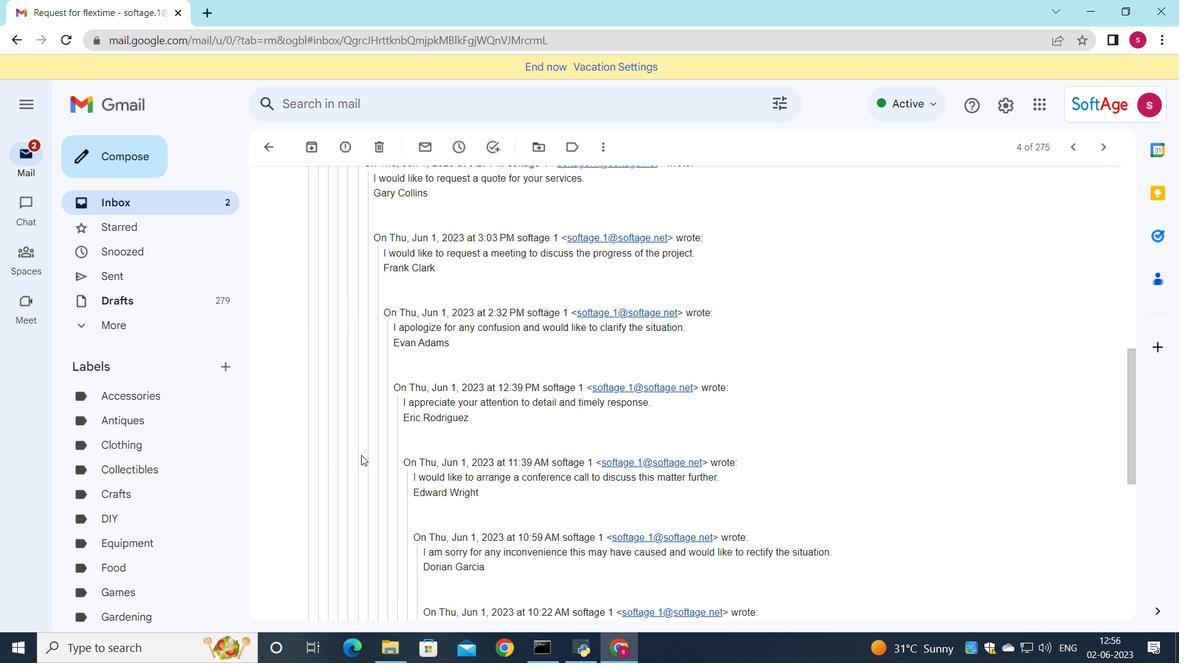 
Action: Mouse scrolled (361, 454) with delta (0, 0)
Screenshot: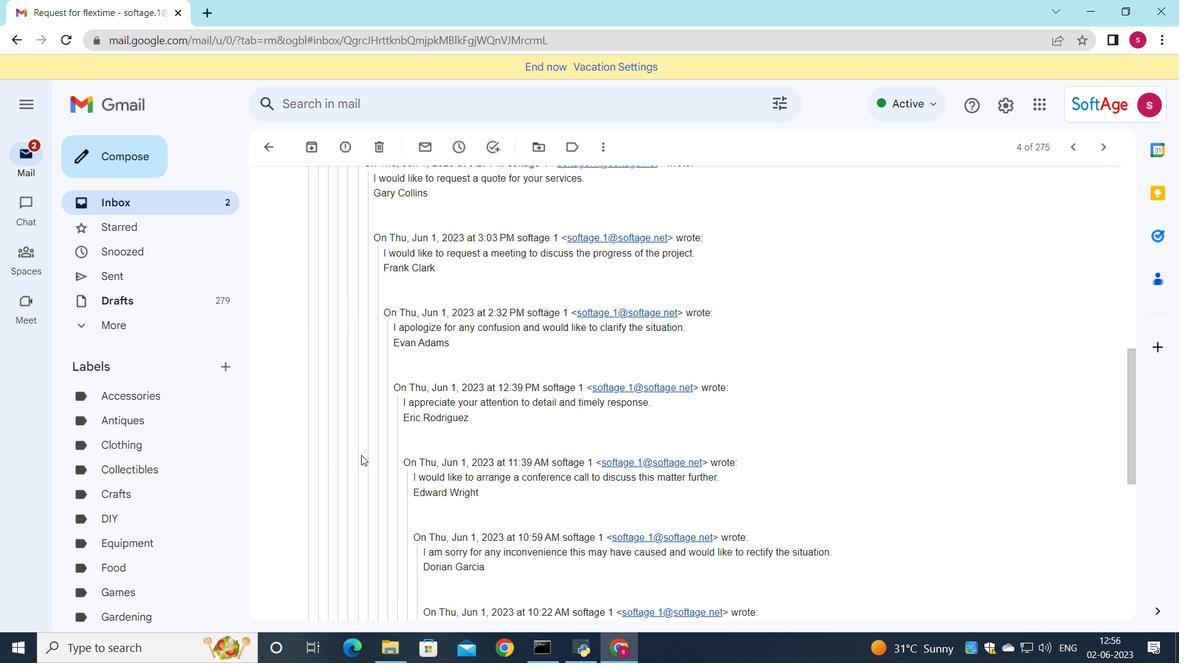 
Action: Mouse scrolled (361, 454) with delta (0, 0)
Screenshot: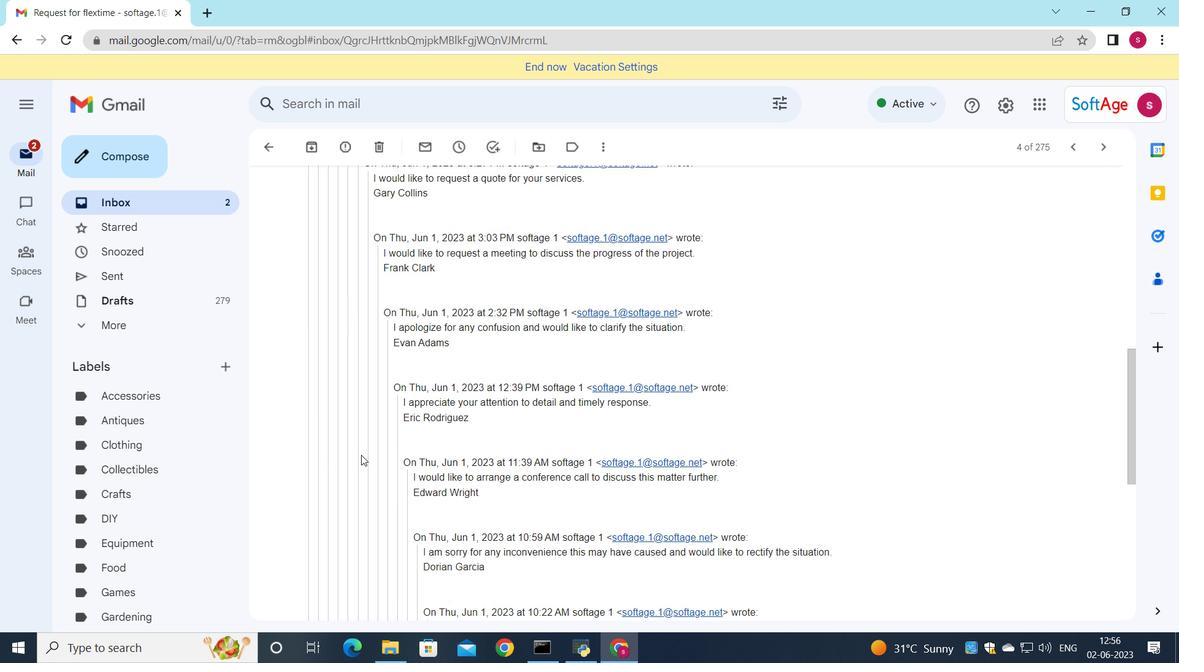 
Action: Mouse scrolled (361, 454) with delta (0, 0)
Screenshot: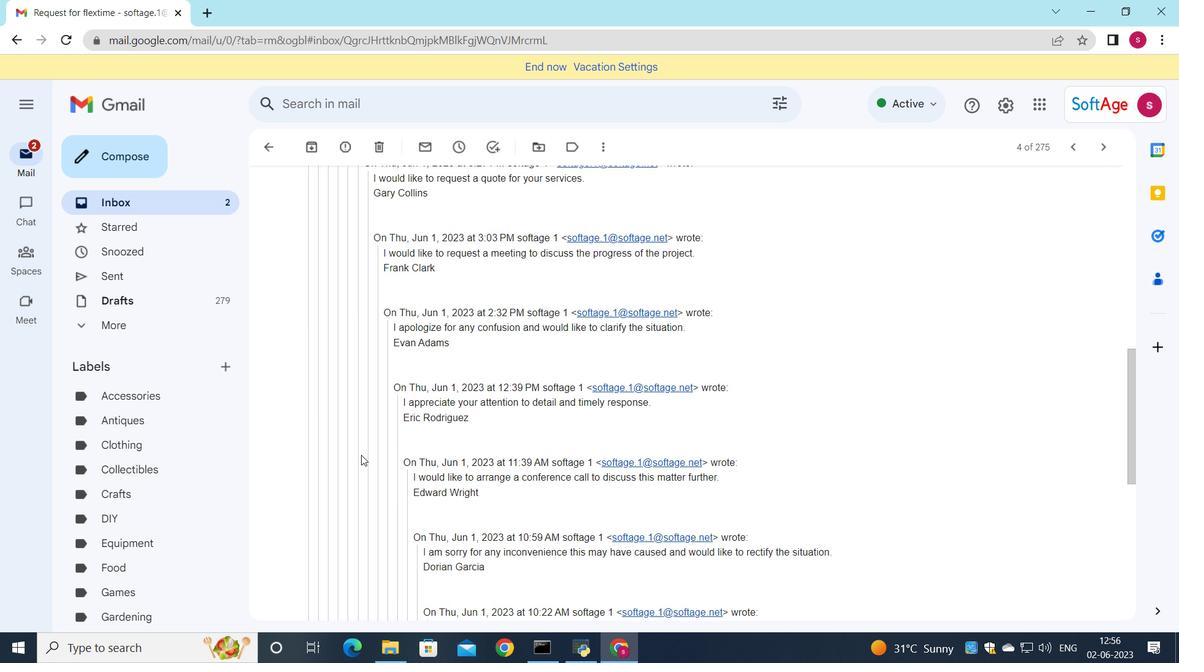 
Action: Mouse scrolled (361, 454) with delta (0, 0)
Screenshot: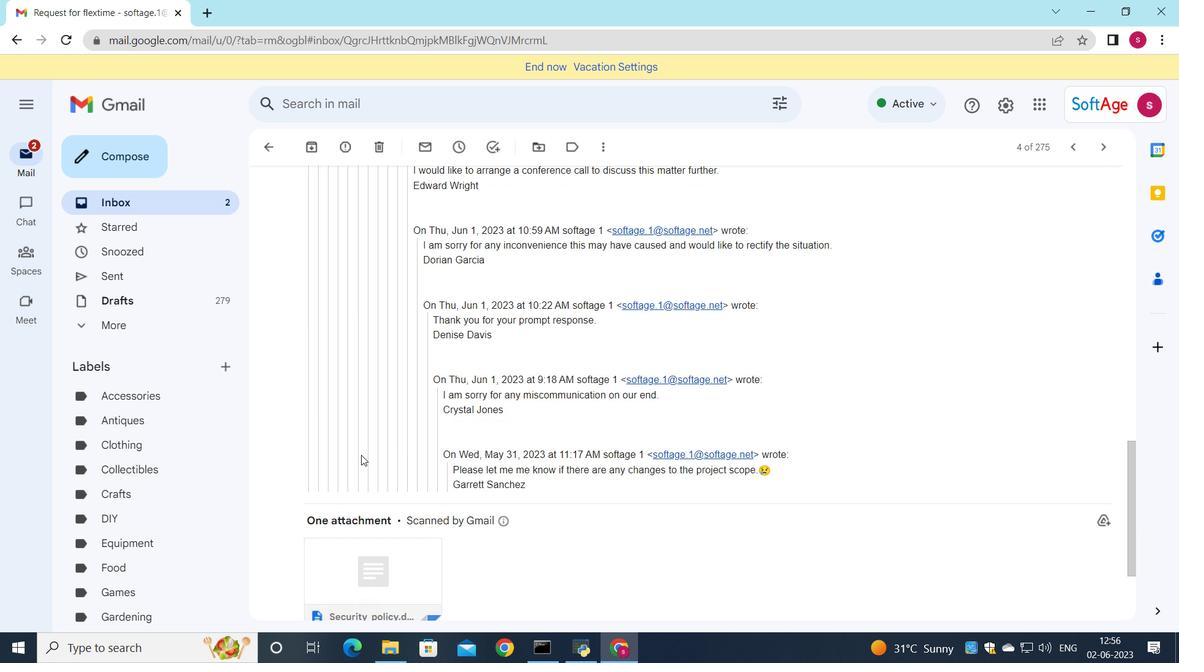 
Action: Mouse scrolled (361, 454) with delta (0, 0)
Screenshot: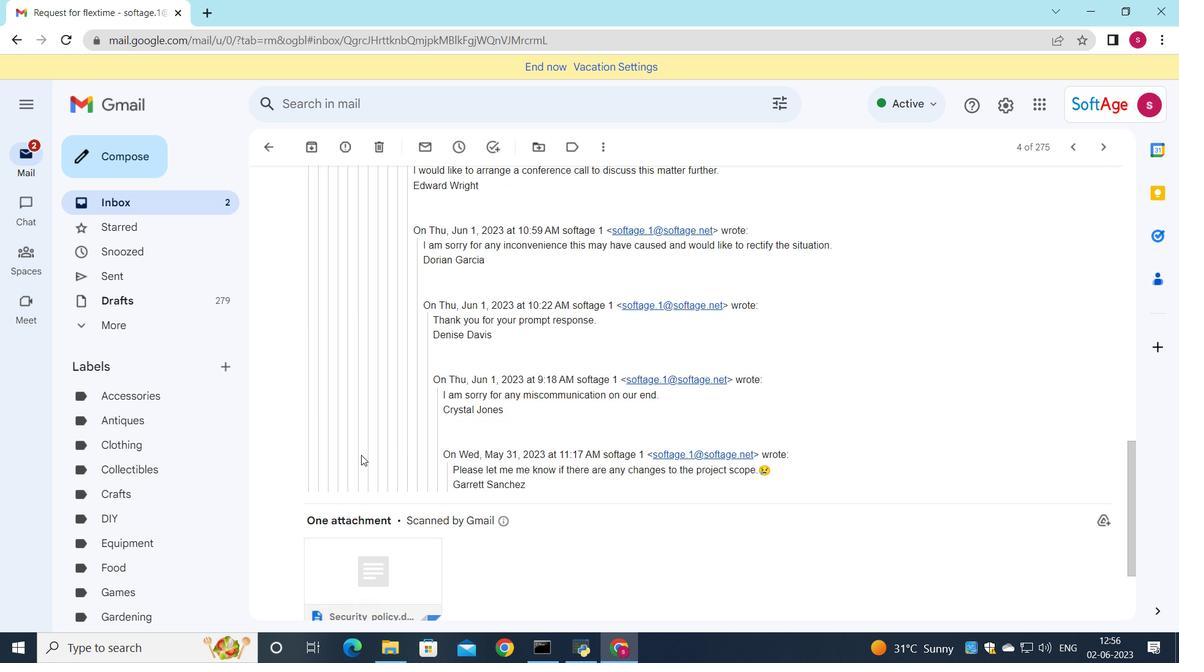 
Action: Mouse scrolled (361, 454) with delta (0, 0)
Screenshot: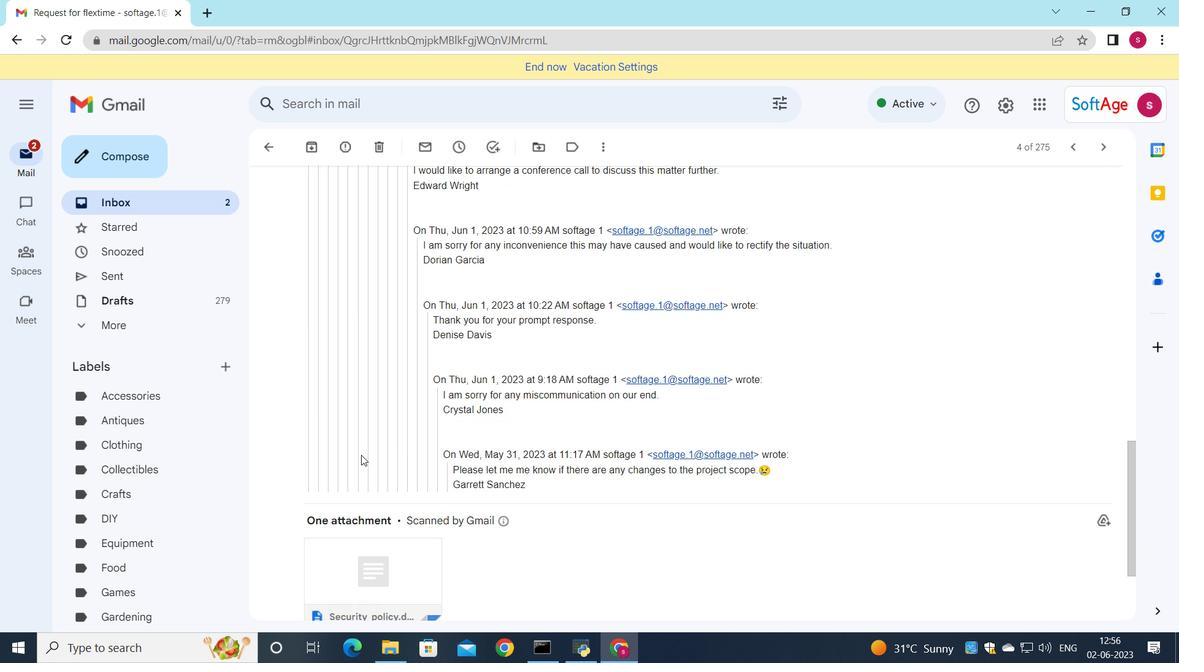
Action: Mouse moved to (433, 463)
Screenshot: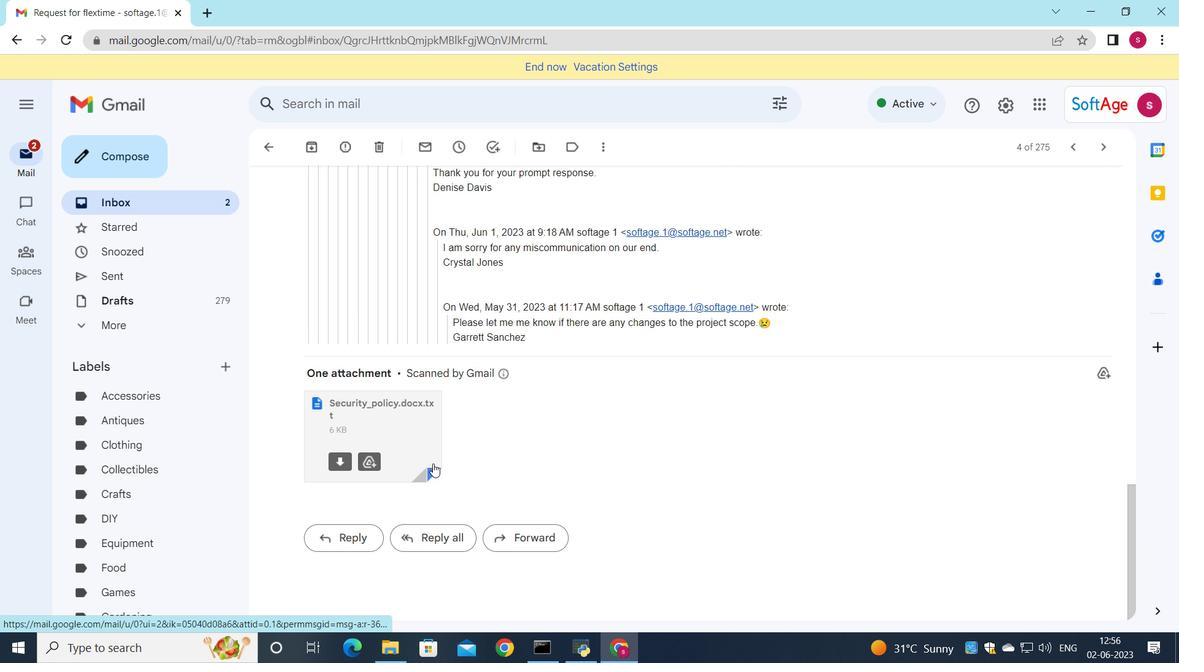 
Action: Mouse scrolled (433, 463) with delta (0, 0)
Screenshot: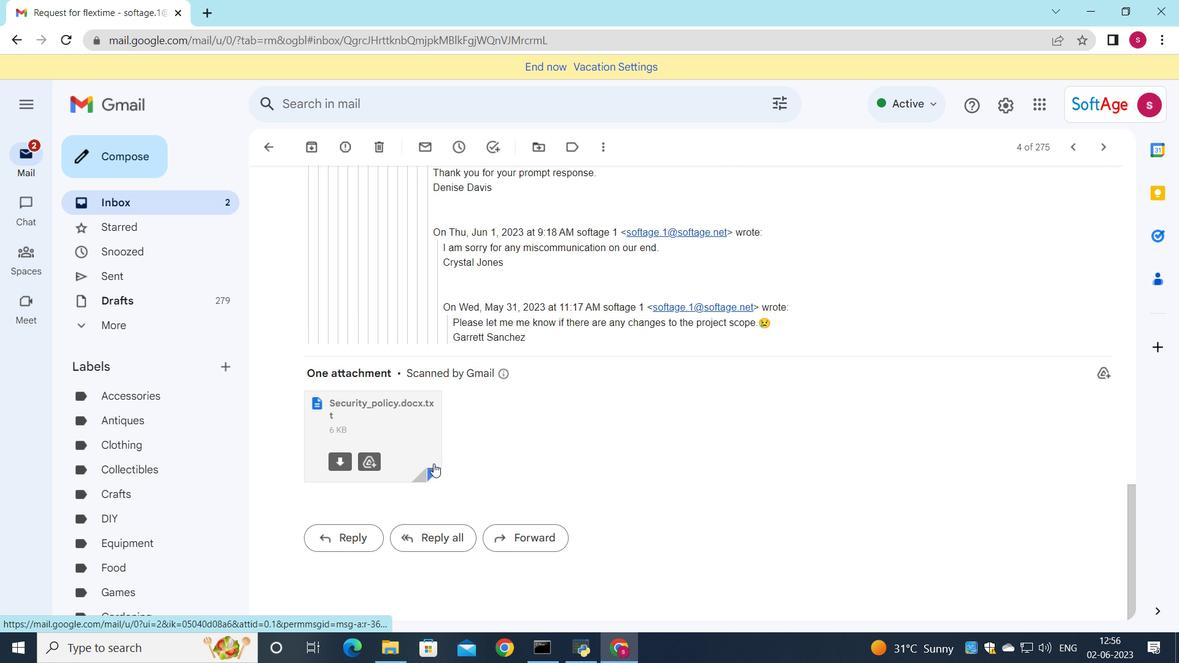 
Action: Mouse scrolled (433, 463) with delta (0, 0)
Screenshot: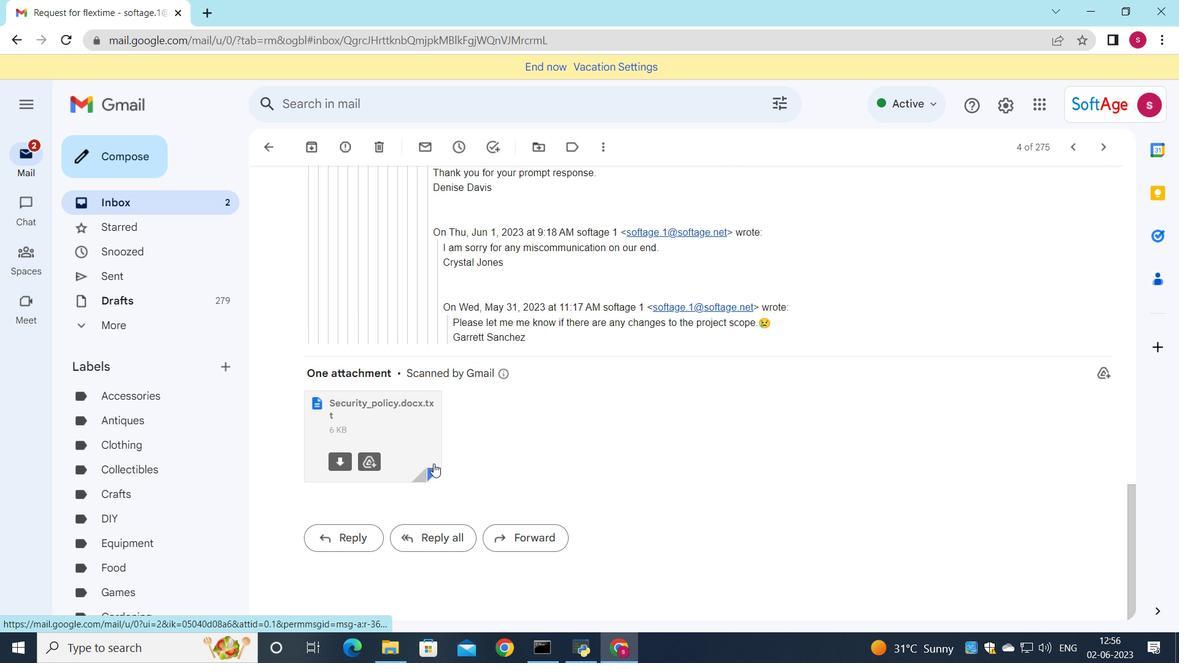 
Action: Mouse moved to (347, 529)
Screenshot: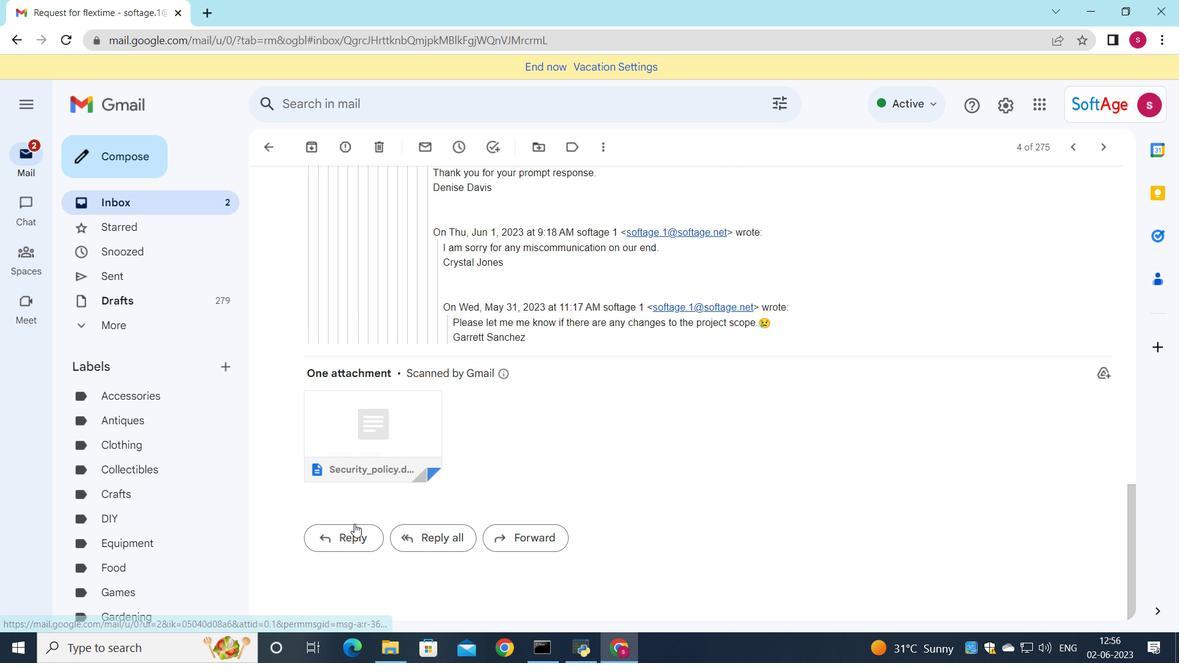 
Action: Mouse pressed left at (347, 529)
Screenshot: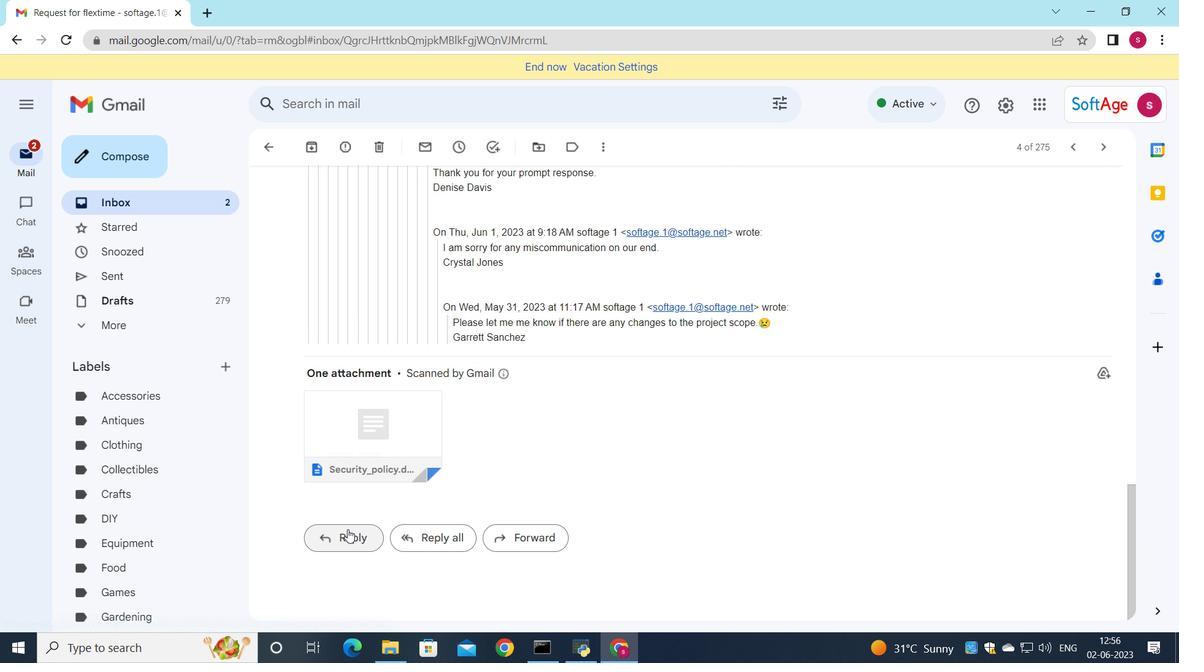 
Action: Mouse moved to (328, 445)
Screenshot: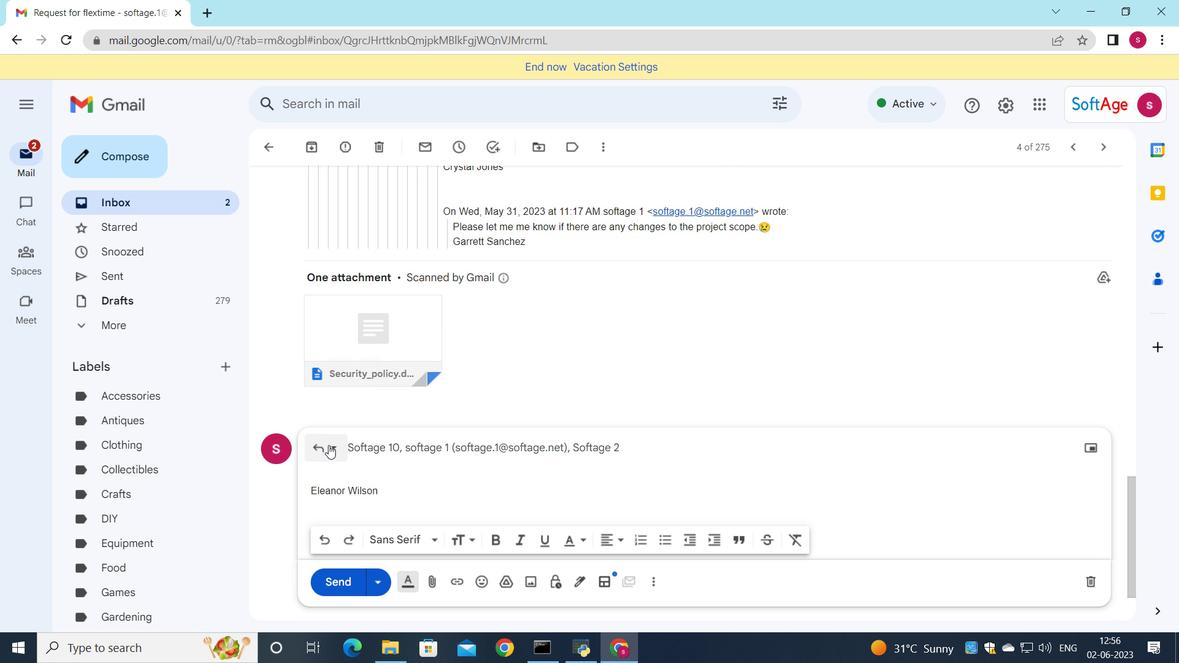 
Action: Mouse pressed left at (328, 445)
Screenshot: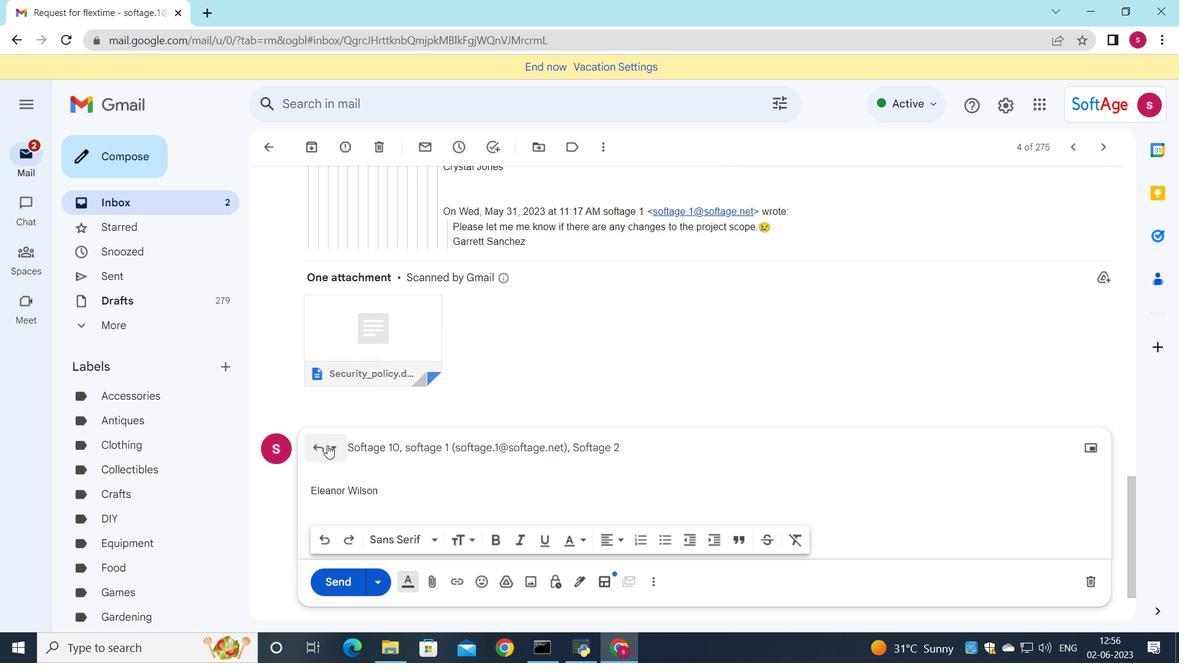 
Action: Mouse moved to (378, 557)
Screenshot: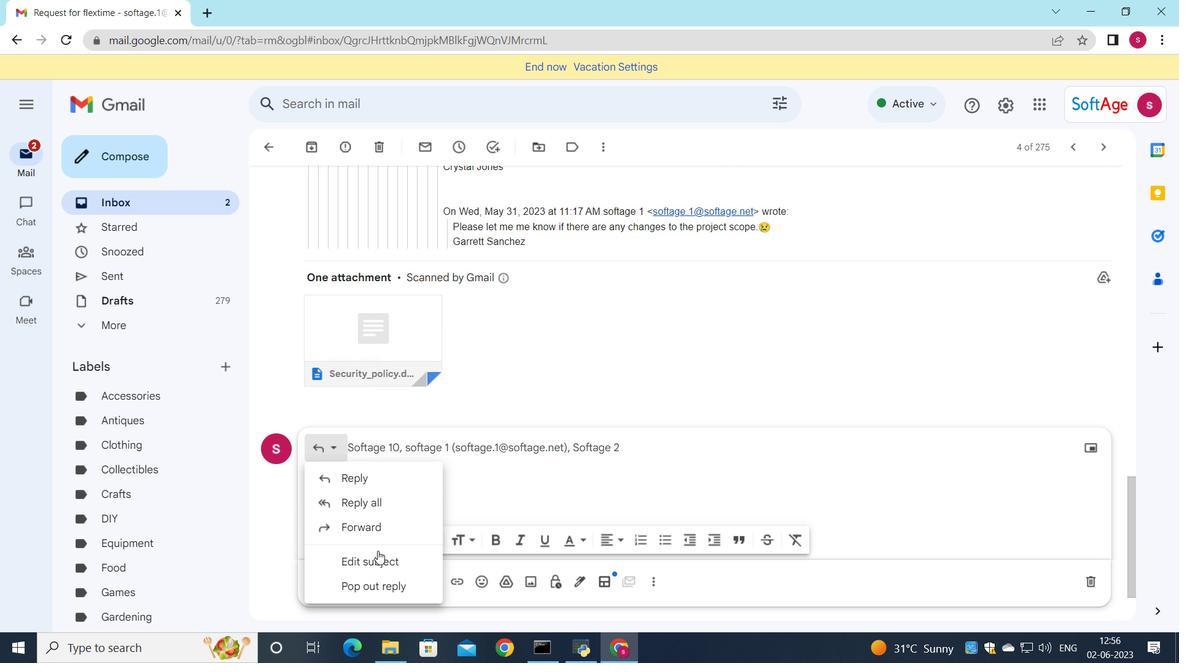 
Action: Mouse pressed left at (378, 557)
Screenshot: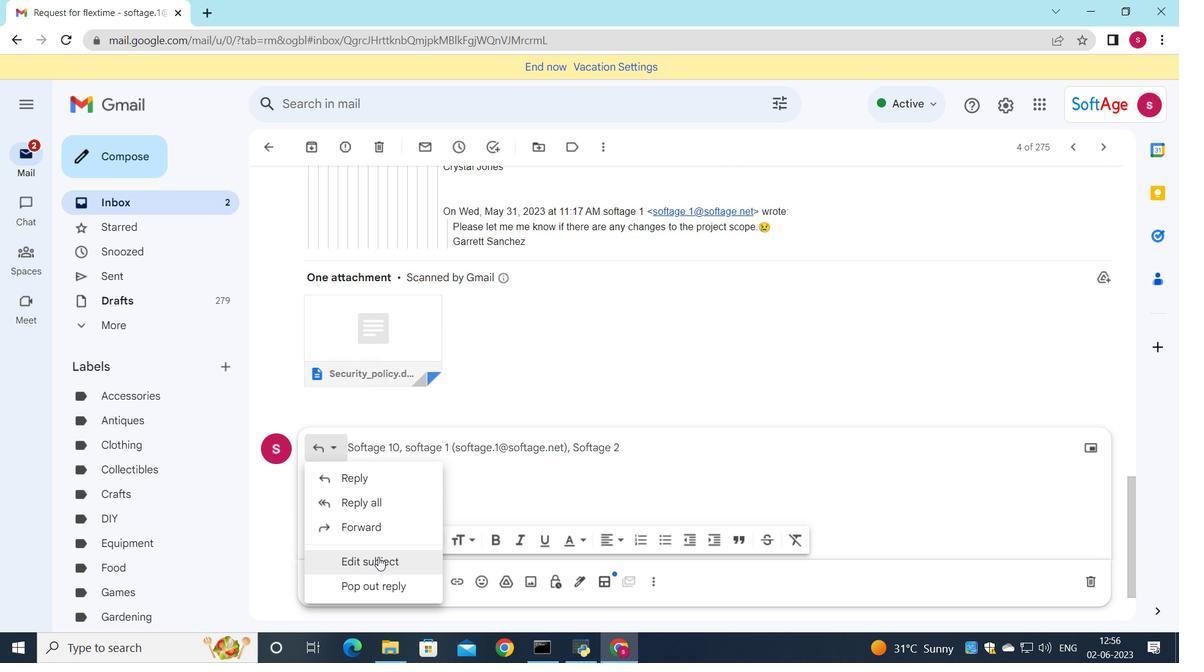 
Action: Mouse moved to (819, 237)
Screenshot: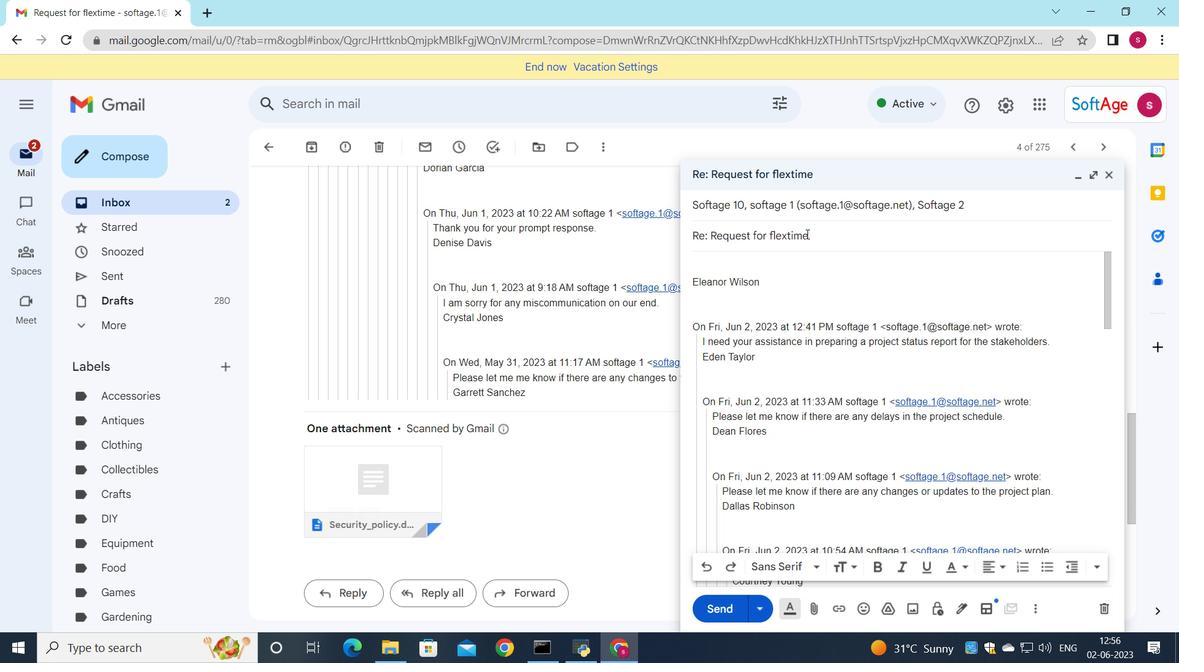 
Action: Mouse pressed left at (819, 237)
Screenshot: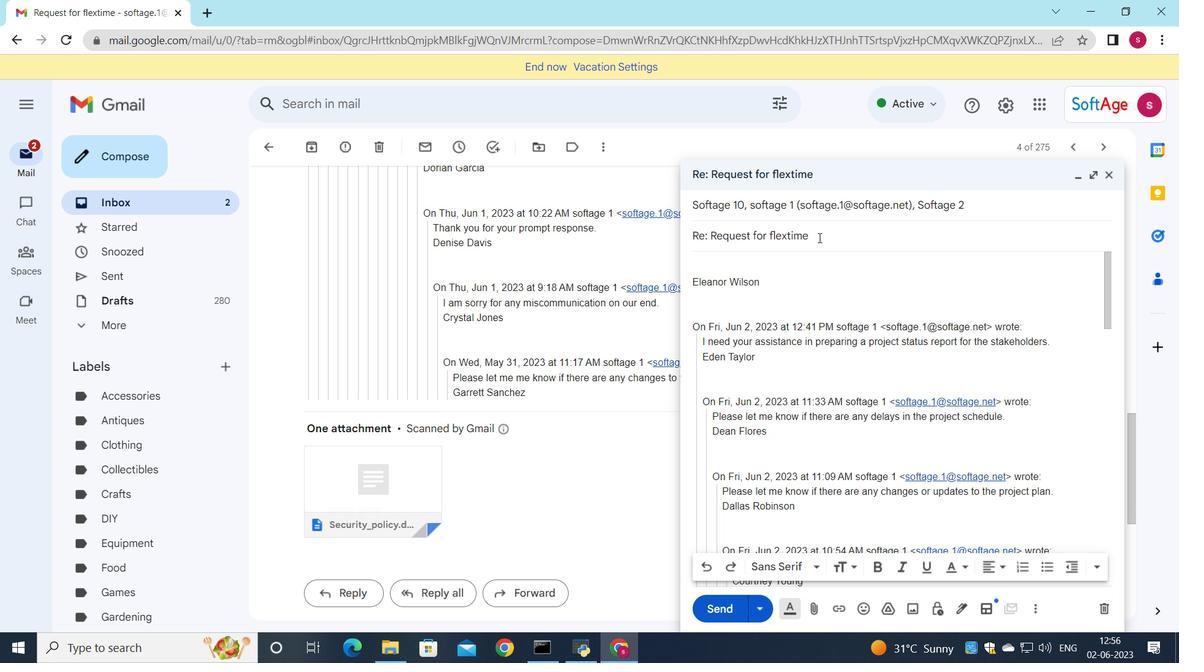
Action: Mouse moved to (806, 279)
Screenshot: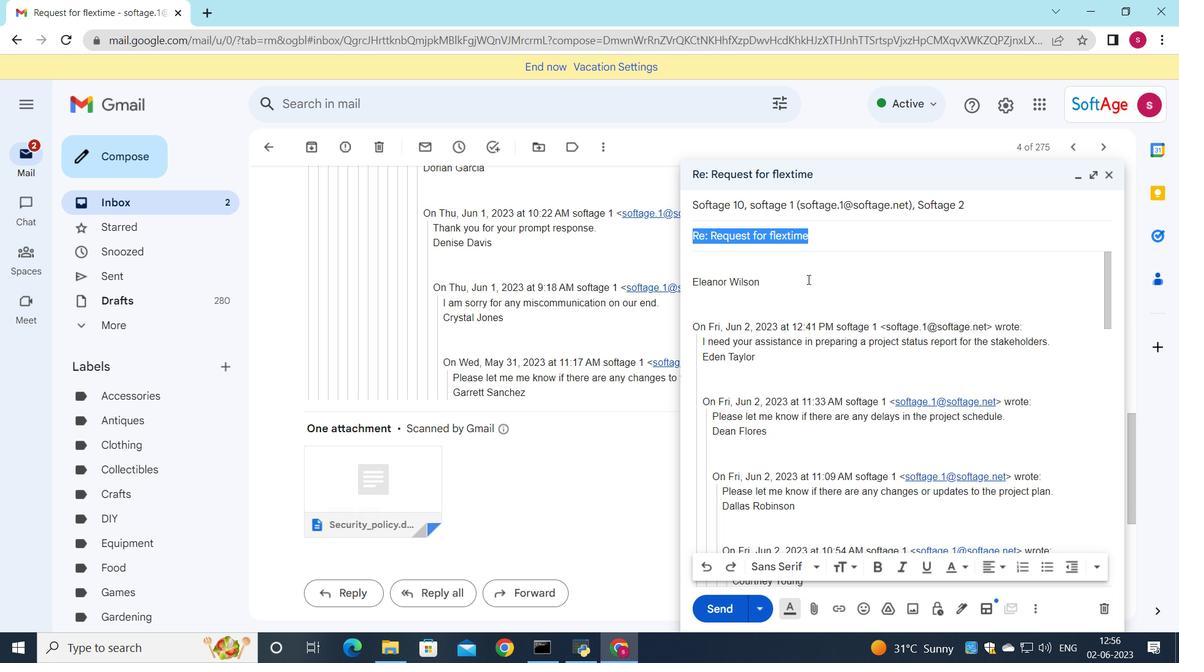 
Action: Key pressed <Key.delete>
Screenshot: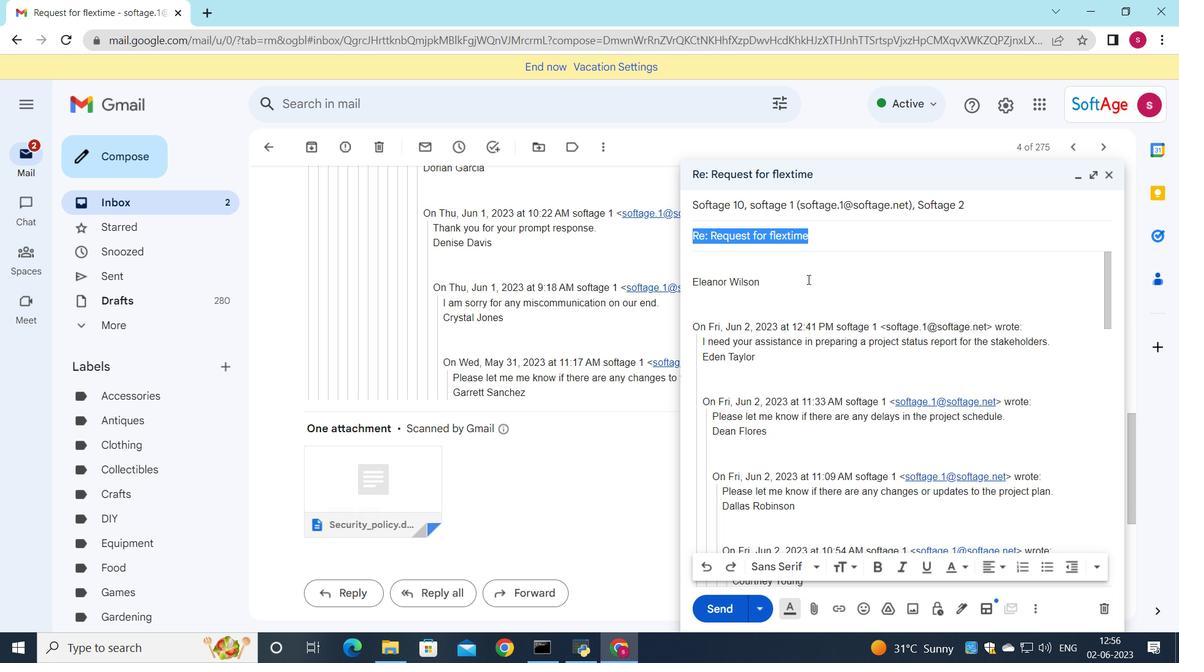 
Action: Mouse moved to (781, 243)
Screenshot: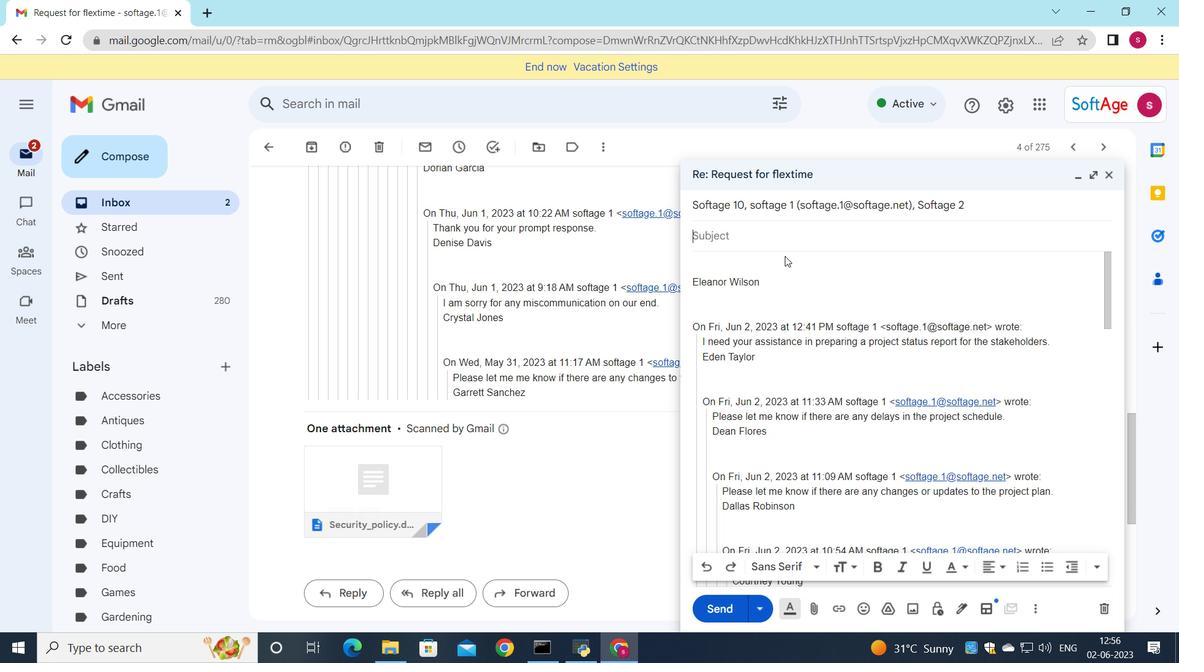 
Action: Key pressed <Key.shift>Request<Key.space>for<Key.space>a<Key.space>transfer
Screenshot: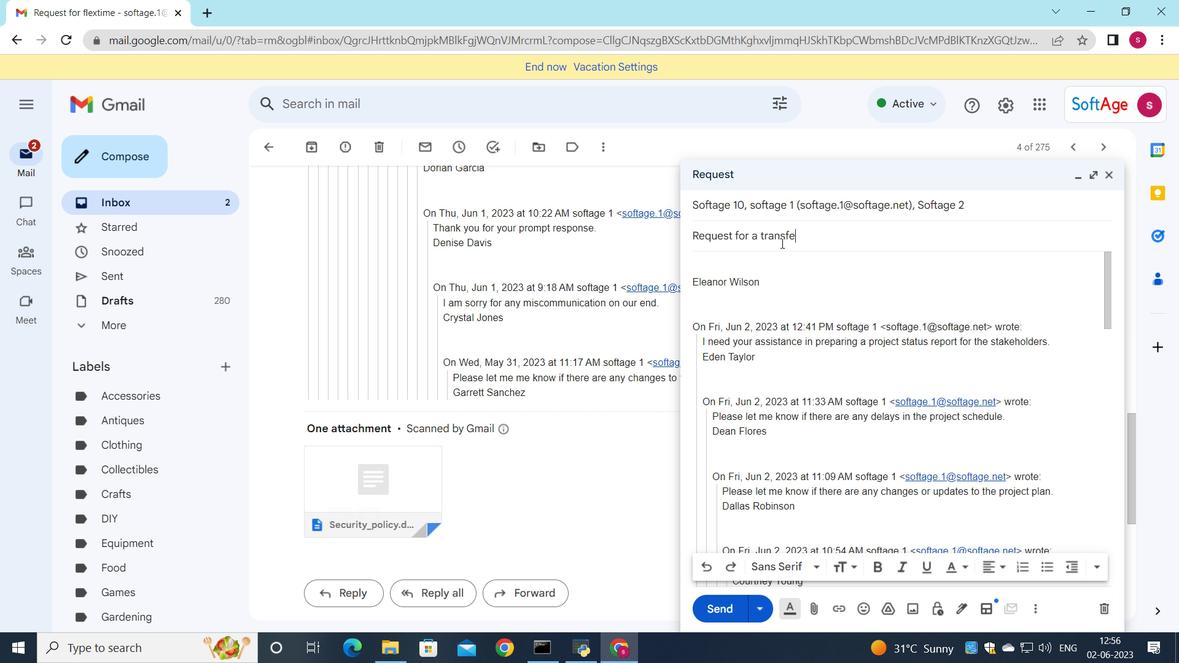 
Action: Mouse moved to (704, 264)
Screenshot: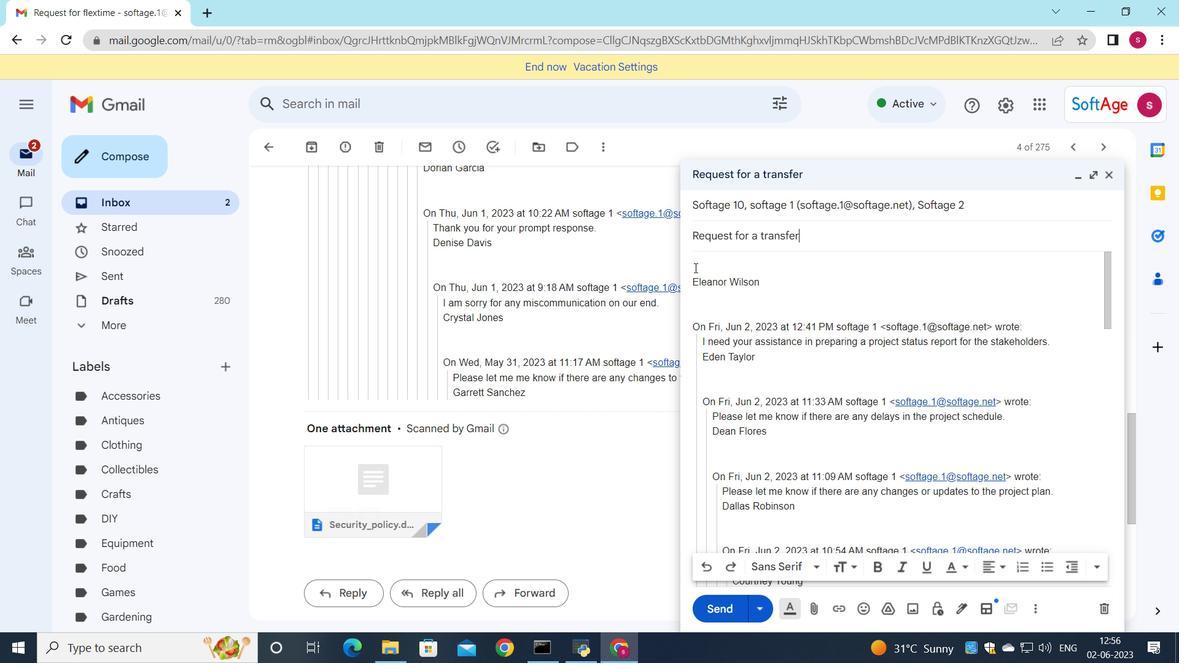 
Action: Mouse pressed left at (704, 264)
Screenshot: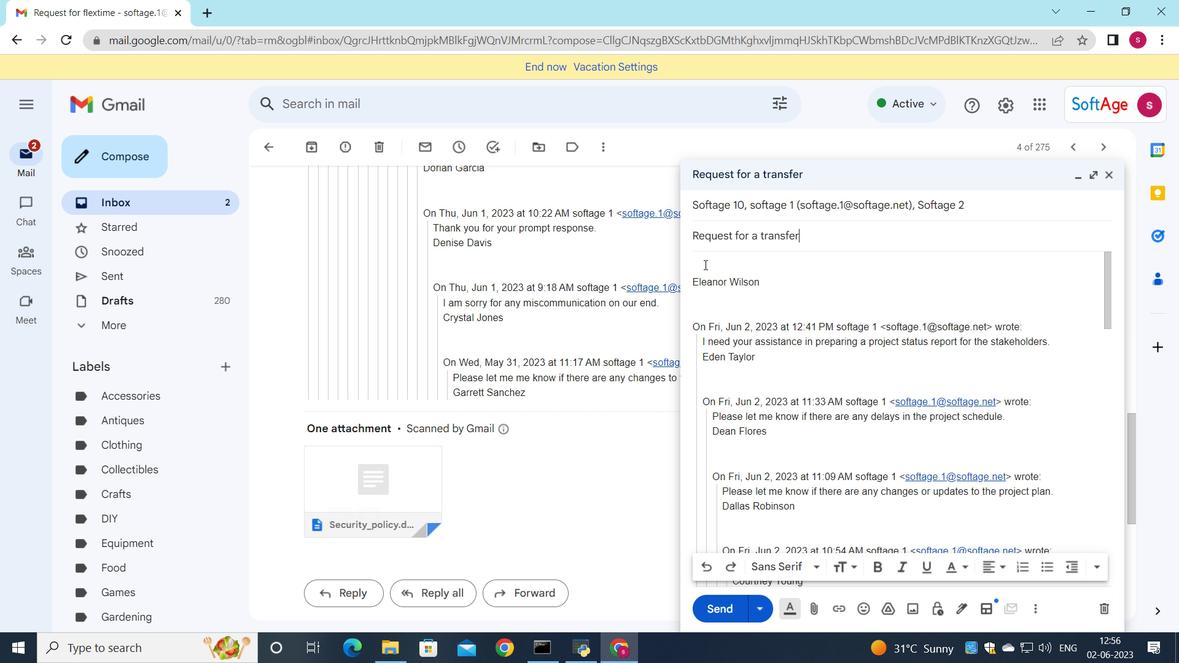 
Action: Mouse moved to (707, 265)
Screenshot: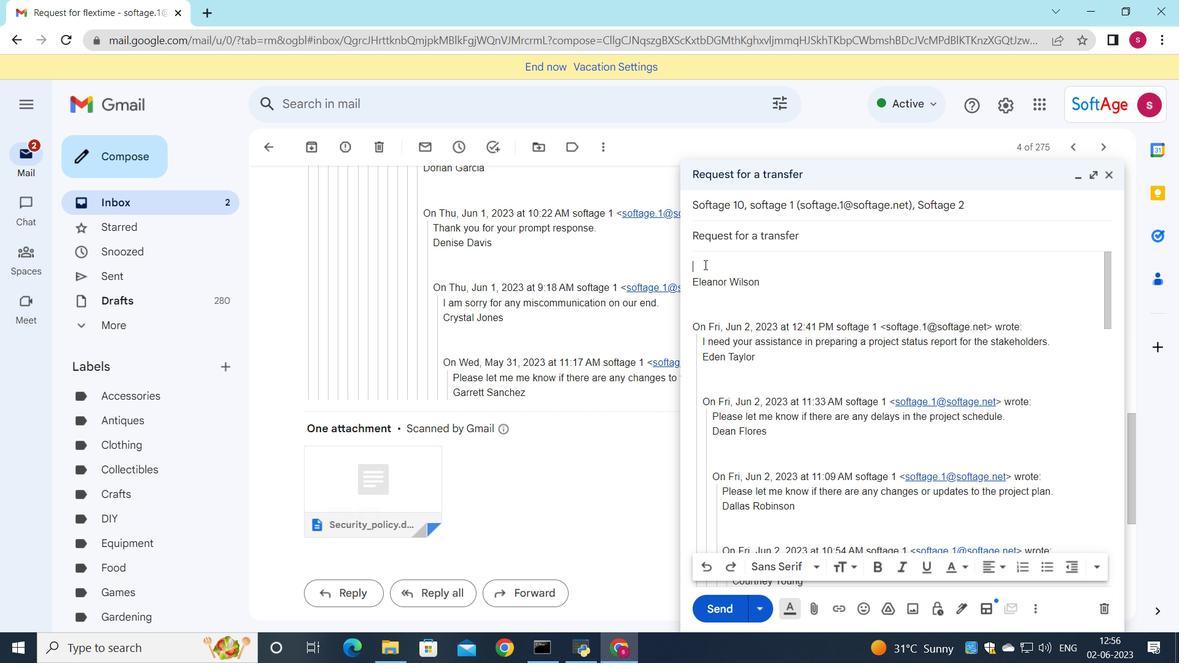 
Action: Key pressed <Key.shift>Can<Key.space>you<Key.space>please<Key.space>provide<Key.space>me<Key.space>with<Key.space>an<Key.space>update<Key.space>on<Key.space>the<Key.space>projects<Key.space>resource<Key.space>allocation<Key.shift_r><Key.shift_r><Key.shift_r><Key.shift_r><Key.shift_r><Key.shift_r><Key.shift_r><Key.shift_r><Key.shift_r><Key.shift_r><Key.shift_r><Key.shift_r>?
Screenshot: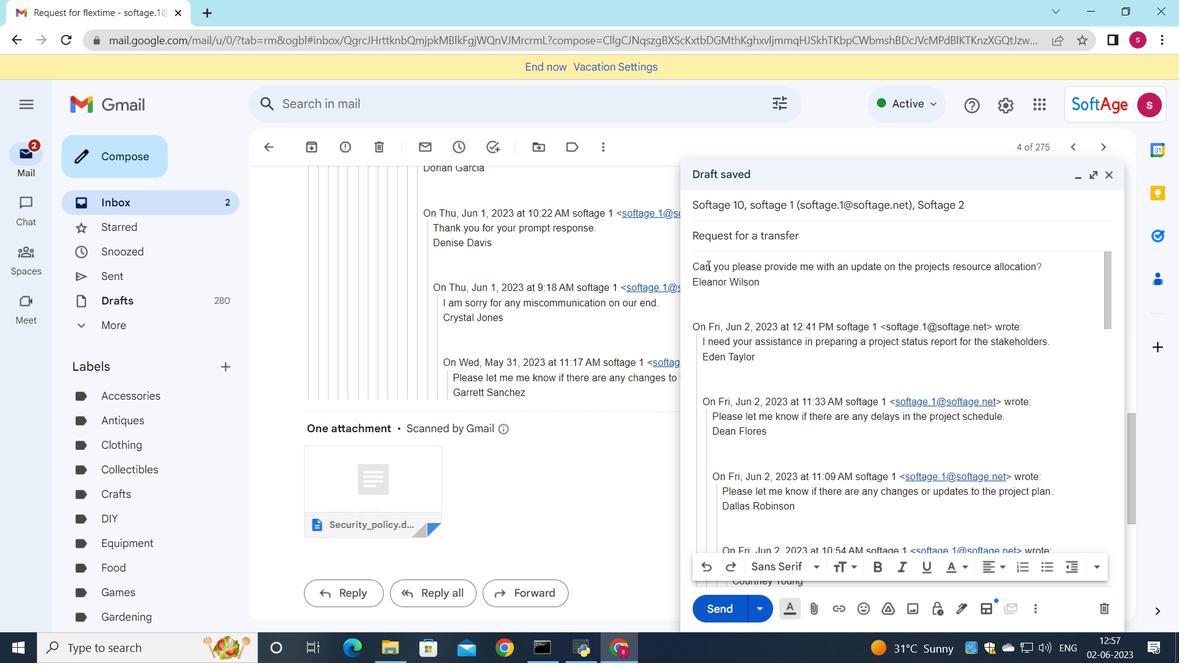 
Action: Mouse moved to (1035, 203)
Screenshot: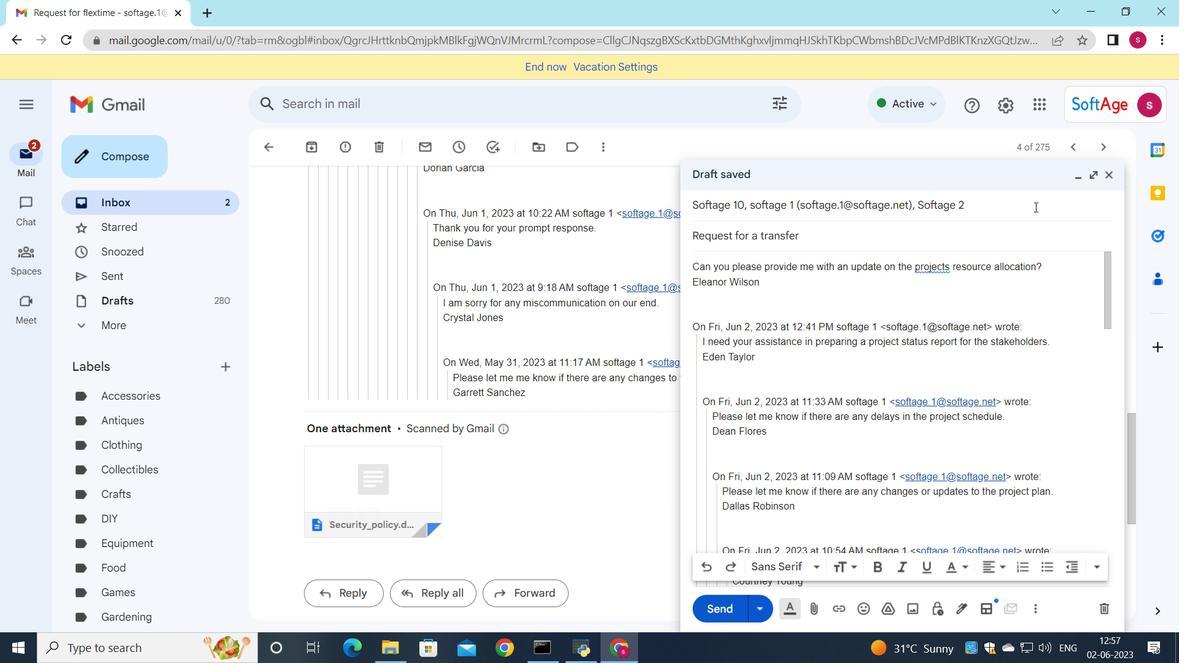 
Action: Mouse pressed left at (1035, 203)
Screenshot: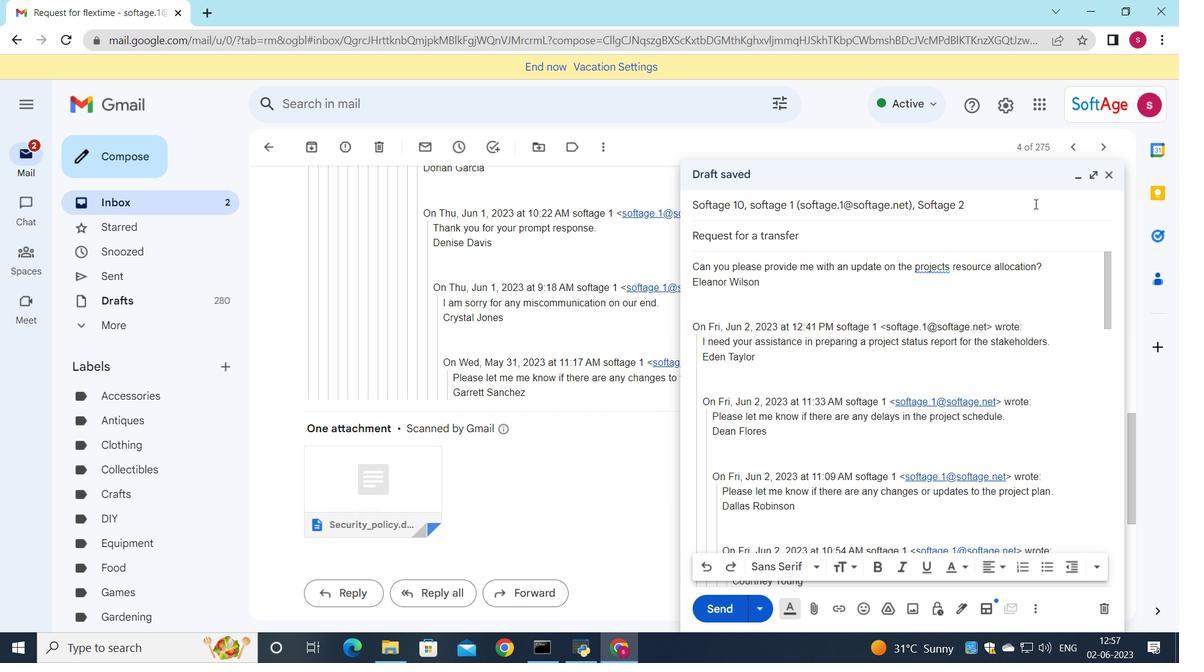 
Action: Mouse moved to (1073, 226)
Screenshot: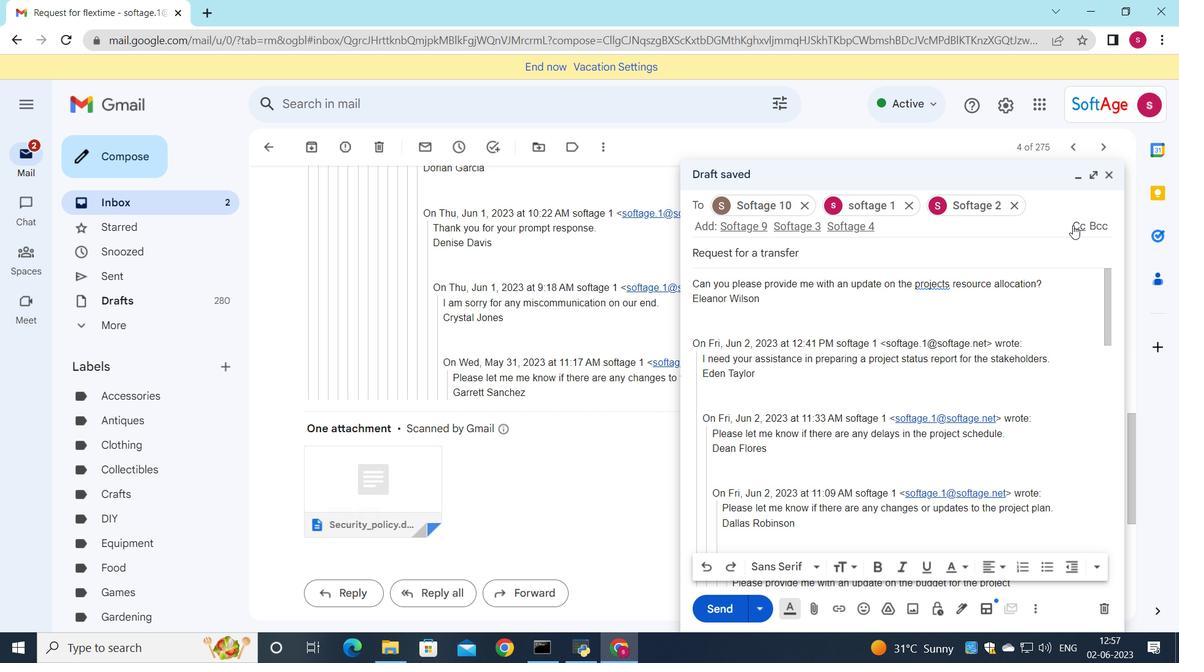 
Action: Mouse pressed left at (1073, 226)
Screenshot: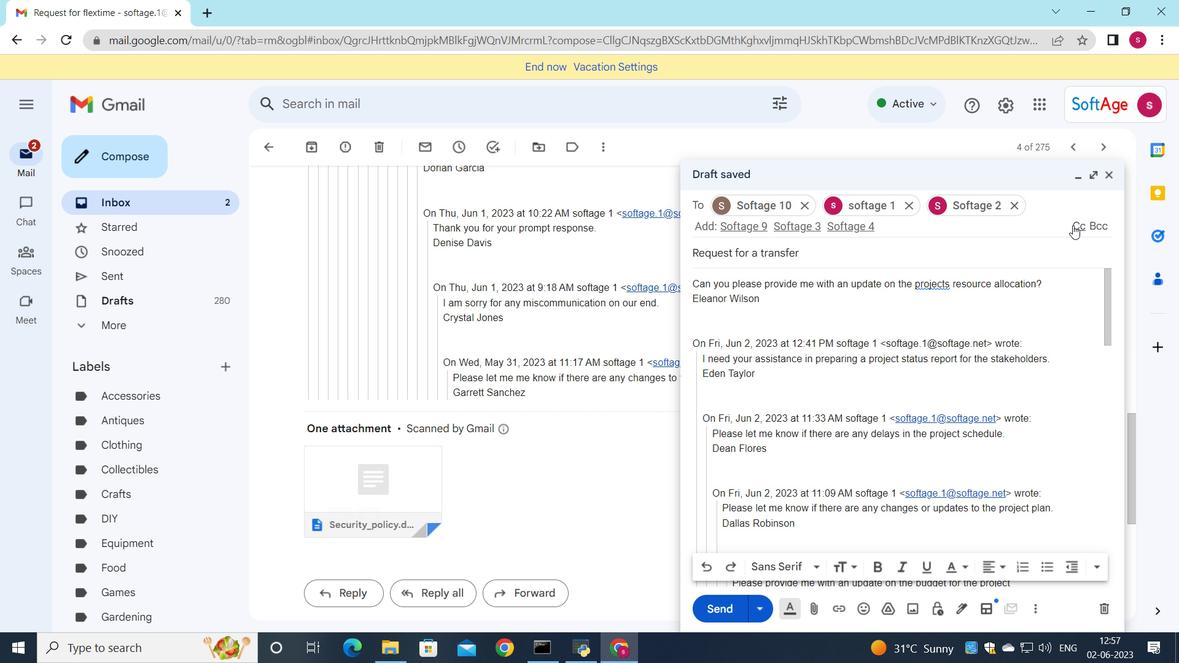 
Action: Mouse moved to (1062, 242)
Screenshot: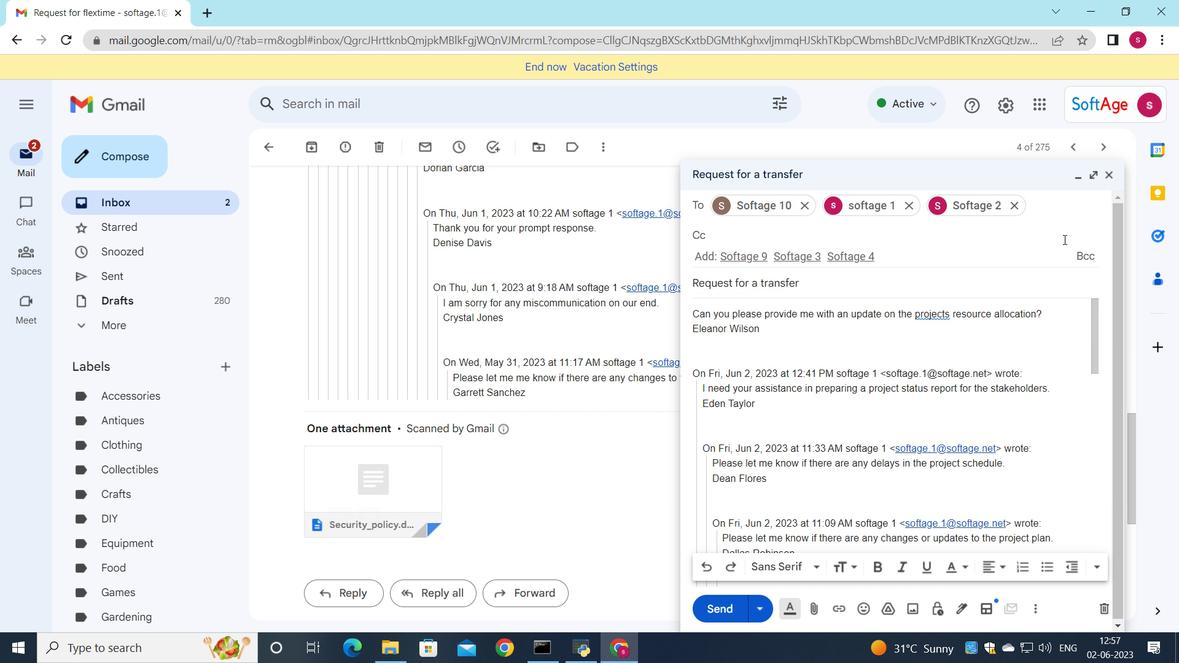 
Action: Key pressed s
Screenshot: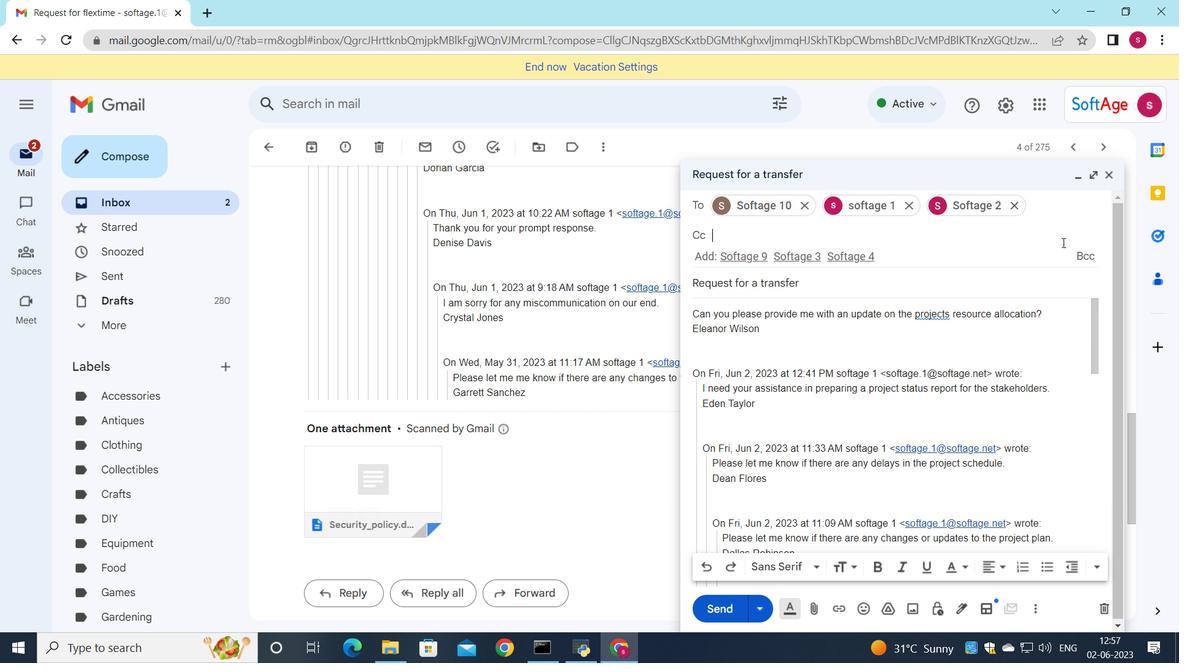 
Action: Mouse moved to (1052, 254)
Screenshot: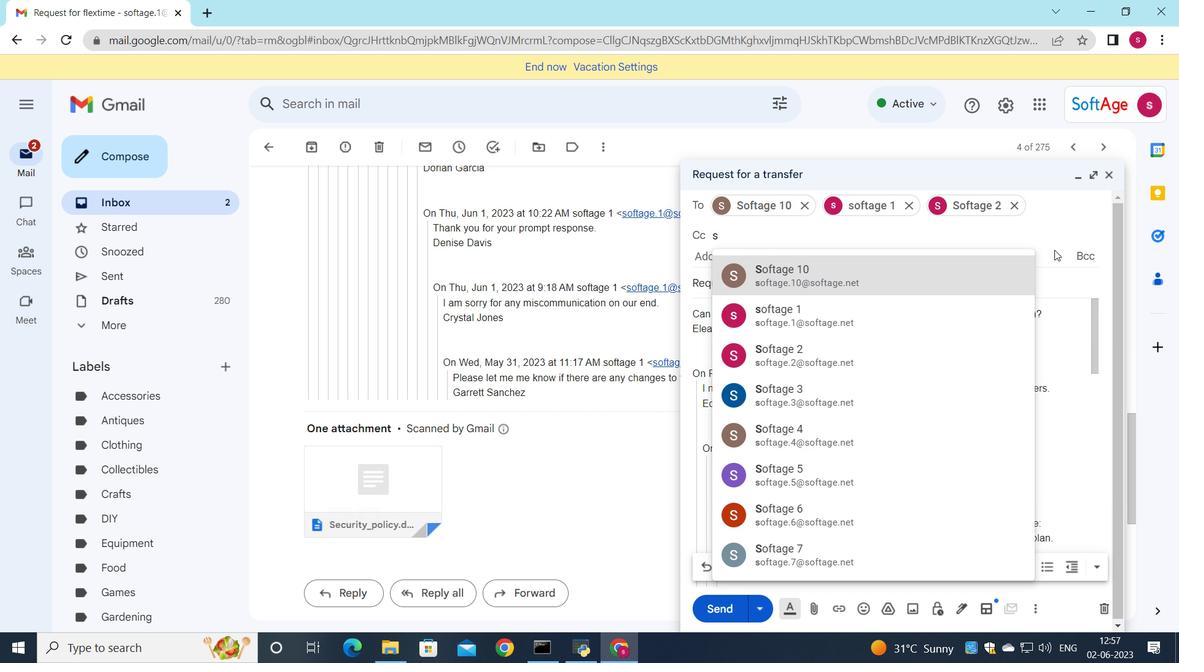 
Action: Key pressed o
Screenshot: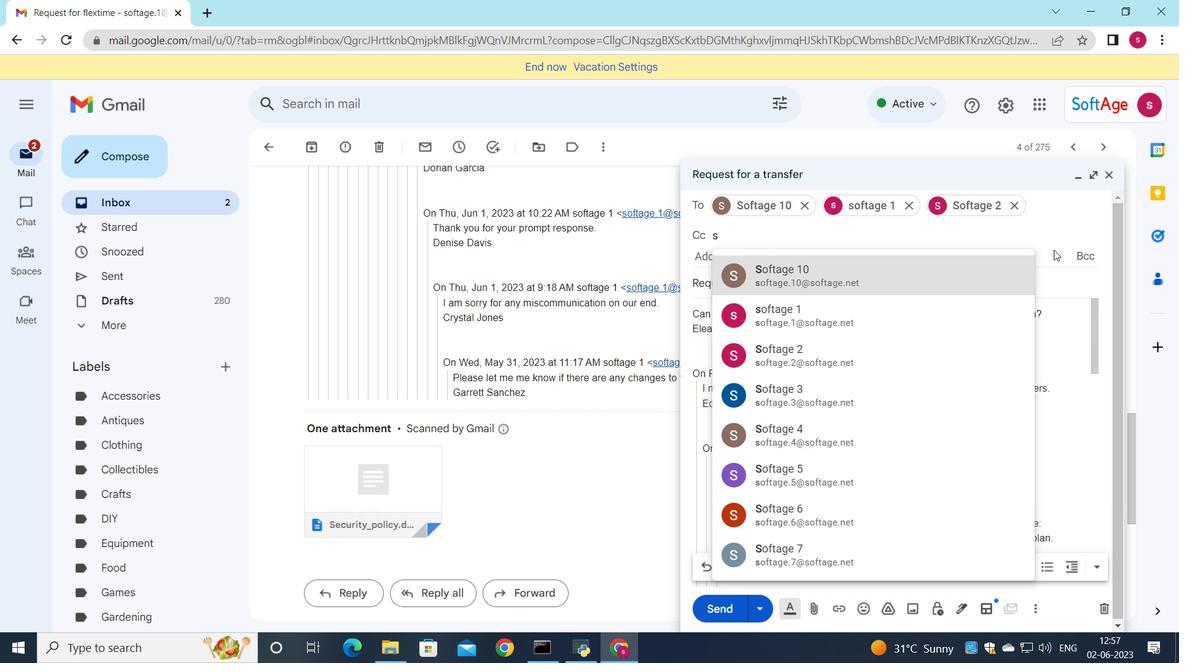 
Action: Mouse moved to (939, 308)
Screenshot: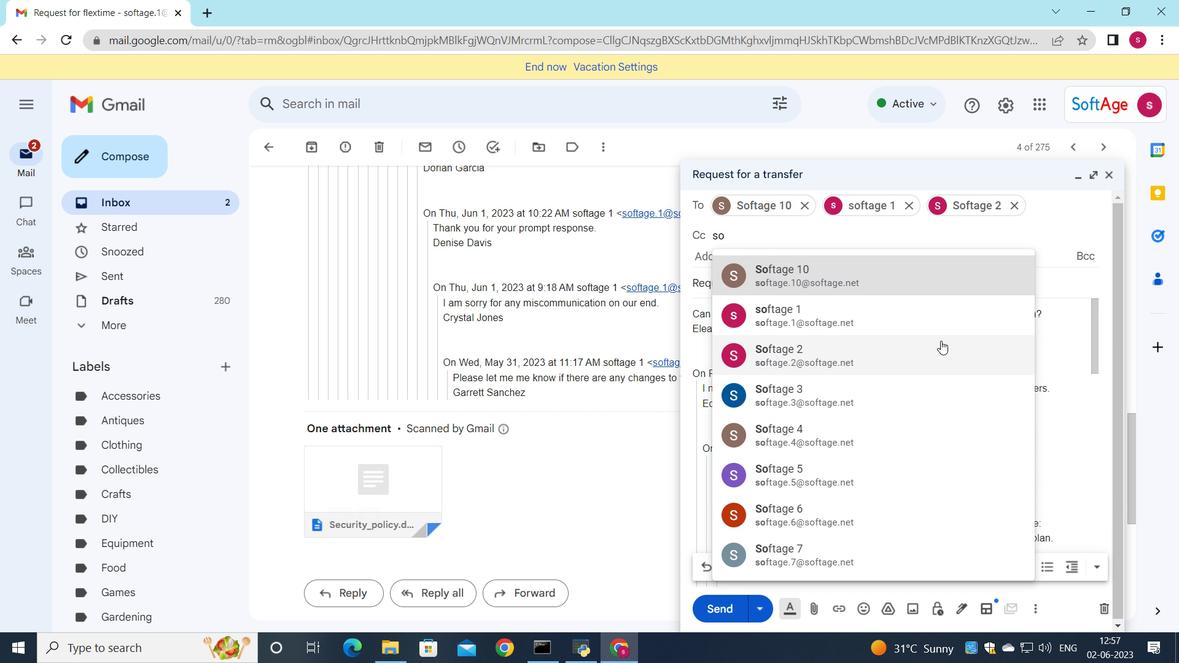 
Action: Key pressed ftage.8
Screenshot: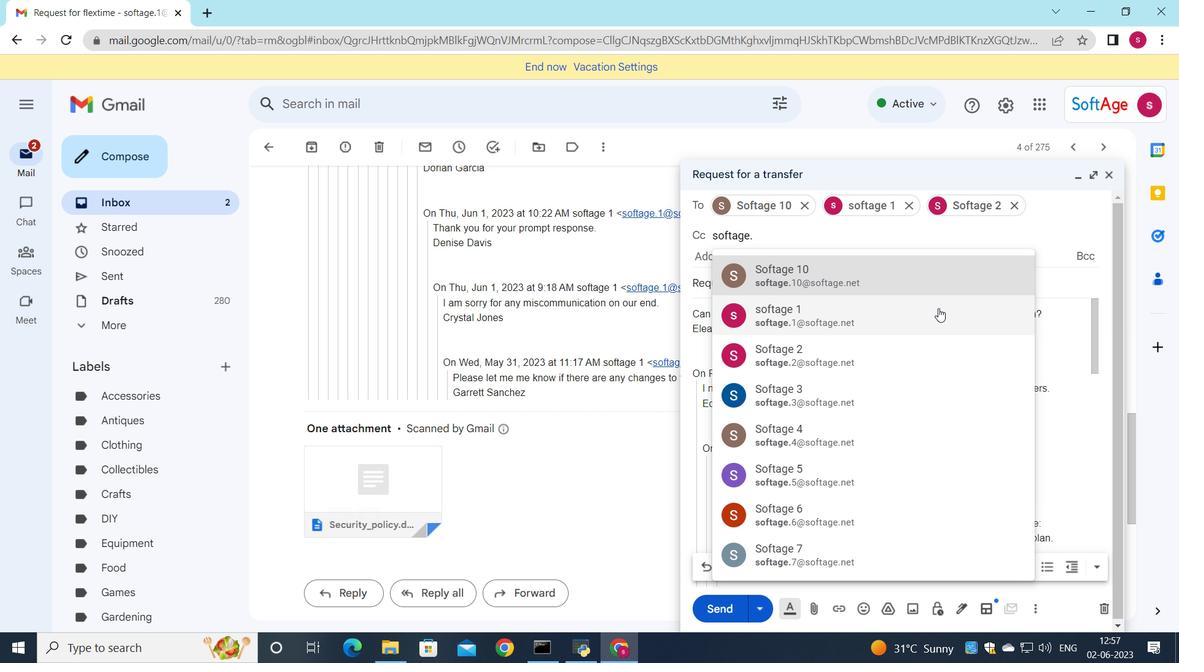 
Action: Mouse moved to (890, 287)
Screenshot: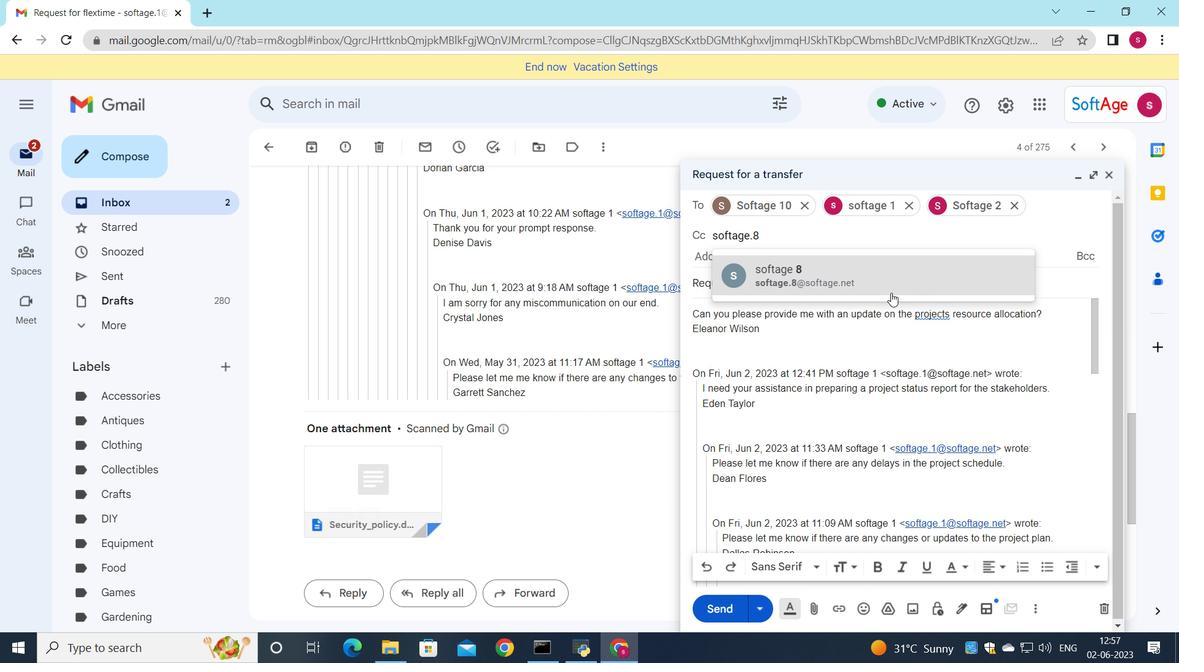 
Action: Mouse pressed left at (890, 287)
Screenshot: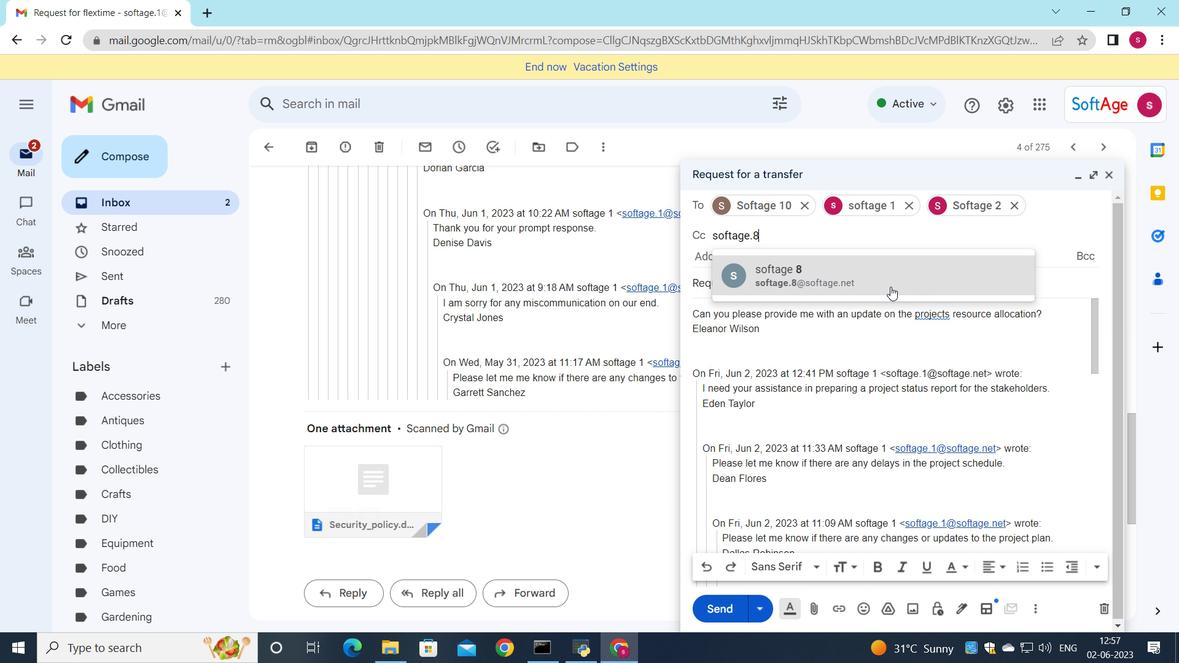 
Action: Mouse moved to (814, 602)
Screenshot: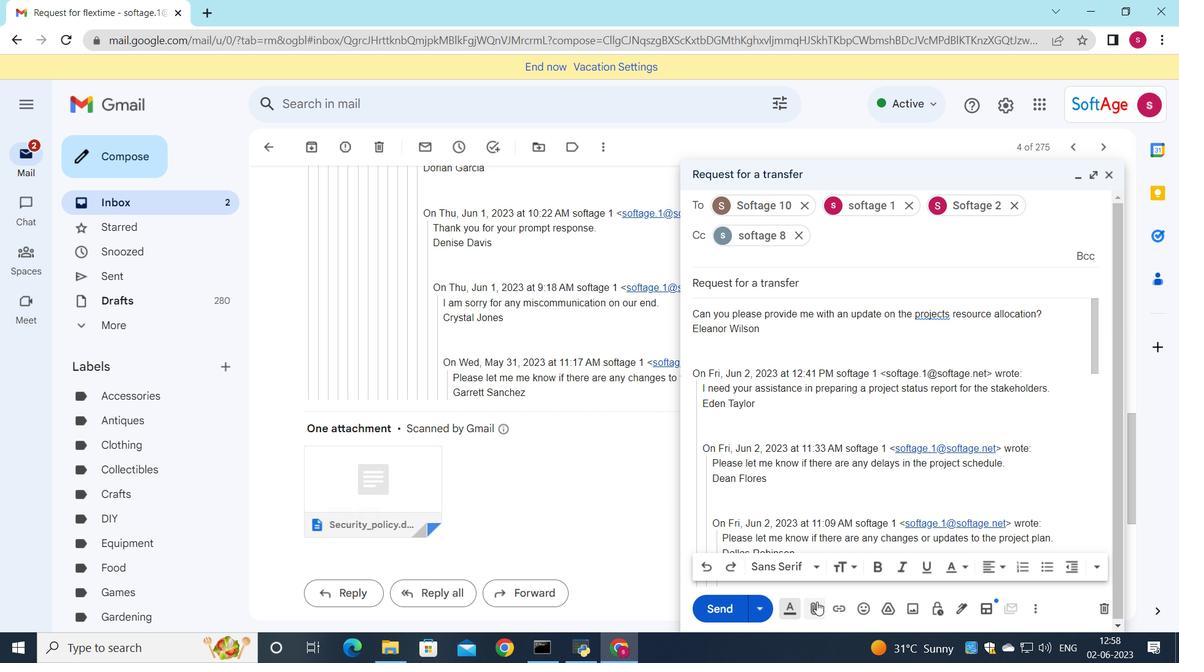 
Action: Mouse pressed left at (814, 602)
Screenshot: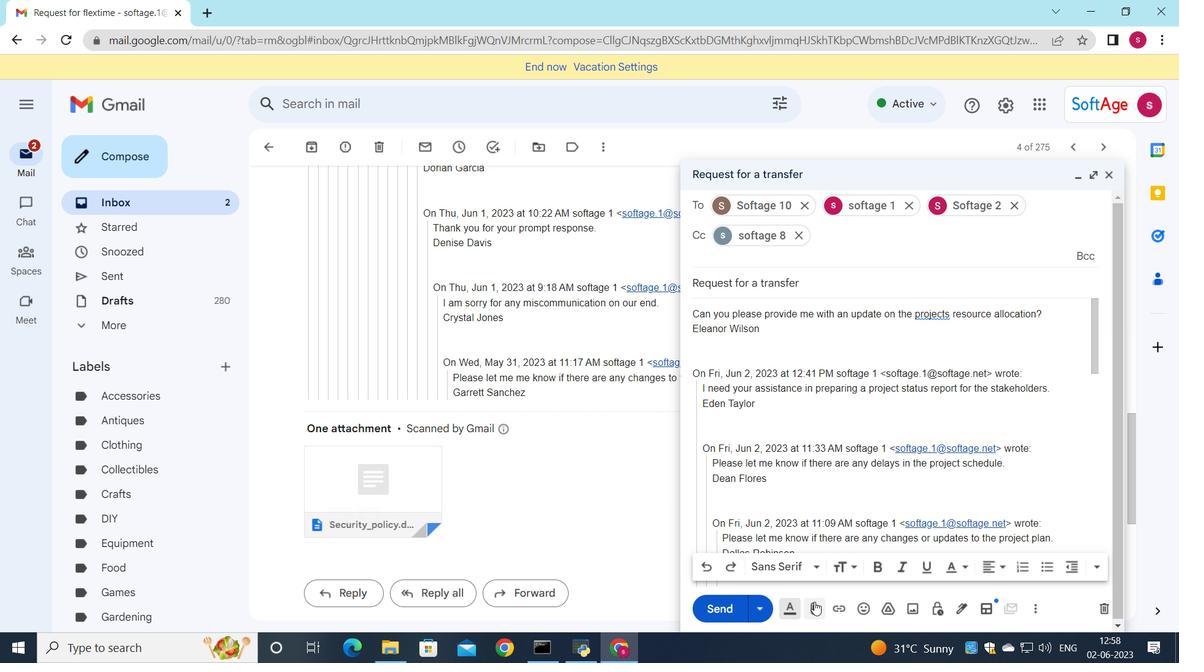 
Action: Mouse moved to (237, 112)
Screenshot: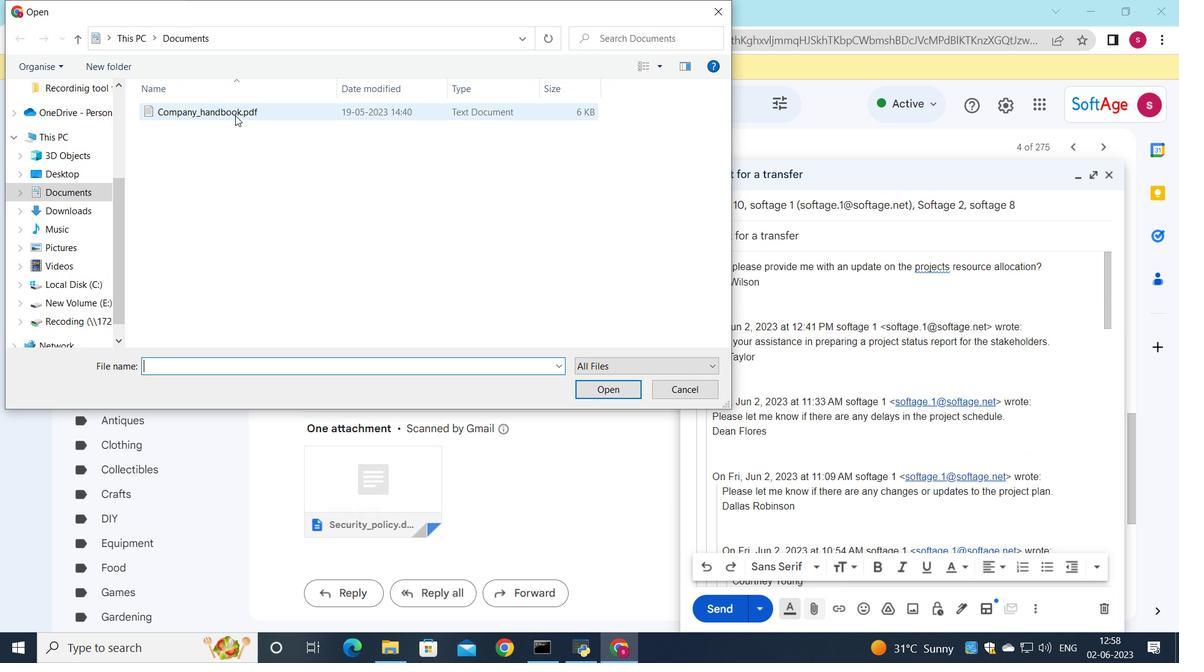 
Action: Mouse pressed left at (237, 112)
Screenshot: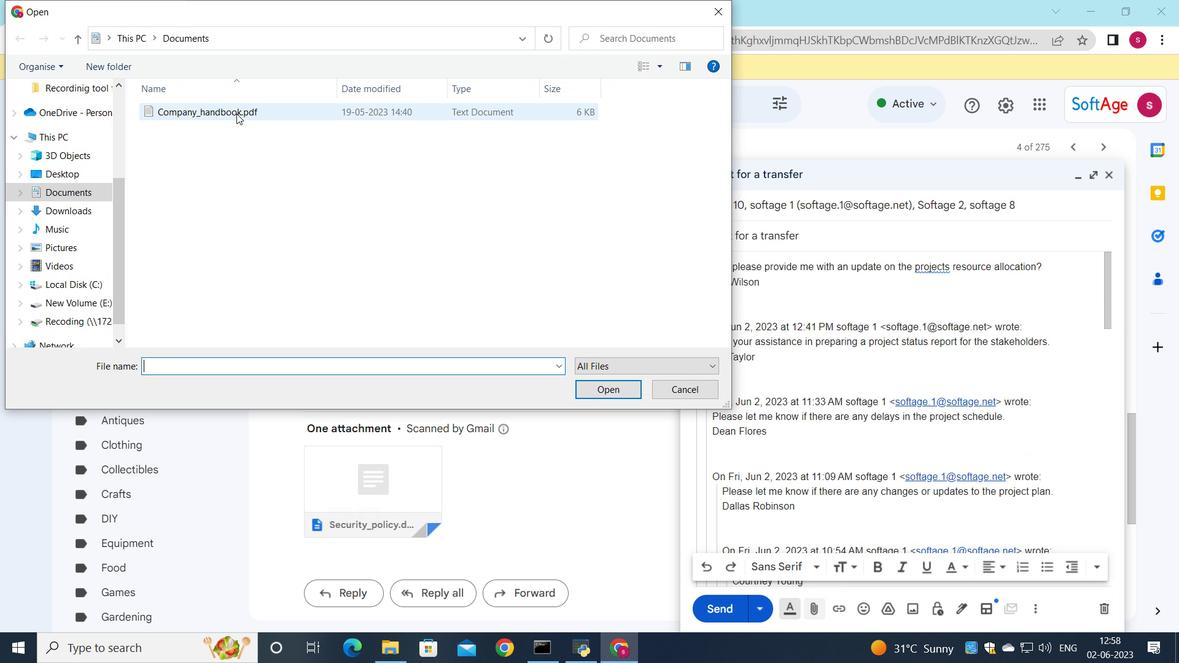 
Action: Mouse moved to (286, 116)
Screenshot: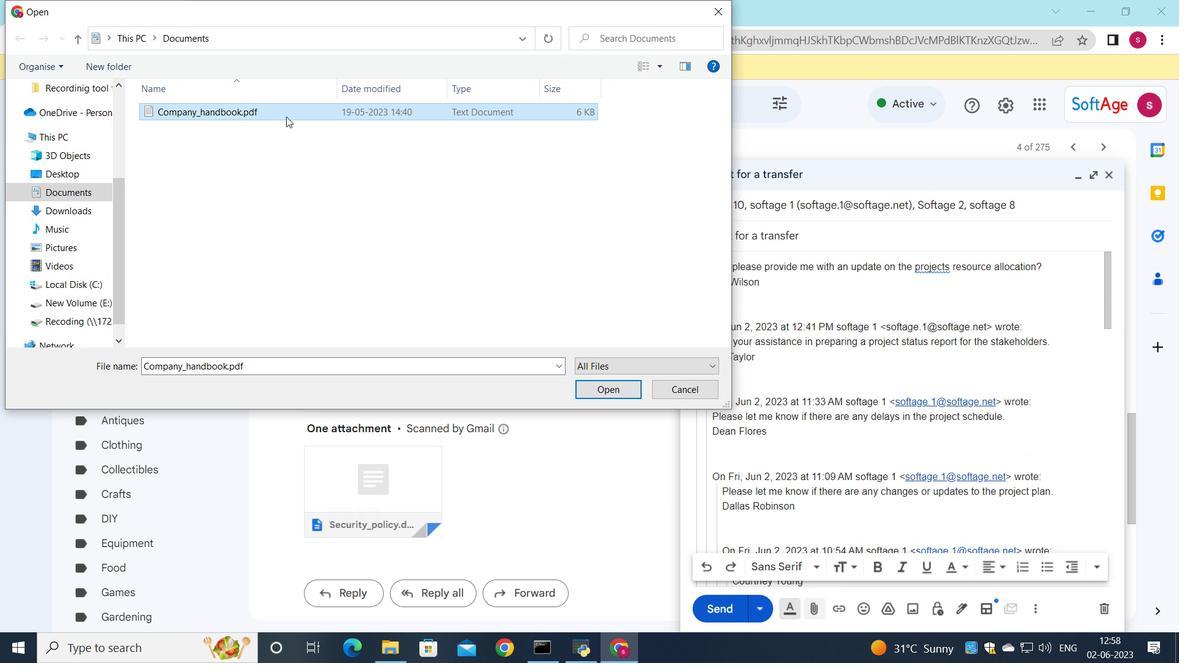 
Action: Mouse pressed left at (286, 116)
Screenshot: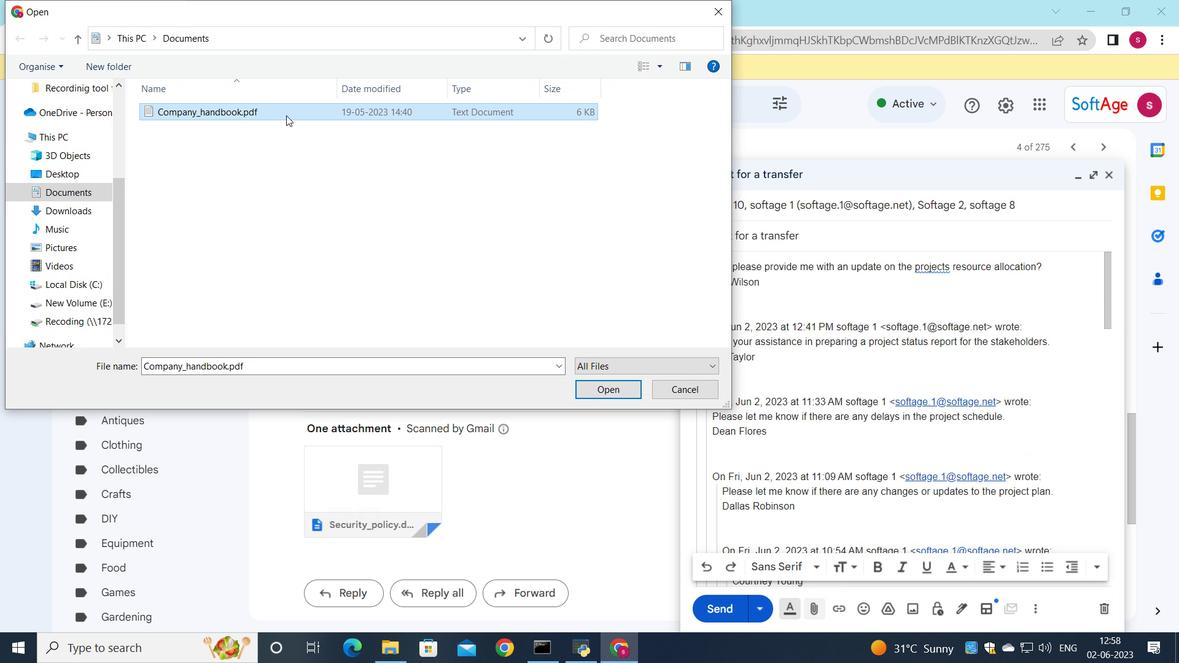 
Action: Mouse moved to (354, 124)
Screenshot: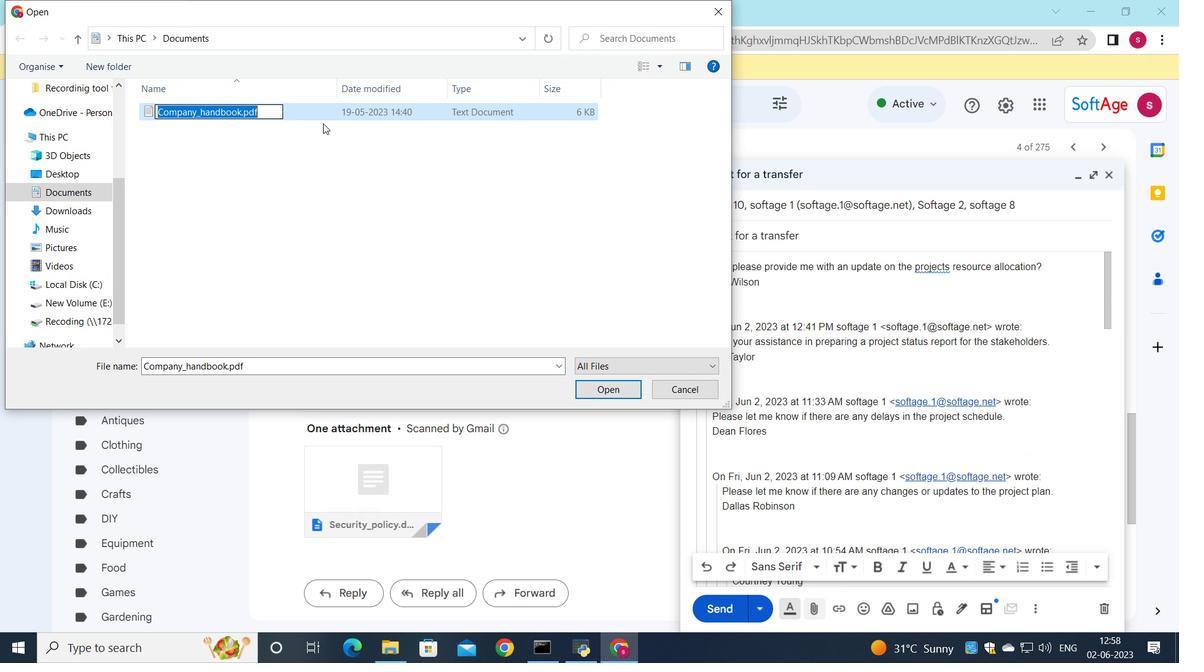 
Action: Key pressed <Key.shift>Requst<Key.backspace><Key.backspace>est<Key.shift><Key.shift><Key.shift><Key.shift><Key.shift><Key.shift><Key.shift><Key.shift><Key.shift><Key.shift><Key.shift>_for<Key.shift>_proposal.docx
Screenshot: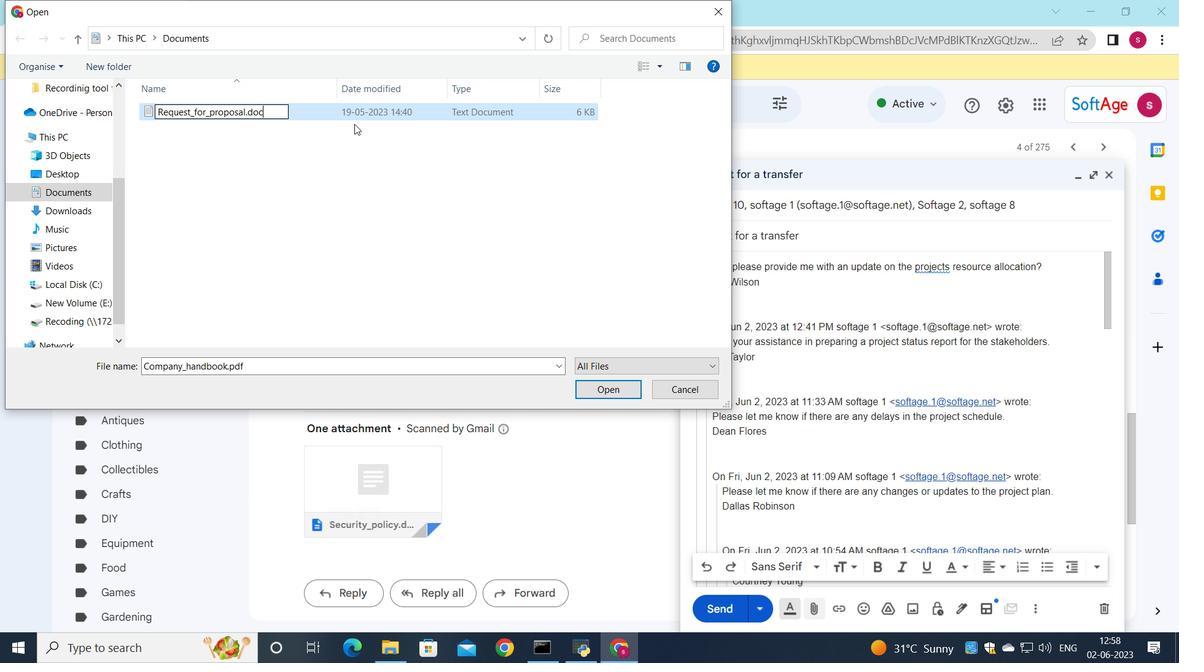 
Action: Mouse moved to (351, 118)
Screenshot: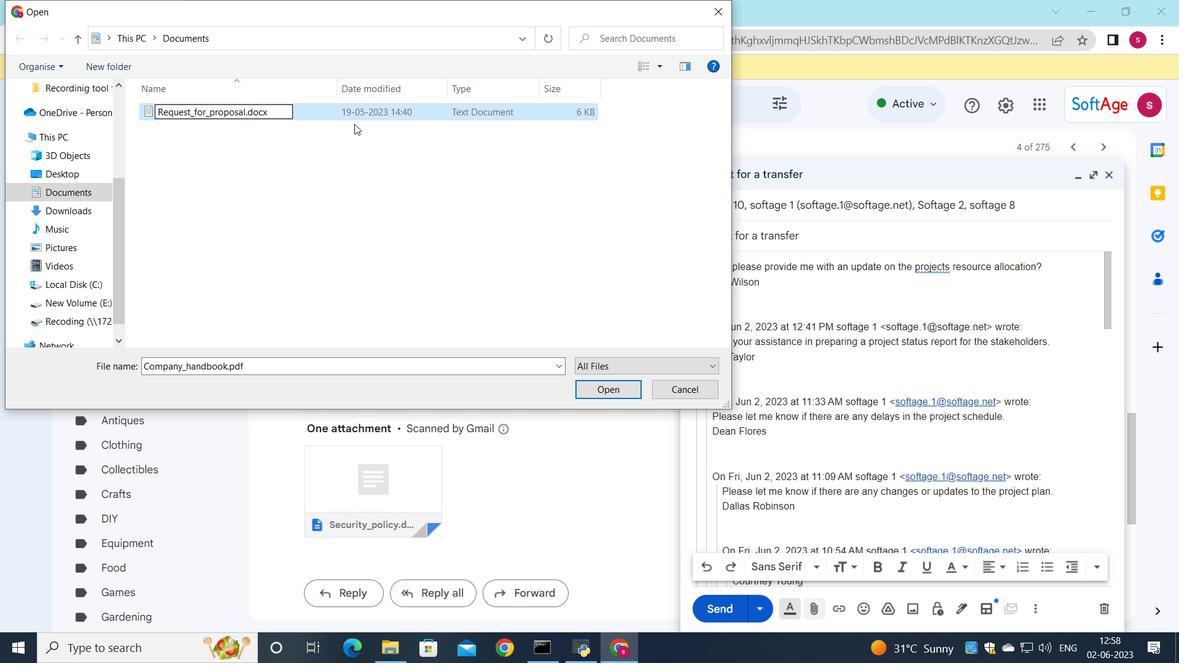 
Action: Mouse pressed left at (351, 118)
Screenshot: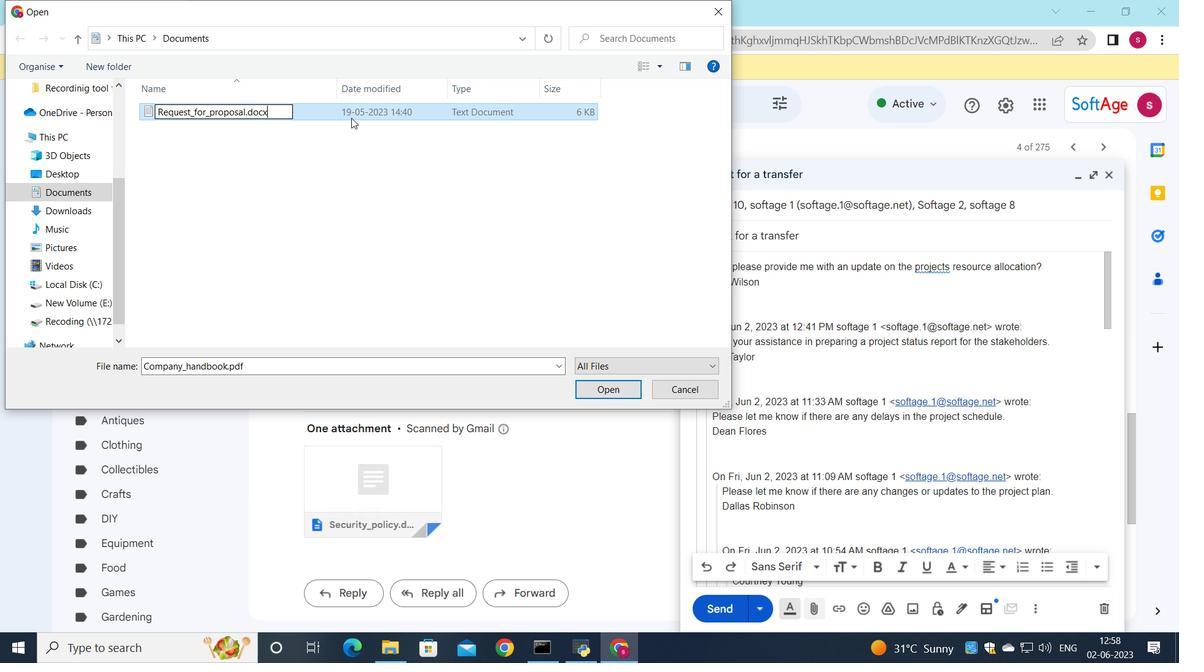 
Action: Mouse moved to (586, 394)
Screenshot: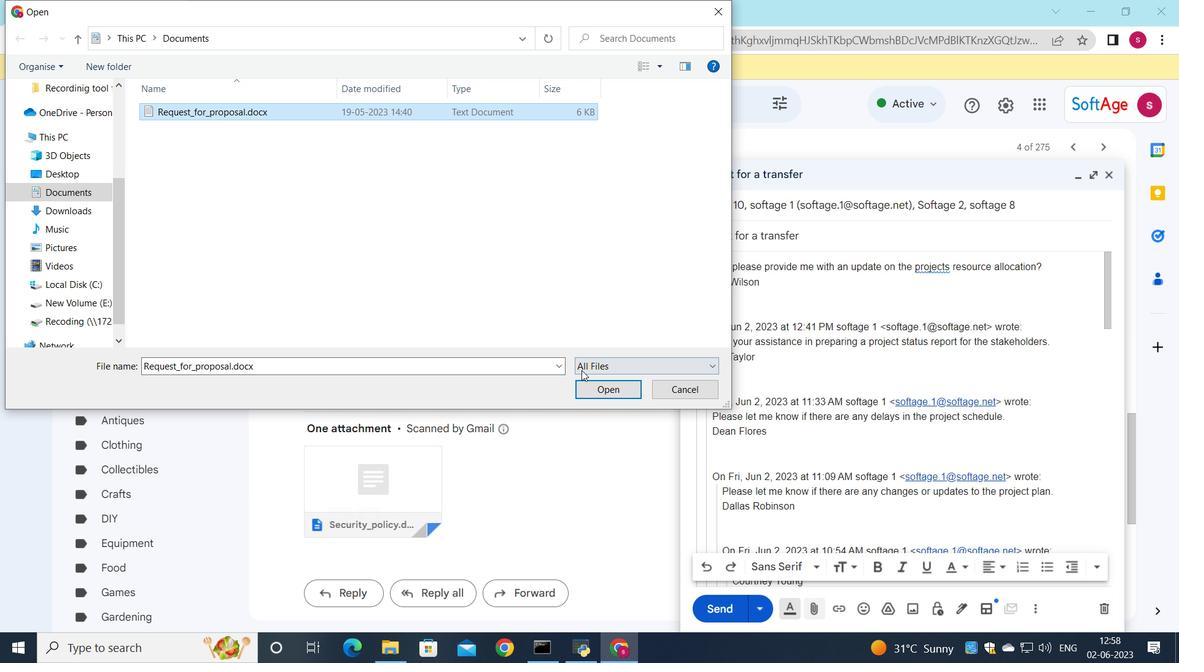 
Action: Mouse pressed left at (586, 394)
Screenshot: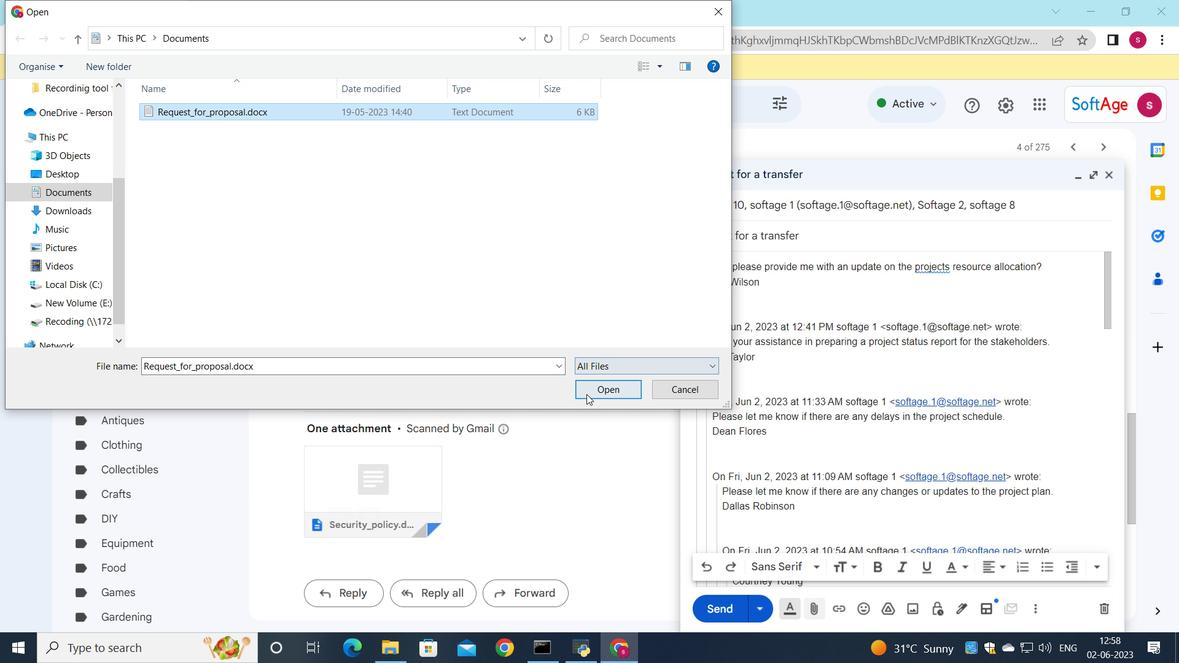 
Action: Mouse moved to (734, 602)
Screenshot: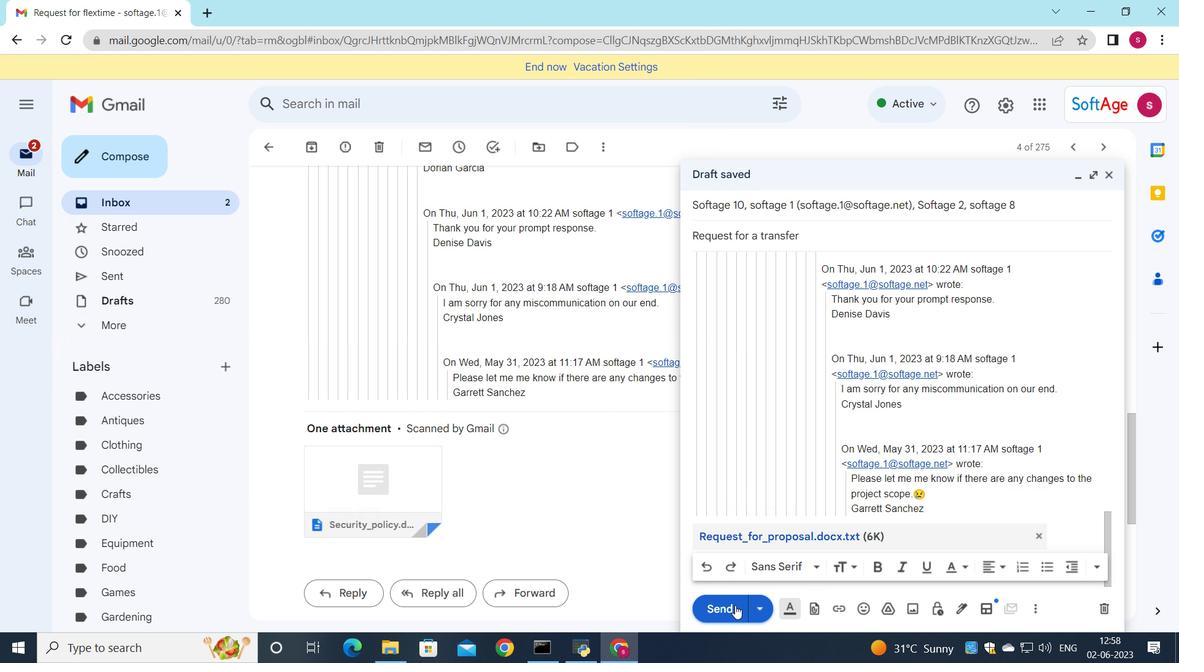 
Action: Mouse pressed left at (734, 602)
Screenshot: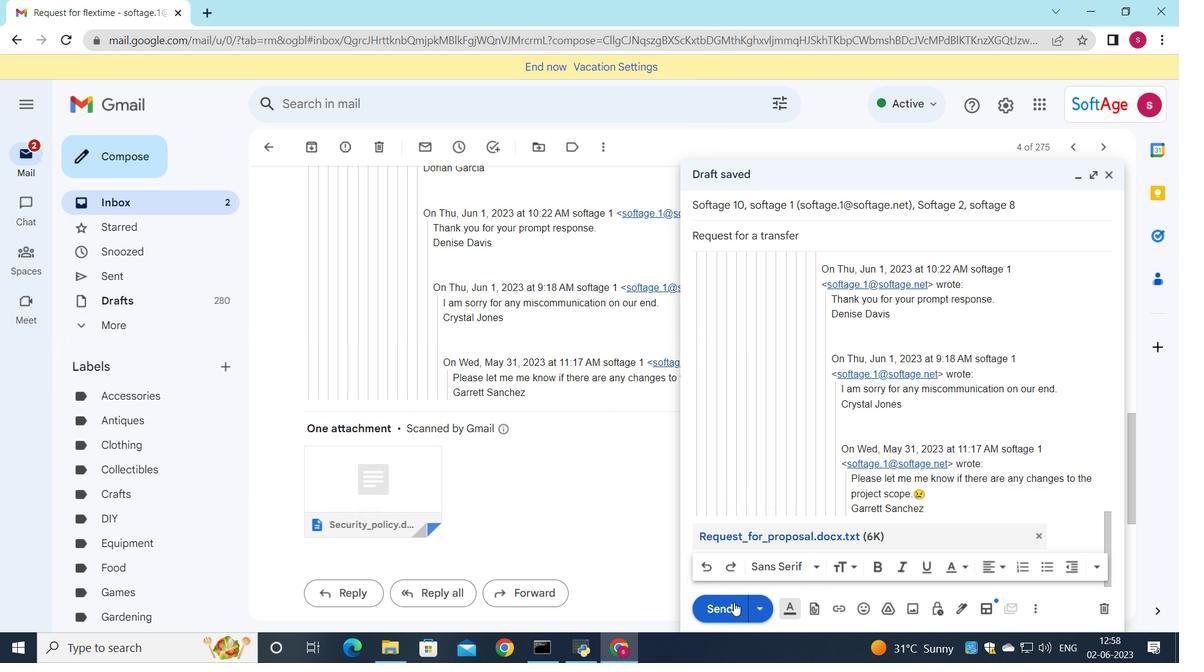 
Action: Mouse moved to (187, 219)
Screenshot: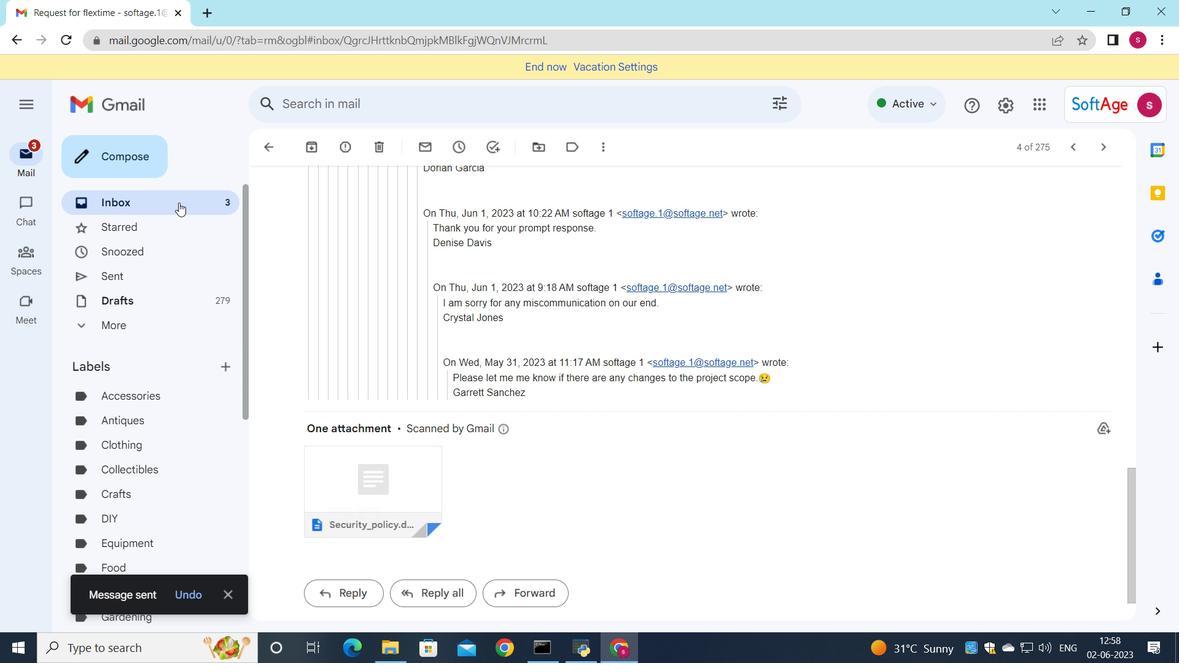 
Action: Mouse pressed left at (187, 219)
Screenshot: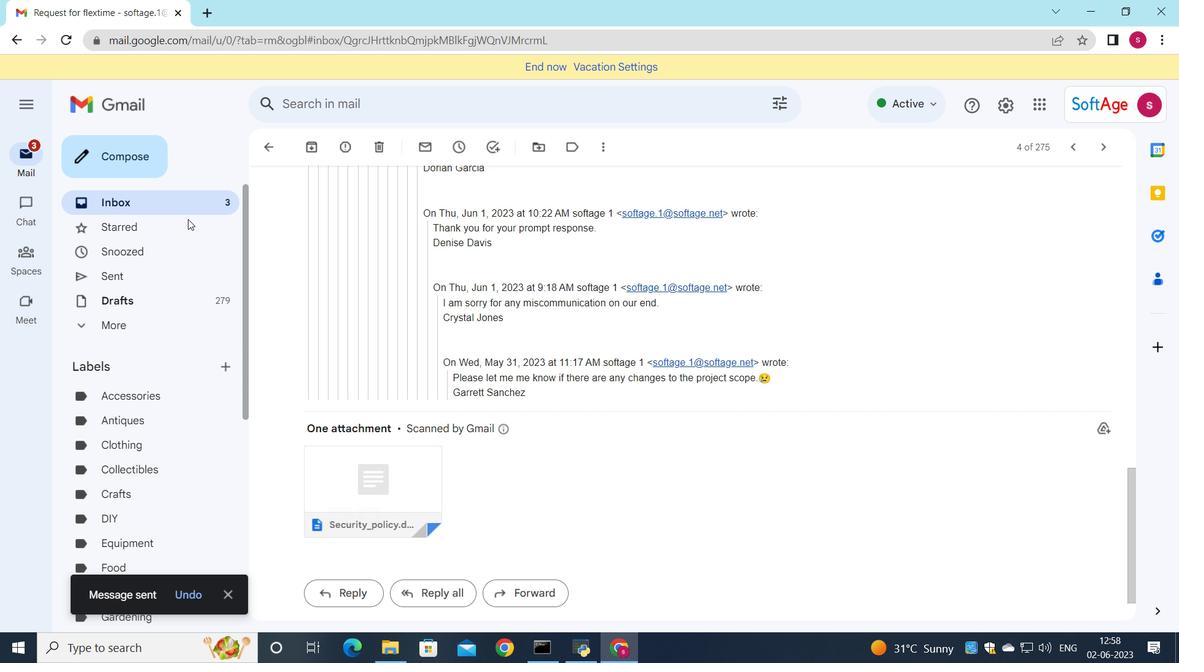 
Action: Mouse moved to (199, 202)
Screenshot: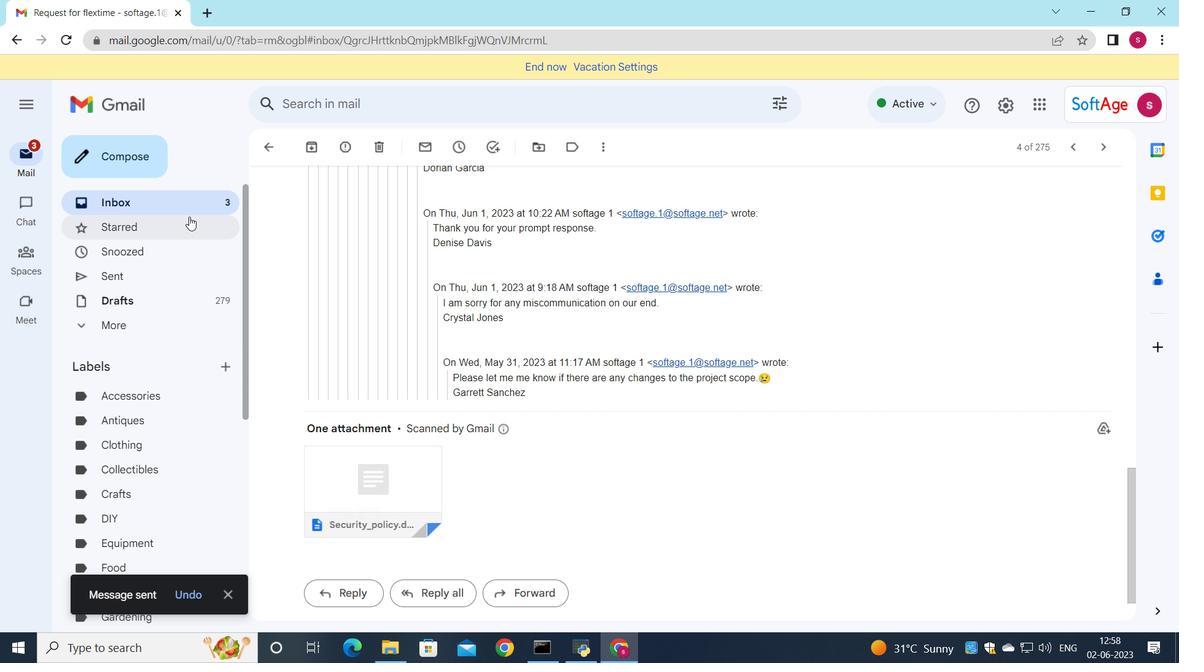 
Action: Mouse pressed left at (199, 202)
Screenshot: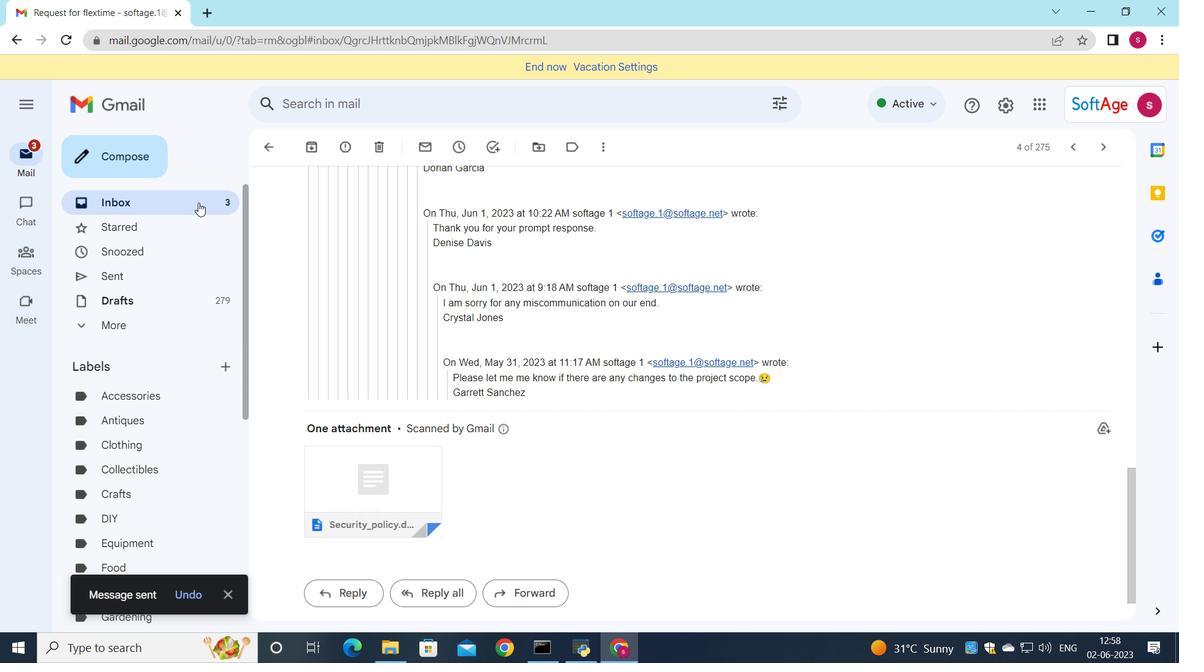 
Action: Mouse moved to (428, 196)
Screenshot: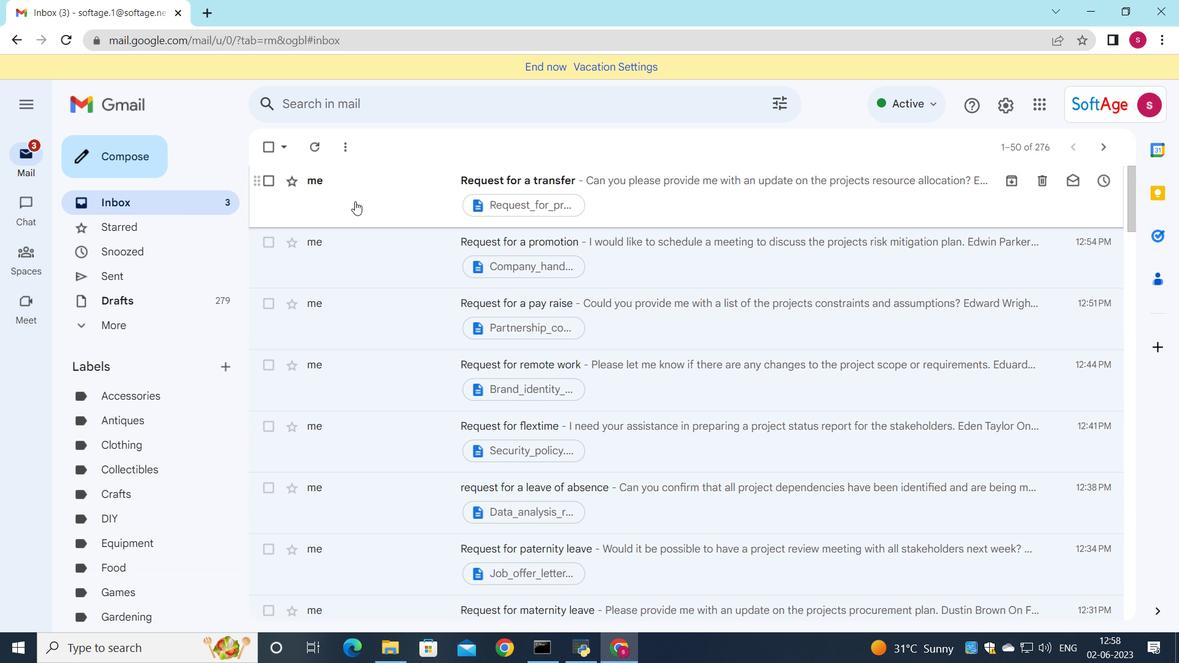 
Action: Mouse pressed left at (428, 196)
Screenshot: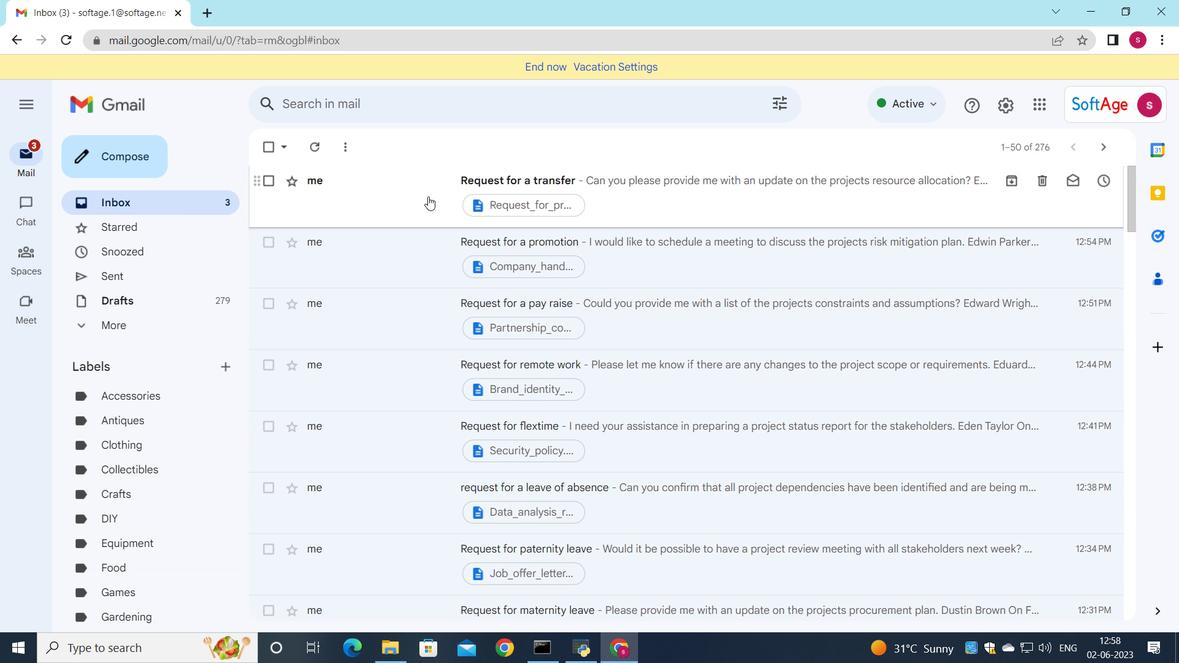 
Action: Mouse moved to (422, 191)
Screenshot: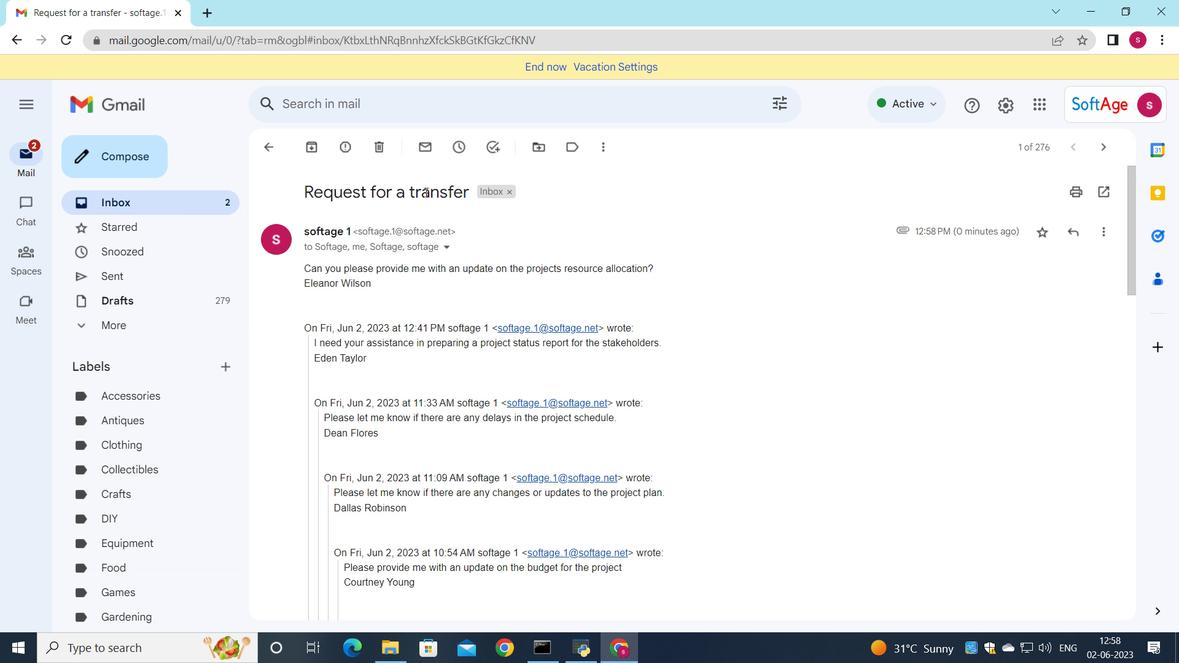
